 Task: Find the distance between Seattle and Mount Rainier.
Action: Mouse moved to (260, 231)
Screenshot: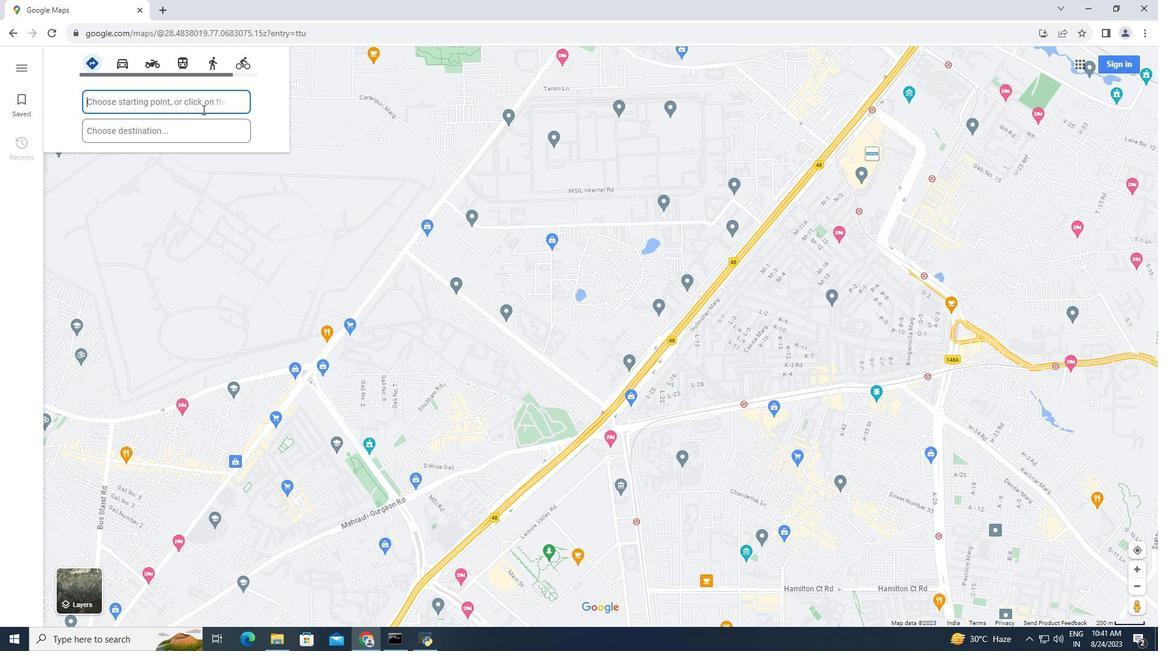 
Action: Mouse pressed left at (290, 219)
Screenshot: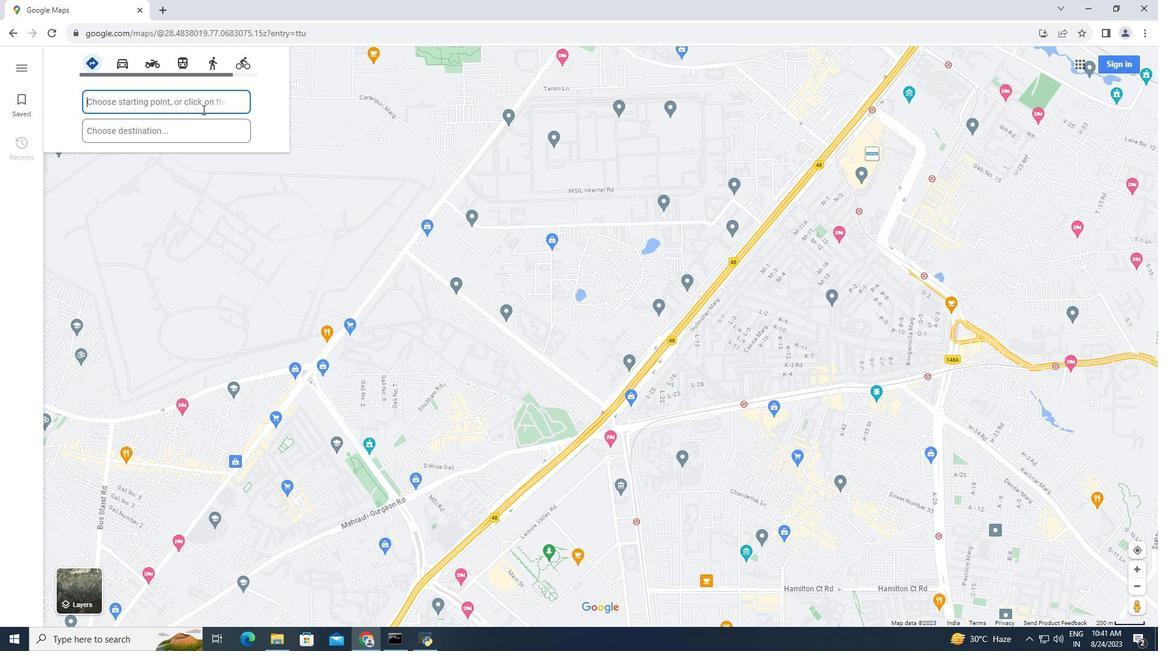 
Action: Mouse moved to (222, 241)
Screenshot: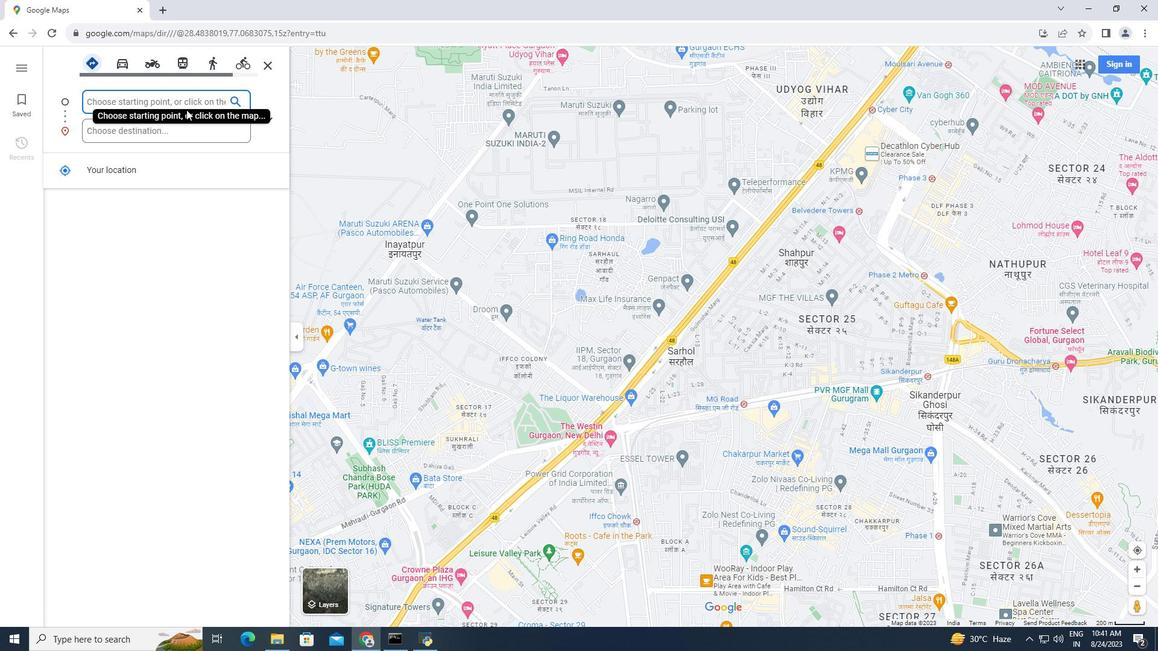 
Action: Key pressed <Key.caps_lock>S<Key.caps_lock>eattle
Screenshot: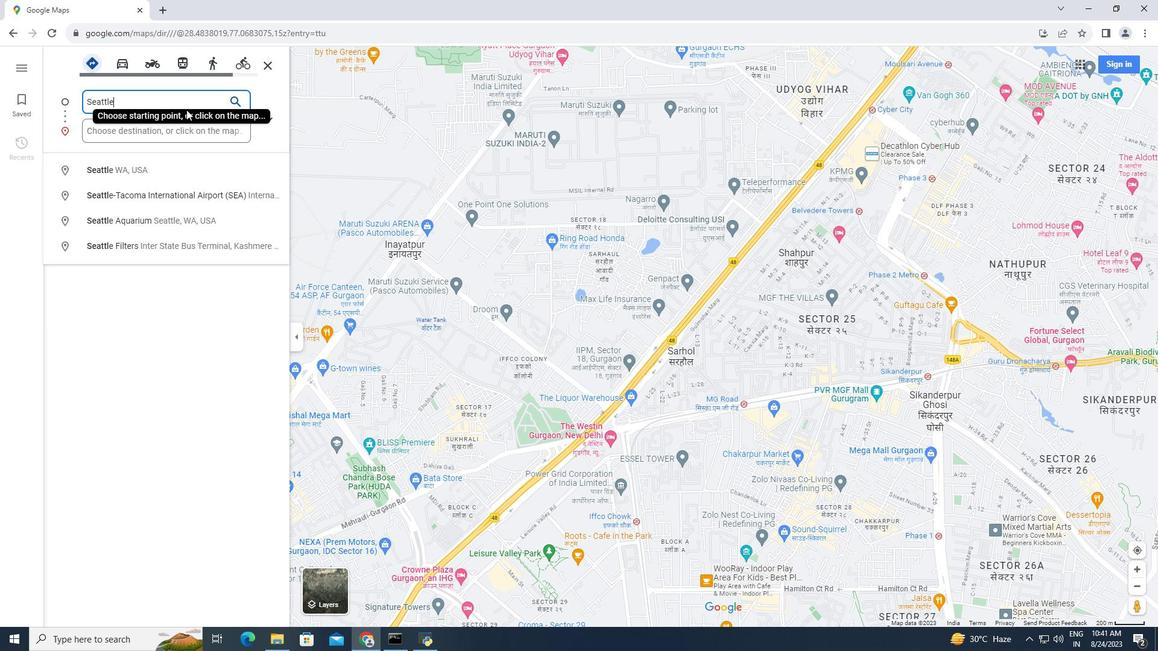 
Action: Mouse moved to (194, 252)
Screenshot: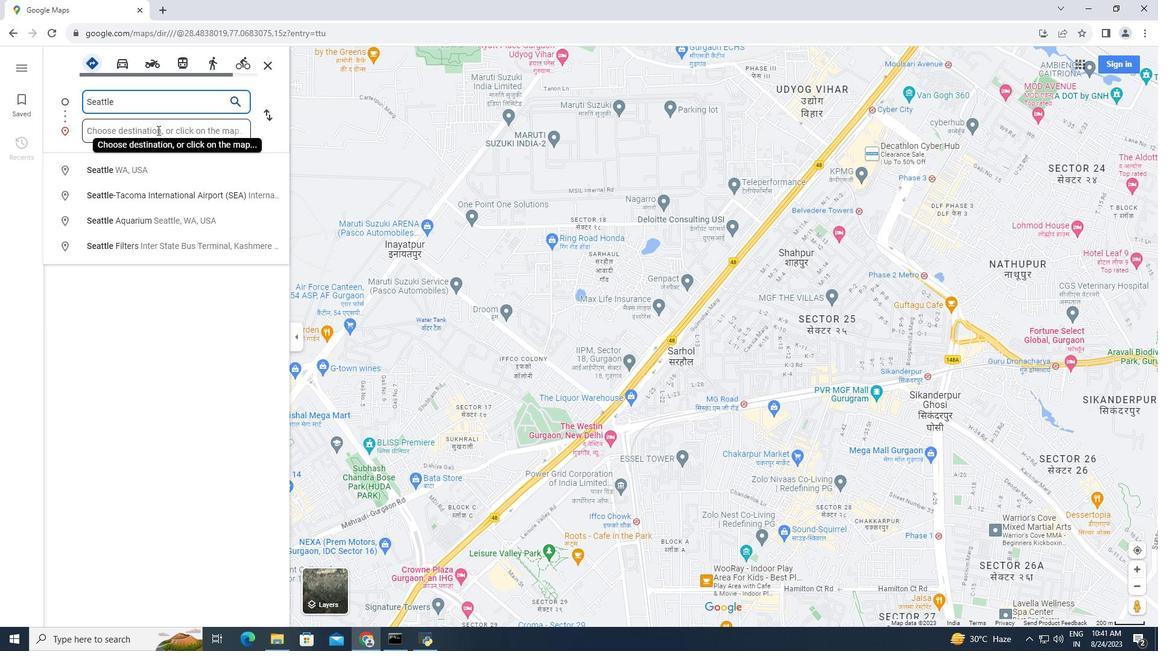 
Action: Mouse pressed left at (194, 252)
Screenshot: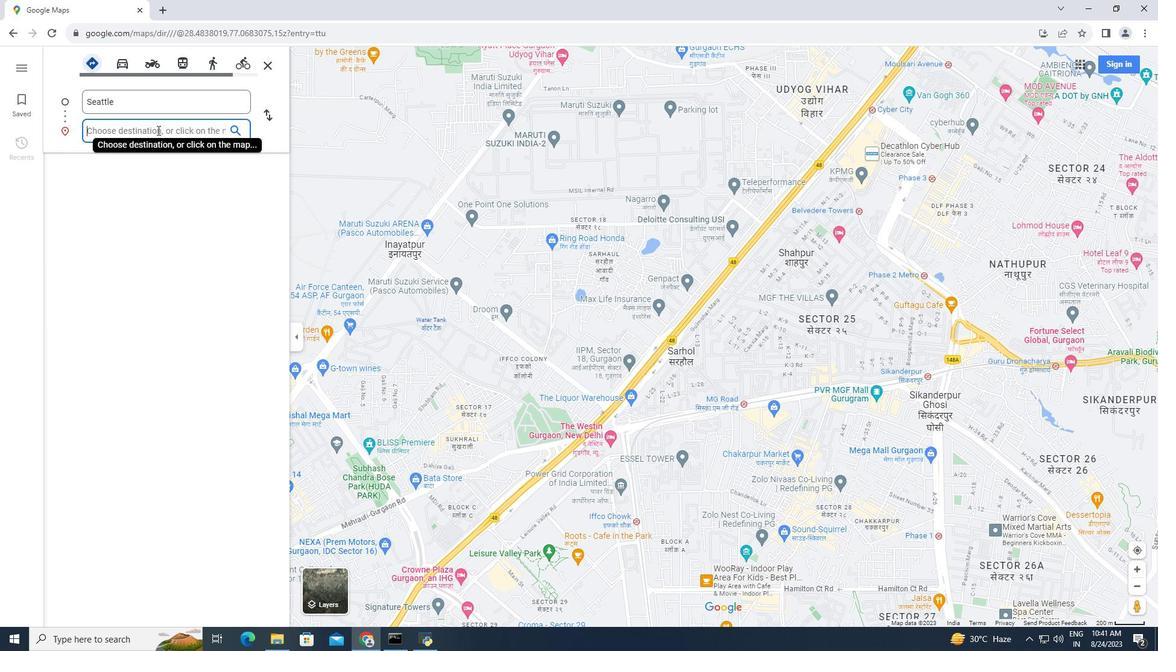 
Action: Key pressed <Key.caps_lock>M<Key.caps_lock>ount<Key.space><Key.caps_lock>R<Key.caps_lock>ainier
Screenshot: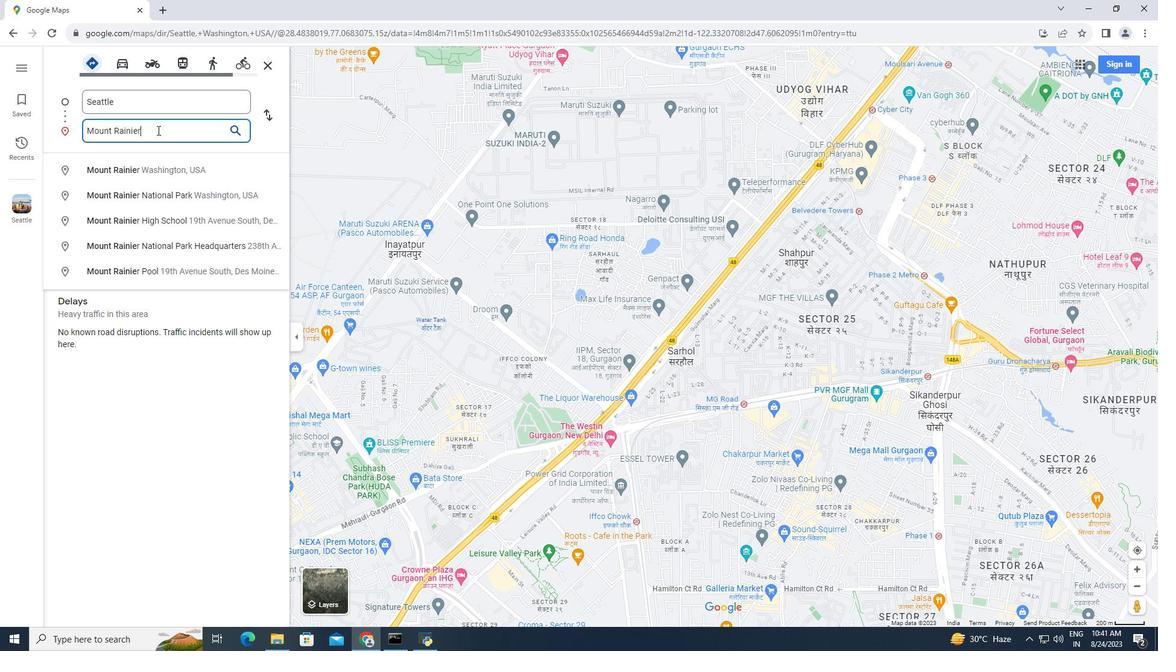
Action: Mouse moved to (170, 270)
Screenshot: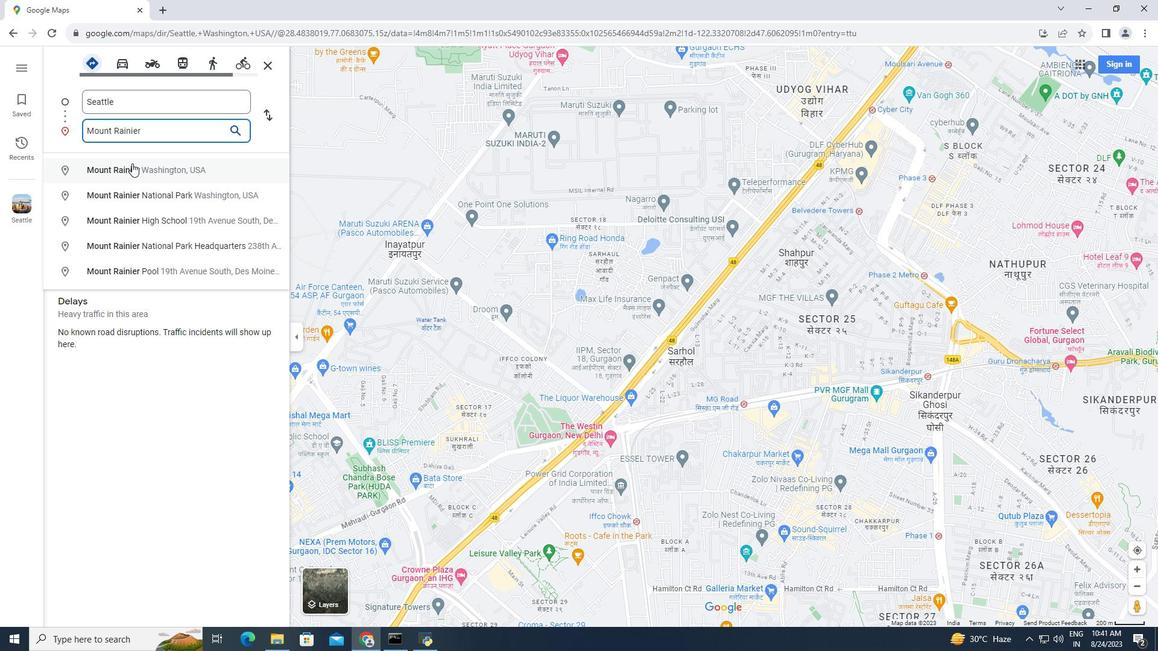
Action: Mouse pressed left at (170, 270)
Screenshot: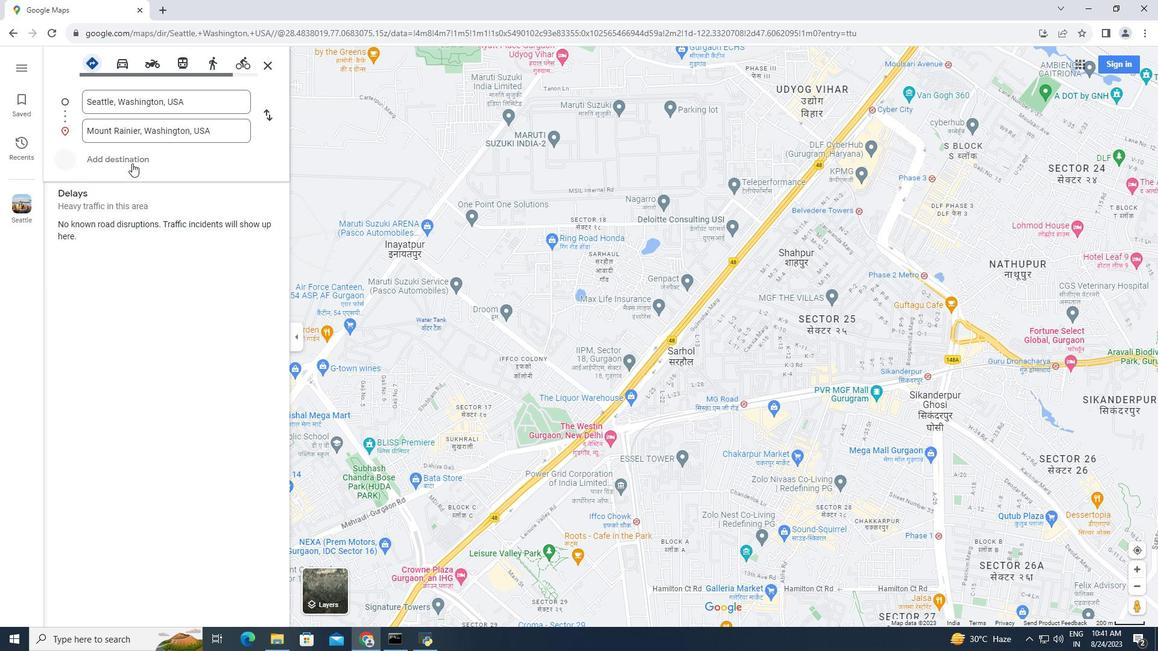 
Action: Mouse moved to (738, 372)
Screenshot: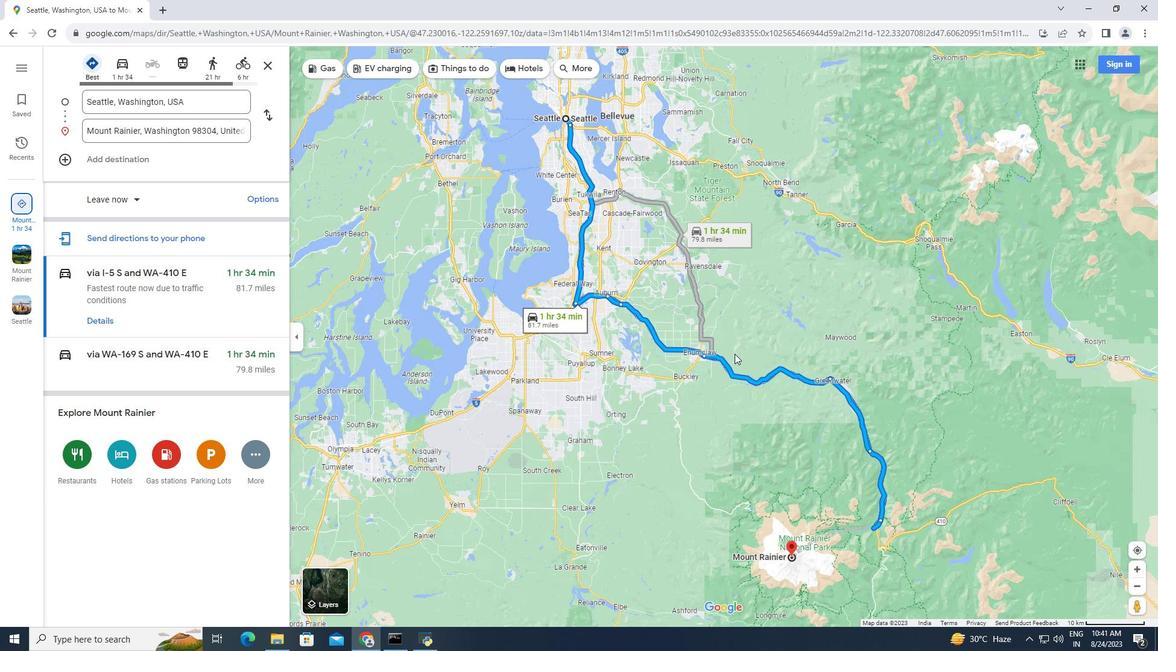 
Action: Mouse scrolled (738, 372) with delta (0, 0)
Screenshot: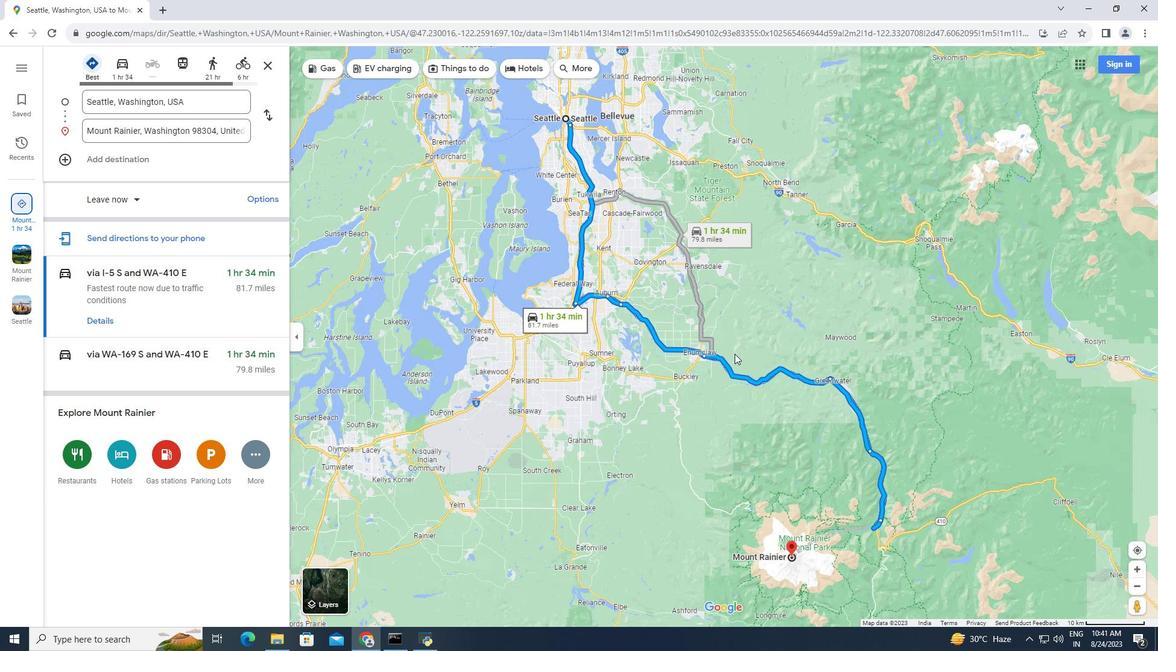 
Action: Mouse scrolled (738, 372) with delta (0, 0)
Screenshot: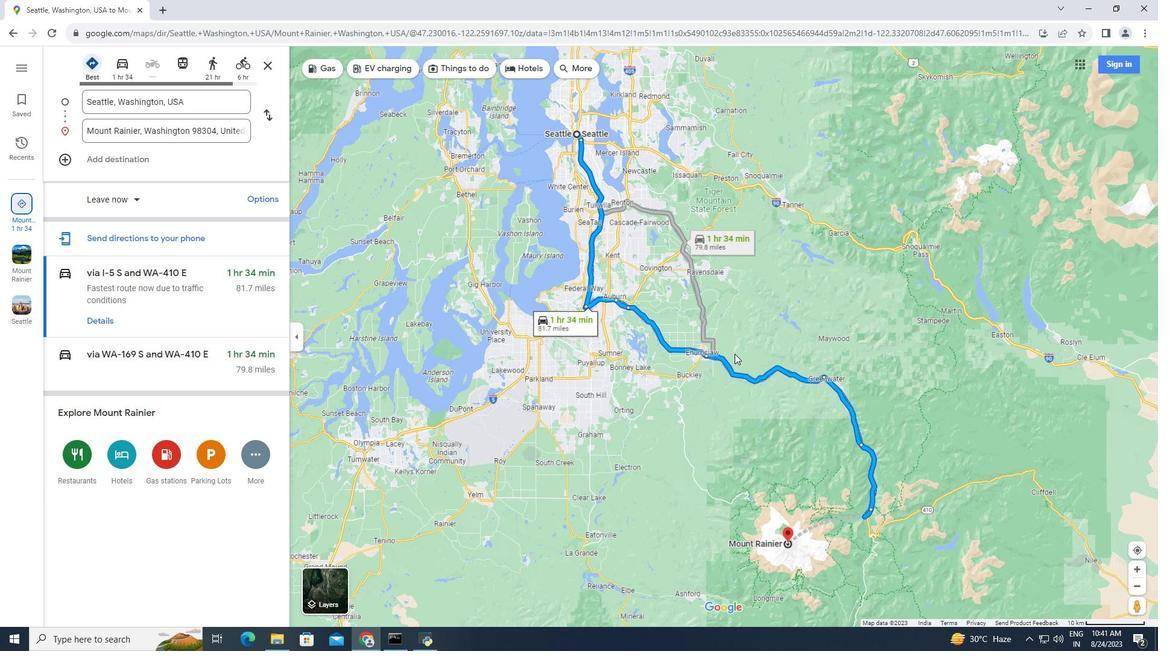
Action: Mouse scrolled (738, 372) with delta (0, 0)
Screenshot: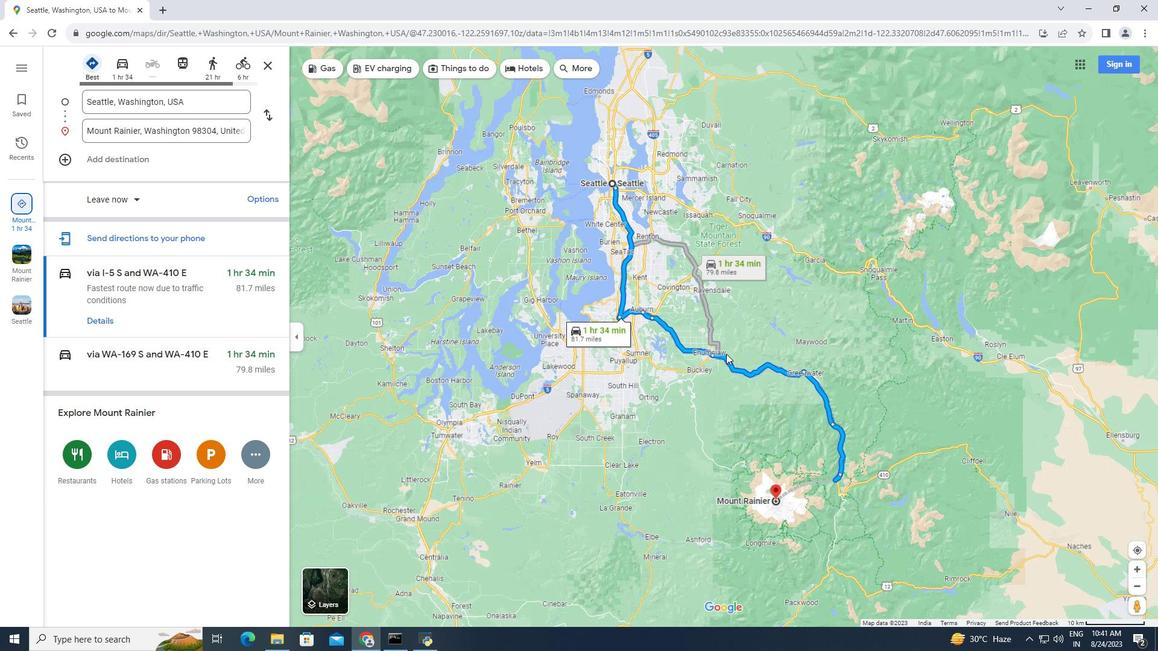 
Action: Mouse moved to (532, 498)
Screenshot: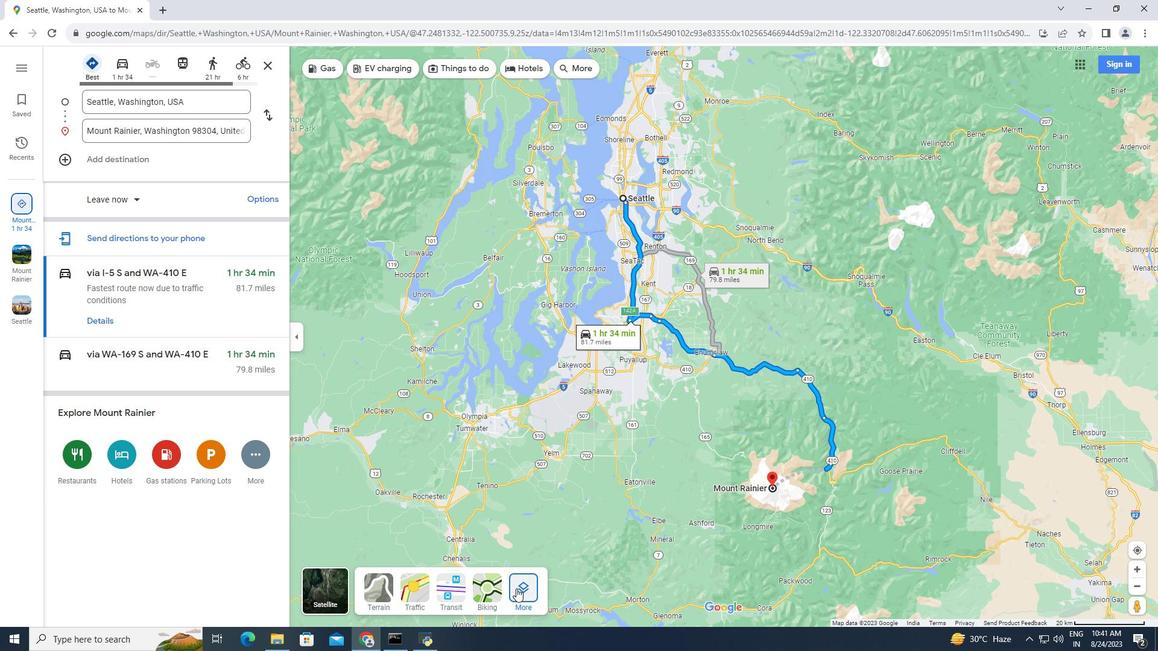
Action: Mouse pressed left at (532, 498)
Screenshot: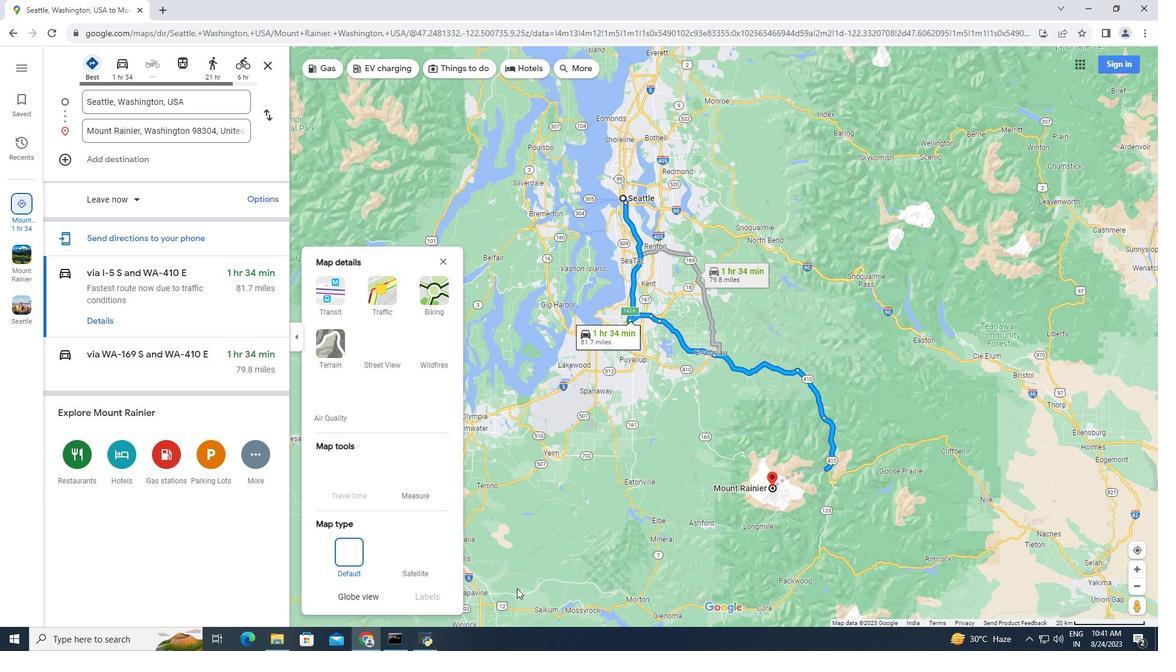 
Action: Mouse moved to (435, 435)
Screenshot: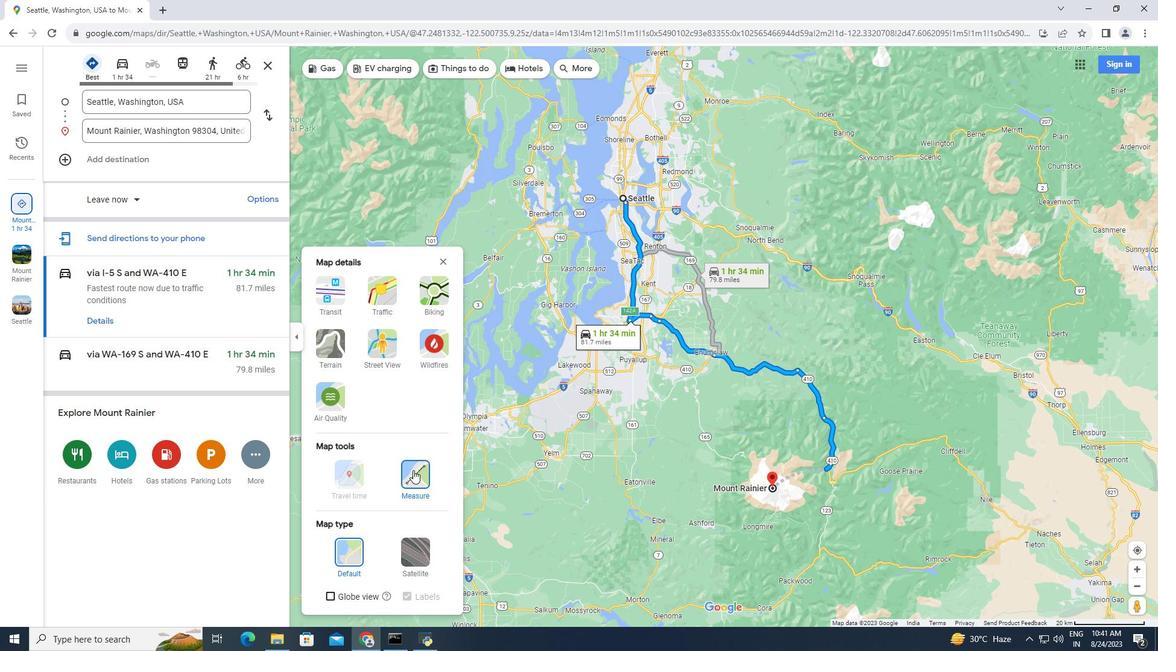 
Action: Mouse pressed left at (435, 435)
Screenshot: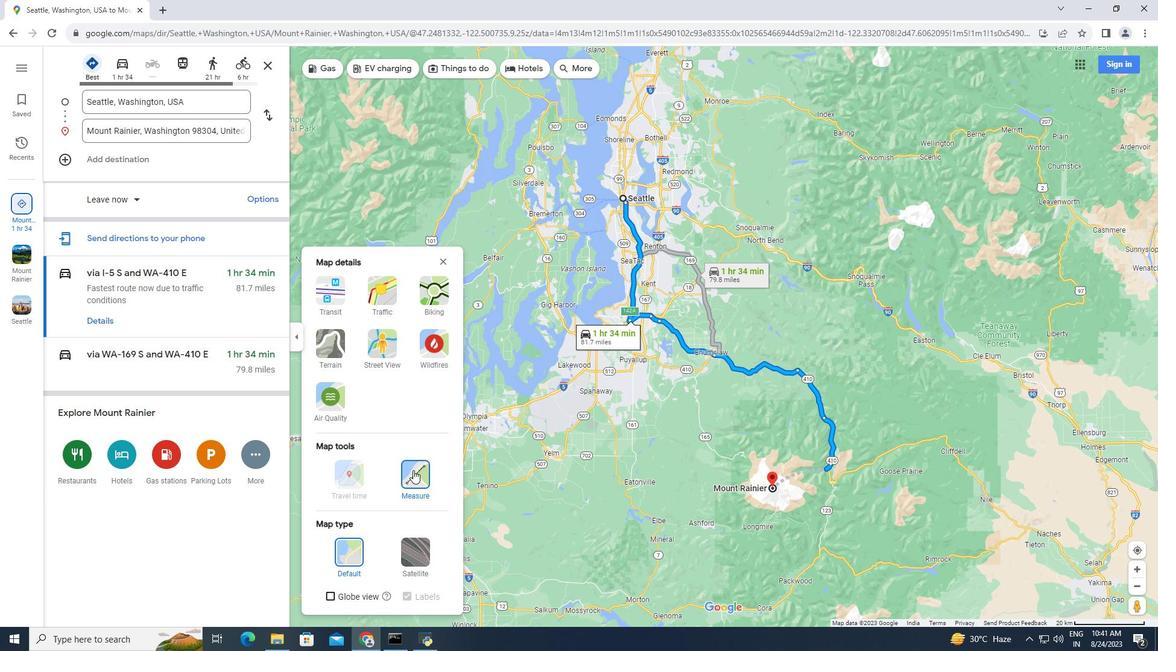 
Action: Mouse moved to (633, 288)
Screenshot: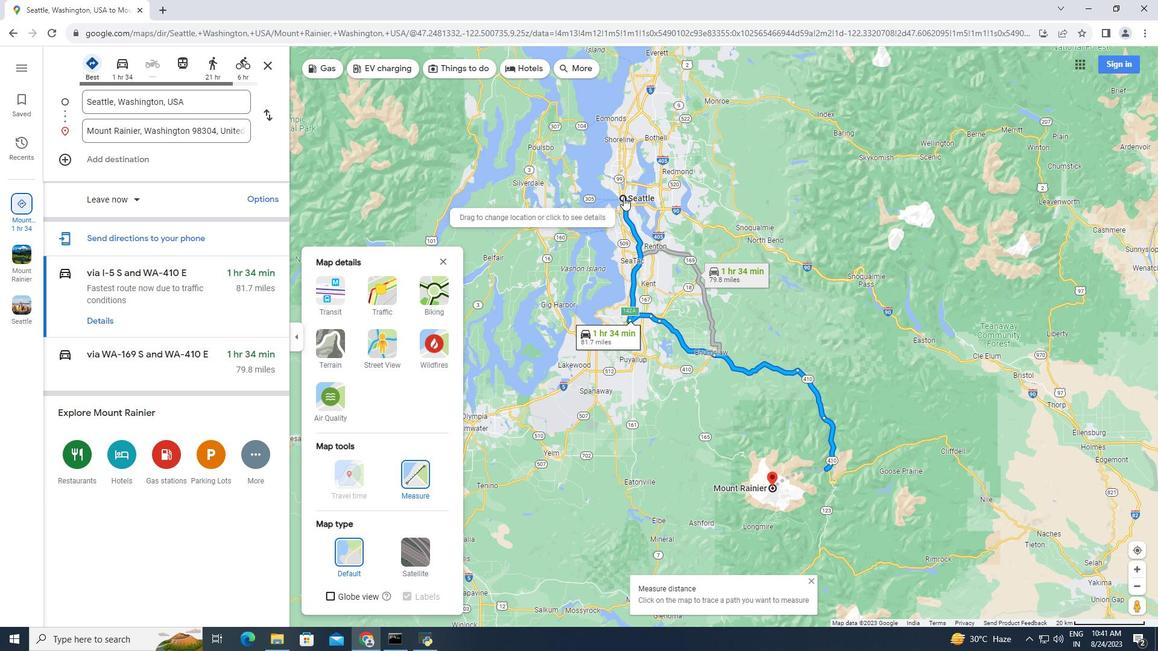 
Action: Mouse pressed left at (633, 288)
Screenshot: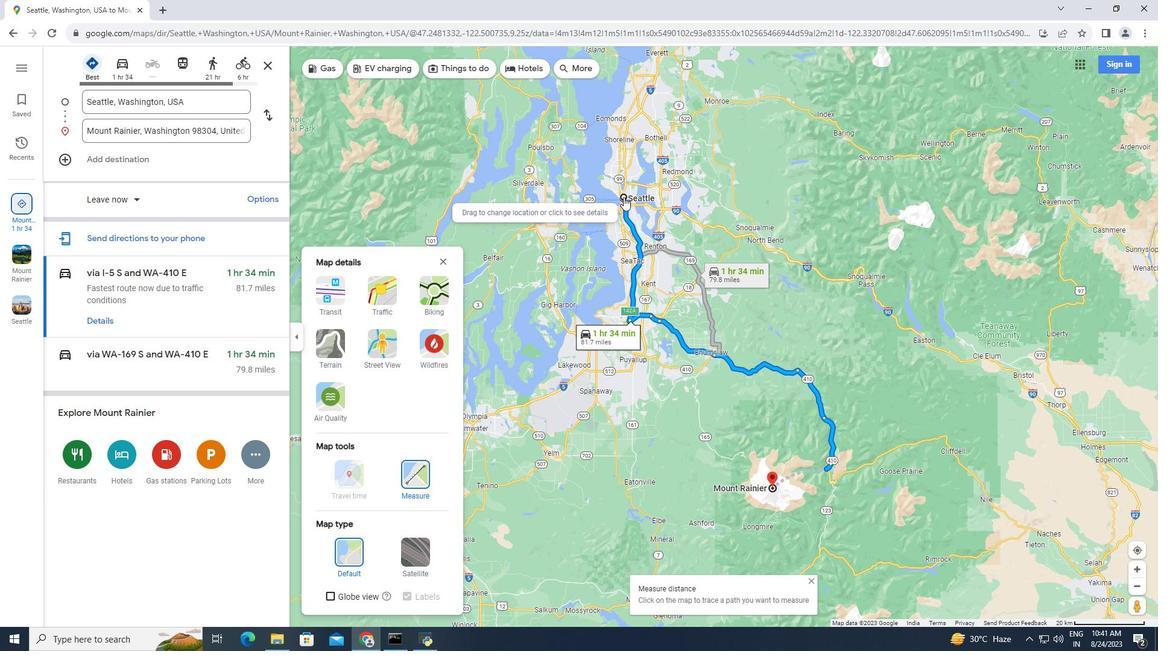 
Action: Mouse moved to (777, 447)
Screenshot: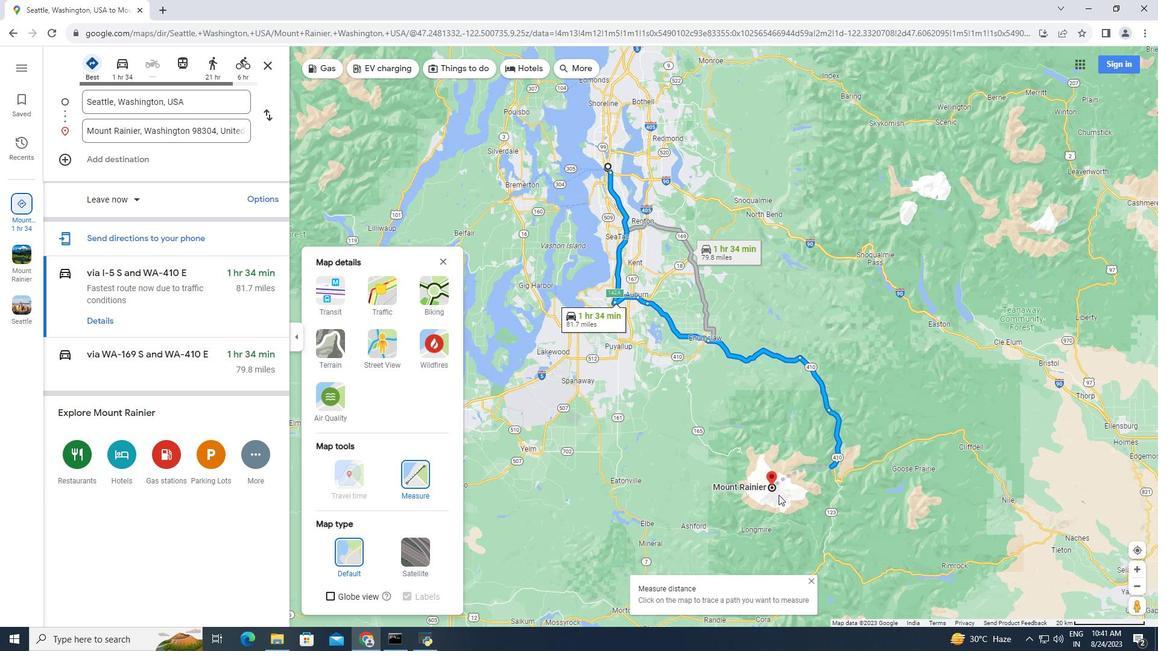 
Action: Mouse scrolled (777, 448) with delta (0, 0)
Screenshot: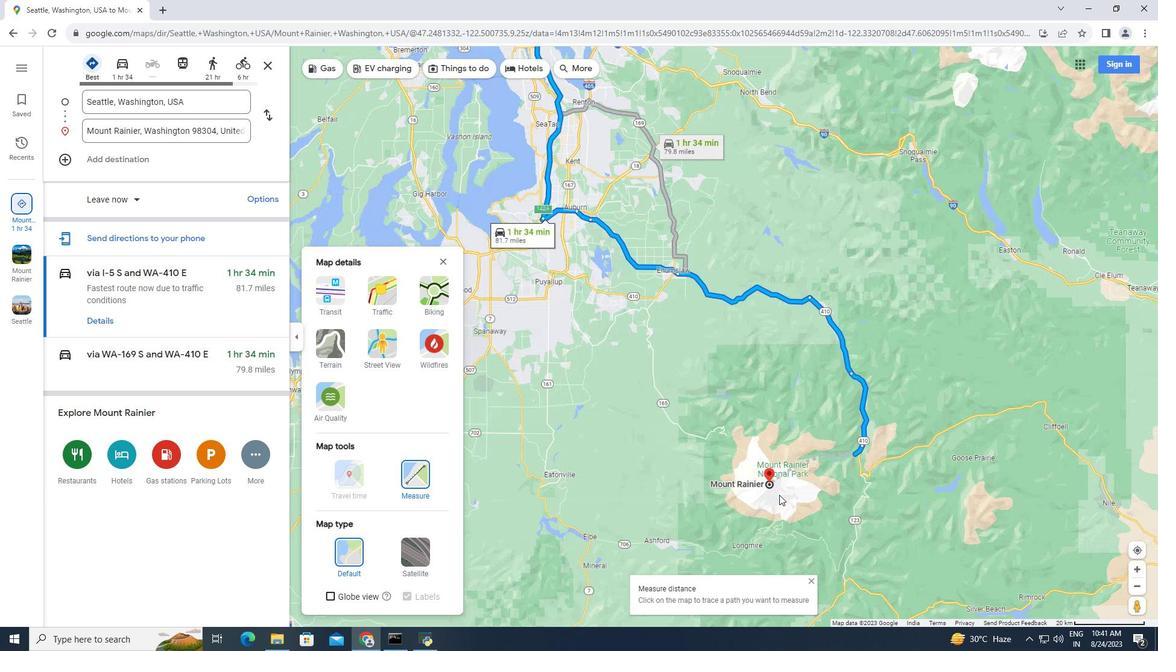 
Action: Mouse moved to (779, 448)
Screenshot: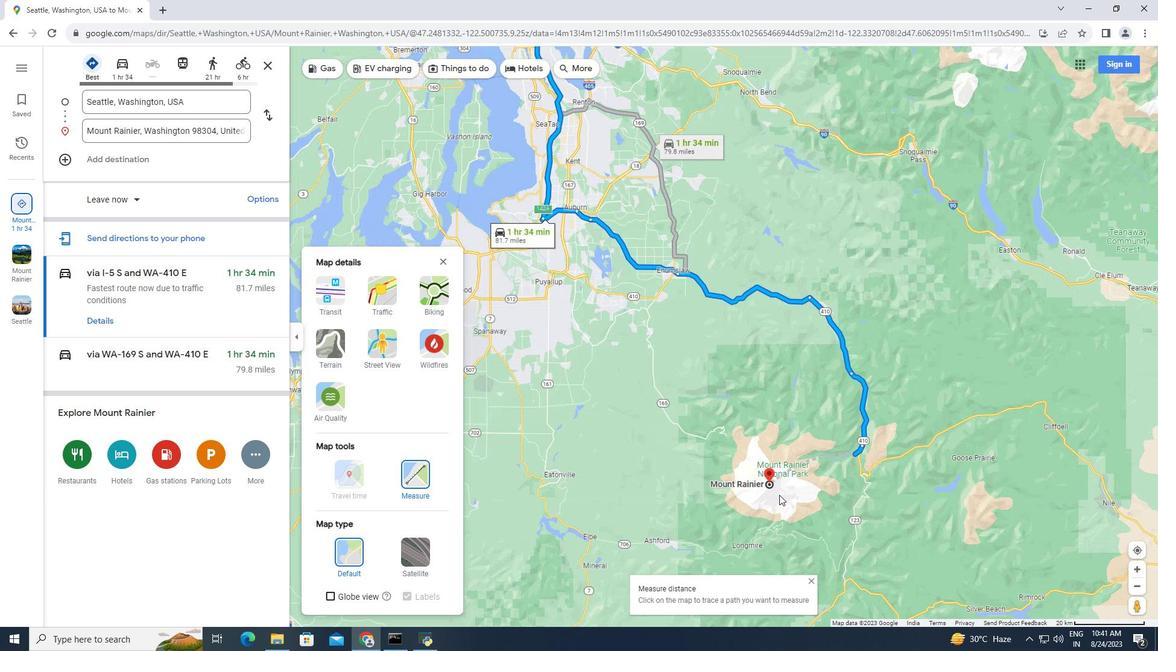 
Action: Mouse scrolled (778, 448) with delta (0, 0)
Screenshot: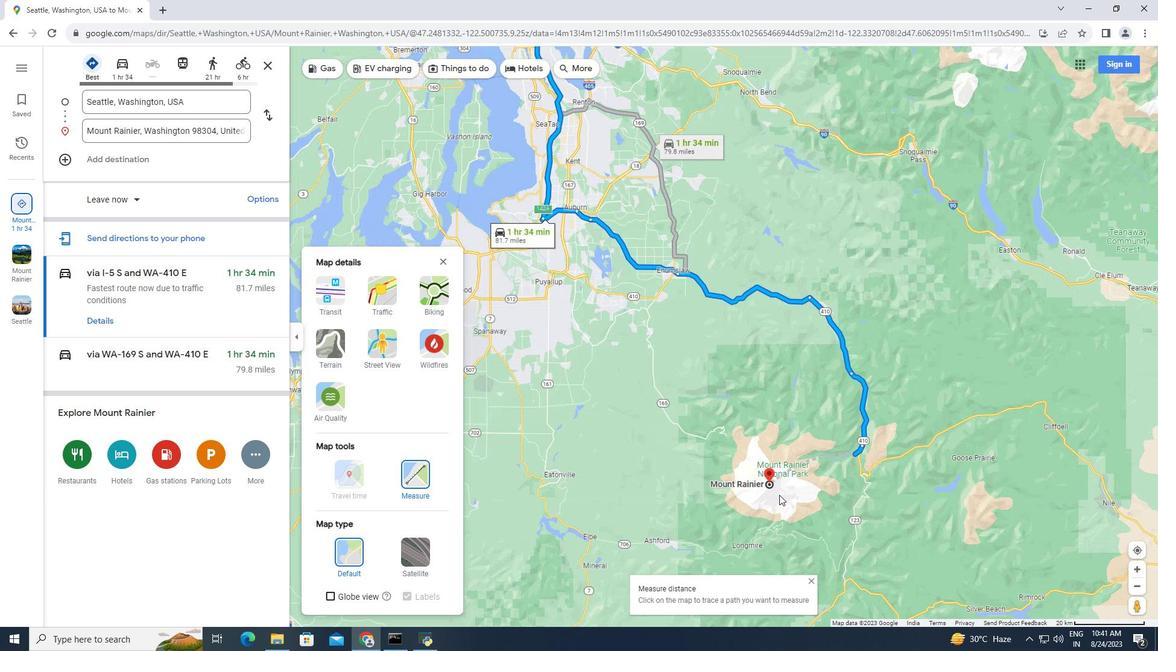 
Action: Mouse scrolled (779, 448) with delta (0, 0)
Screenshot: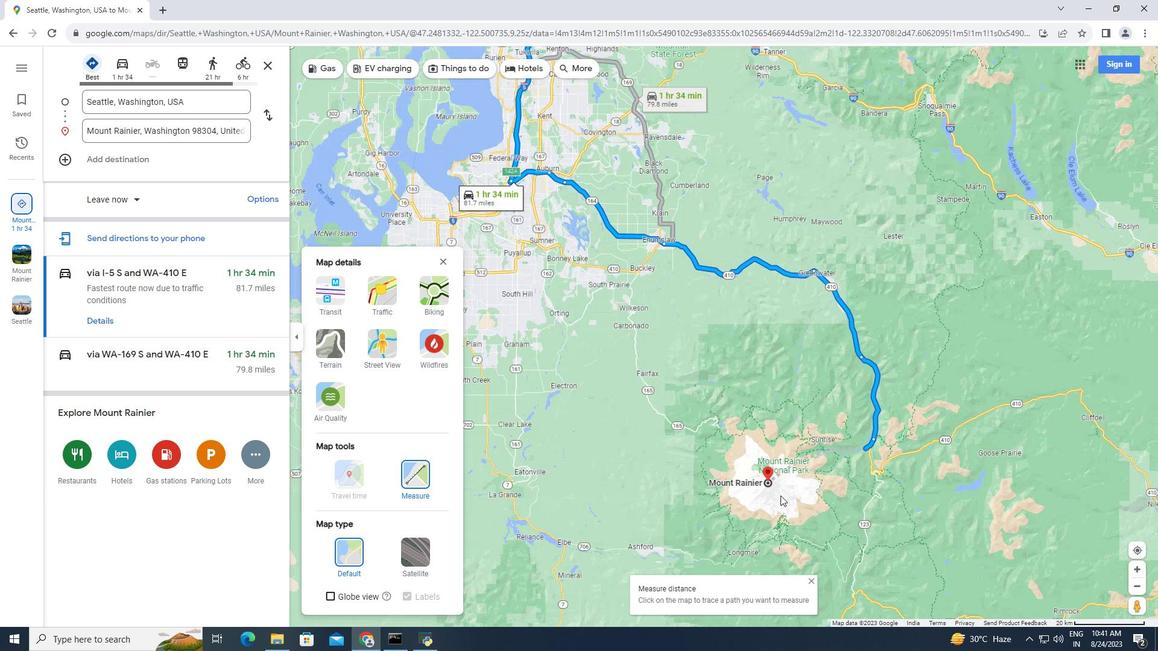 
Action: Mouse moved to (779, 448)
Screenshot: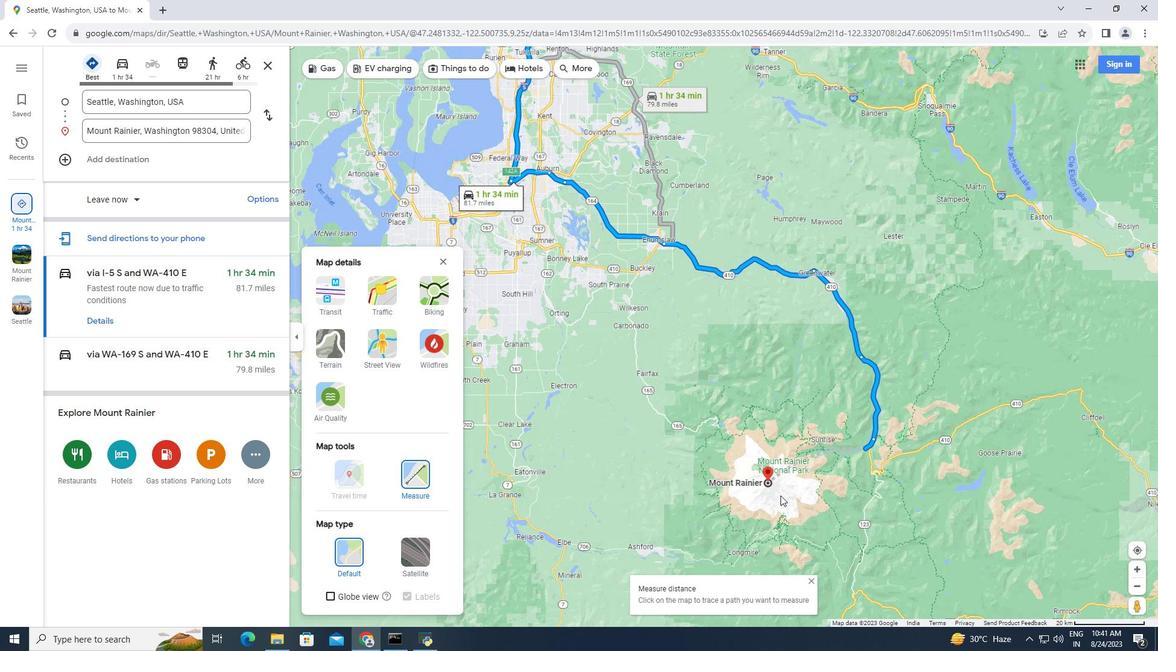 
Action: Mouse scrolled (779, 448) with delta (0, 0)
Screenshot: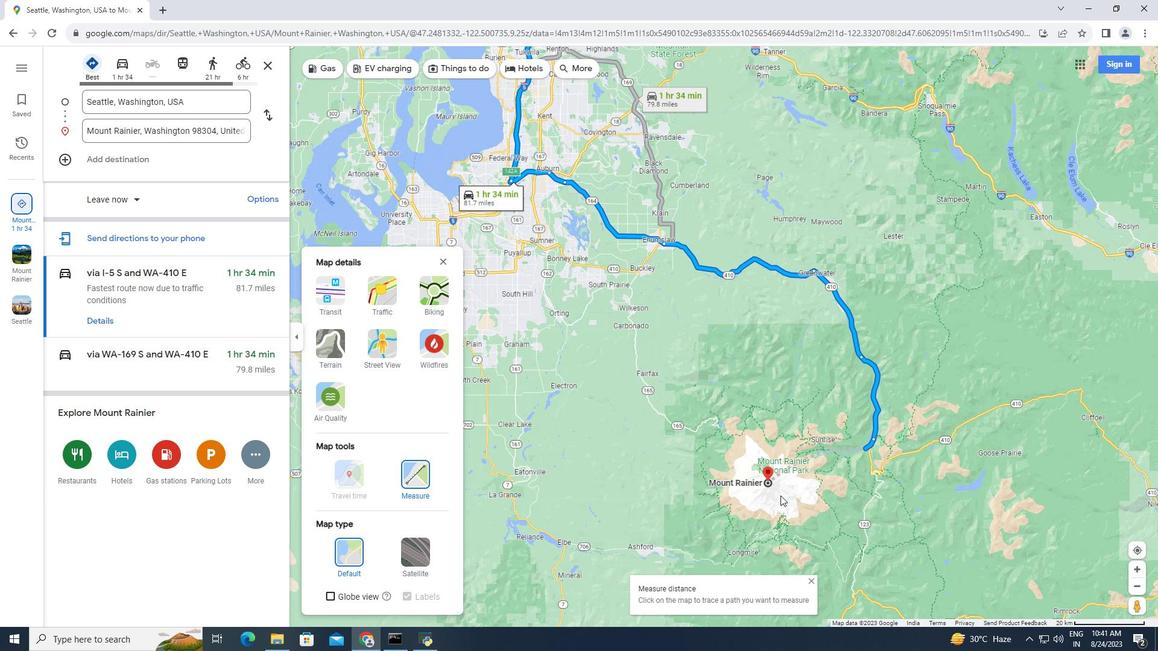 
Action: Mouse moved to (781, 448)
Screenshot: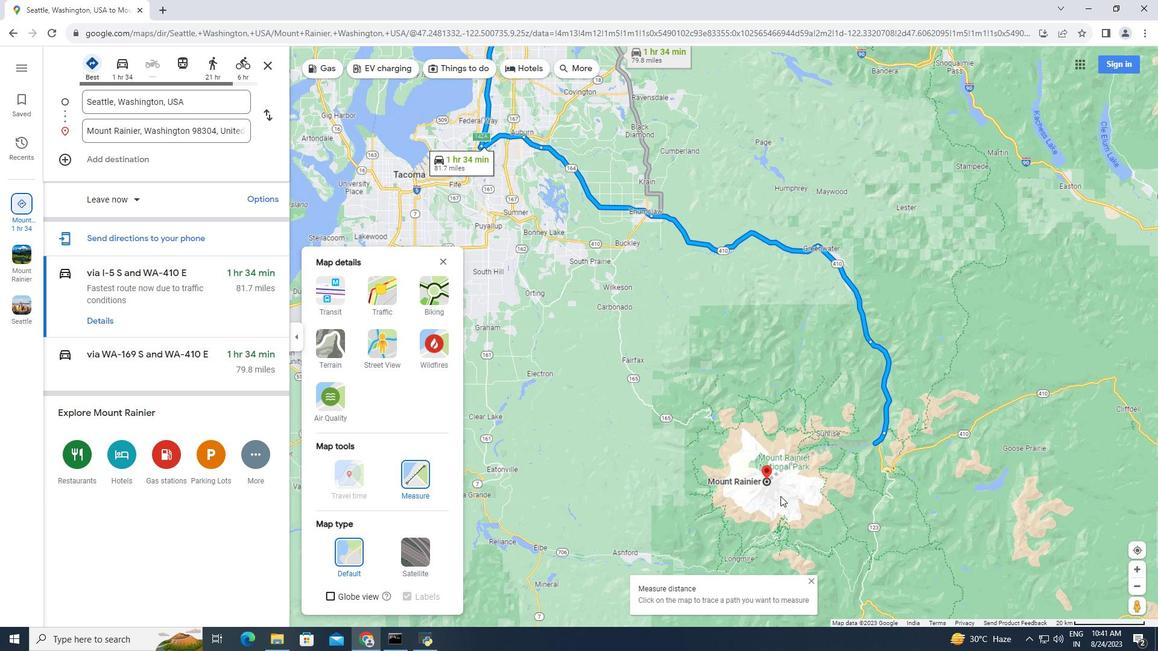 
Action: Mouse scrolled (781, 449) with delta (0, 0)
Screenshot: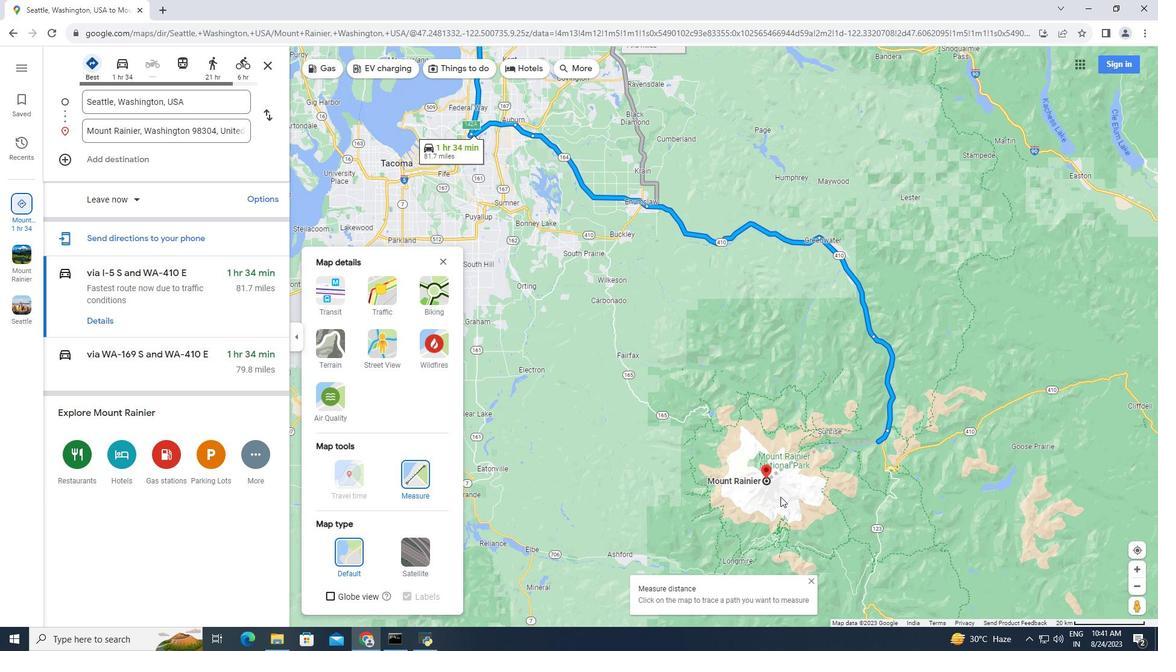 
Action: Mouse scrolled (781, 449) with delta (0, 0)
Screenshot: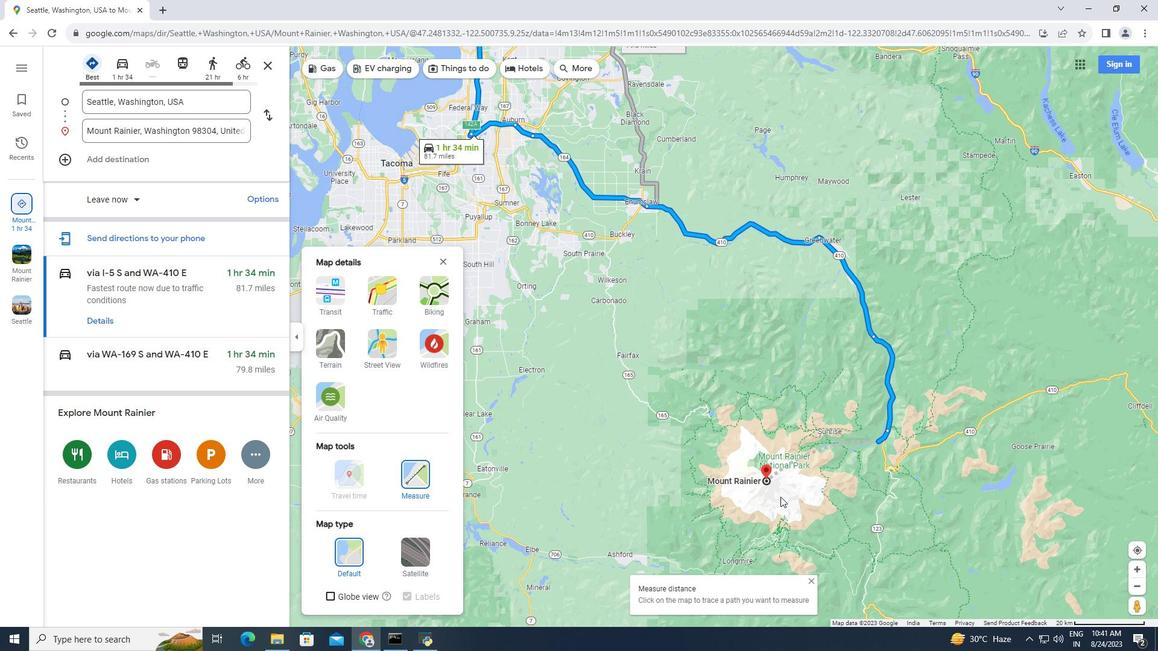 
Action: Mouse moved to (762, 437)
Screenshot: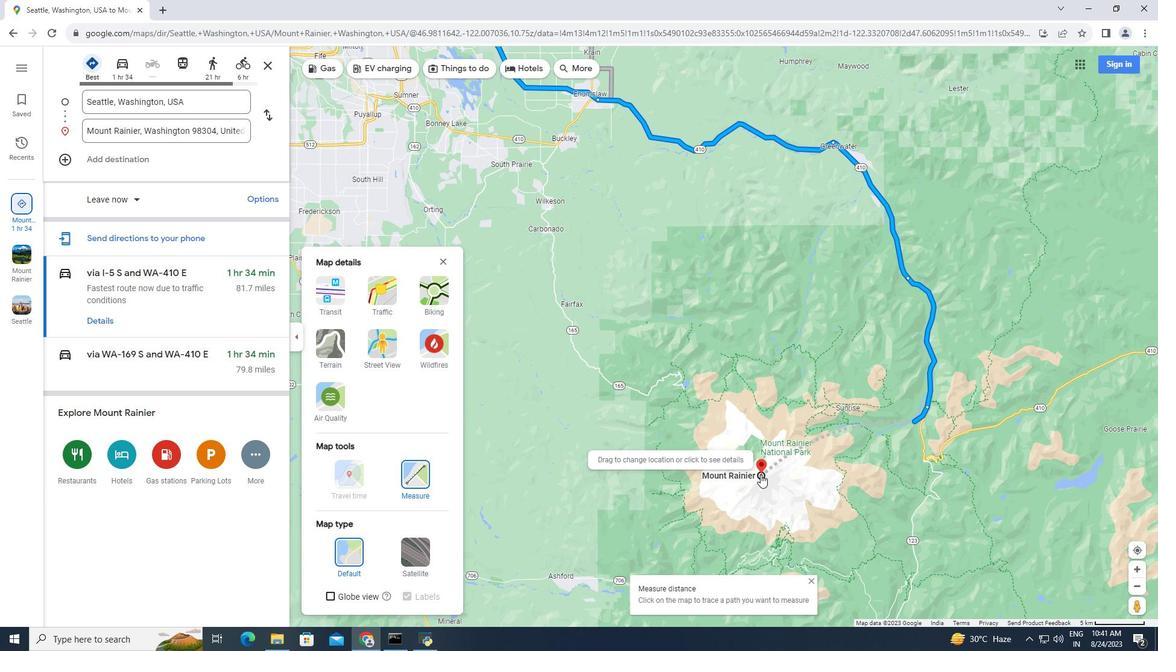 
Action: Mouse pressed left at (762, 437)
Screenshot: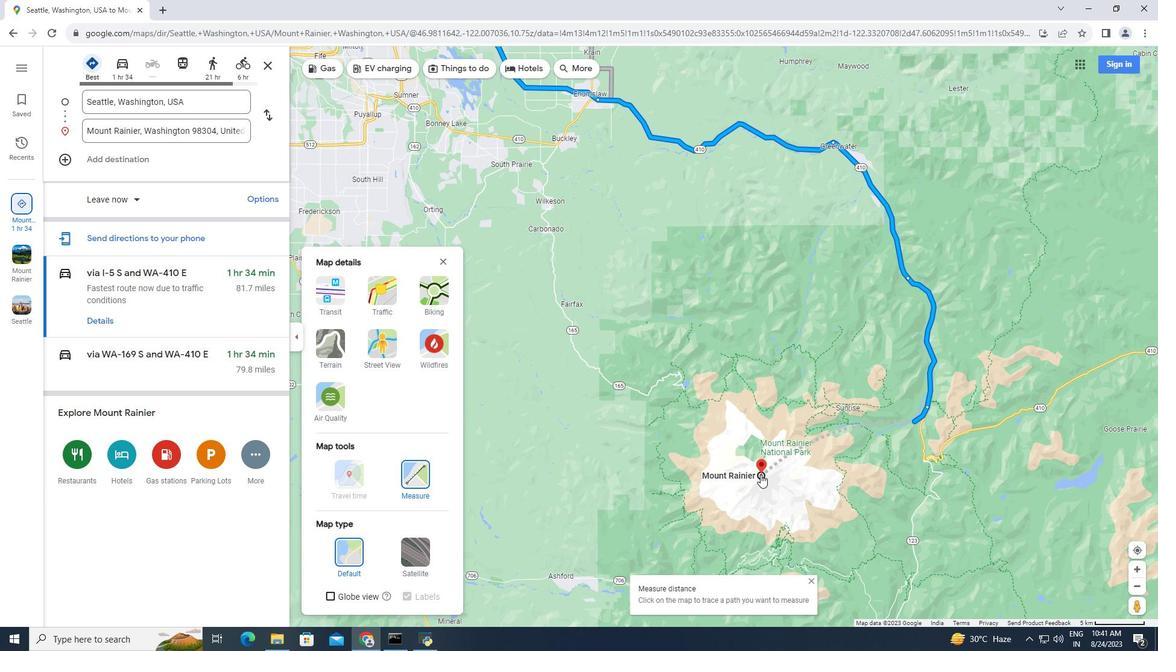
Action: Mouse moved to (763, 431)
Screenshot: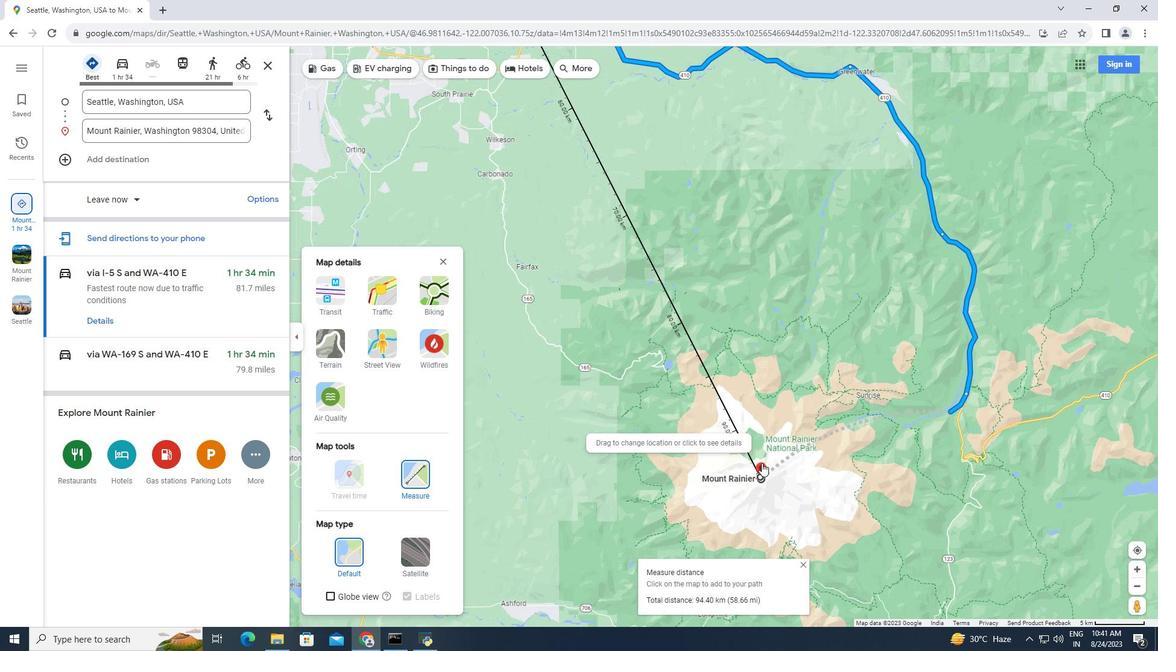
Action: Mouse scrolled (763, 431) with delta (0, 0)
Screenshot: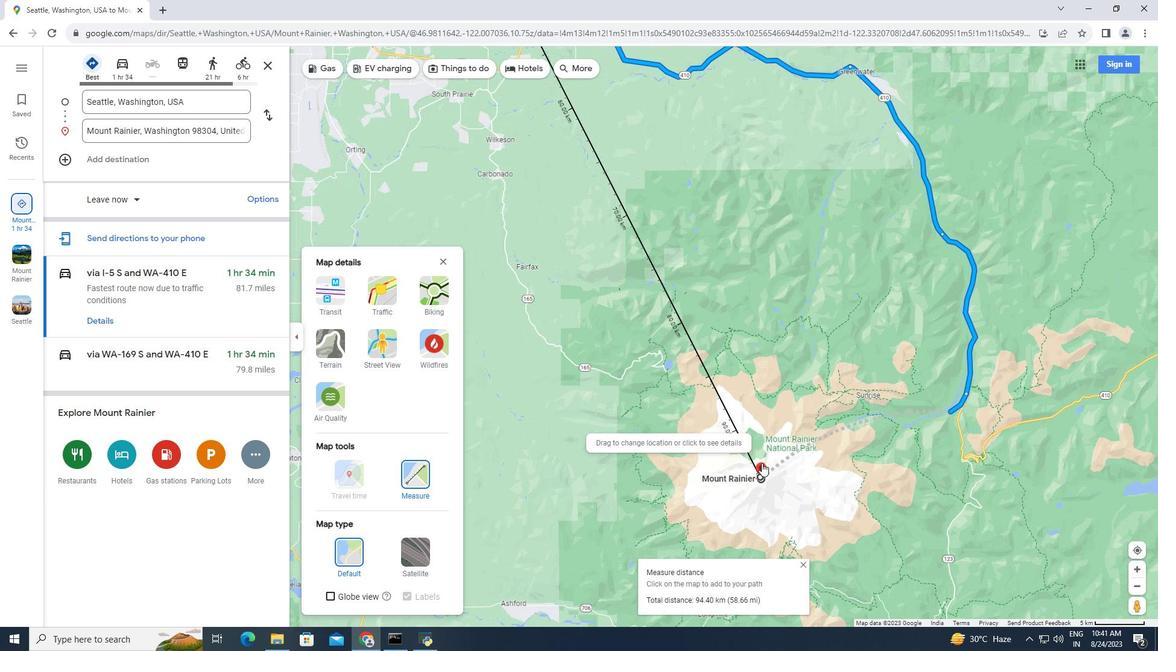 
Action: Mouse scrolled (763, 431) with delta (0, 0)
Screenshot: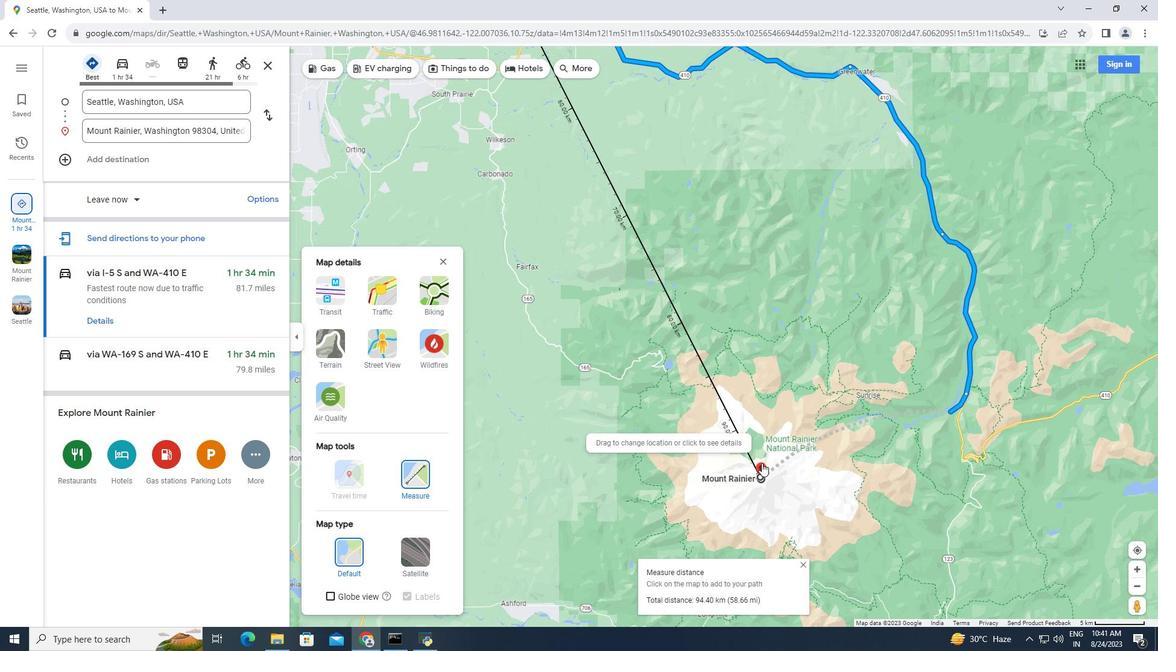 
Action: Mouse scrolled (763, 431) with delta (0, 0)
Screenshot: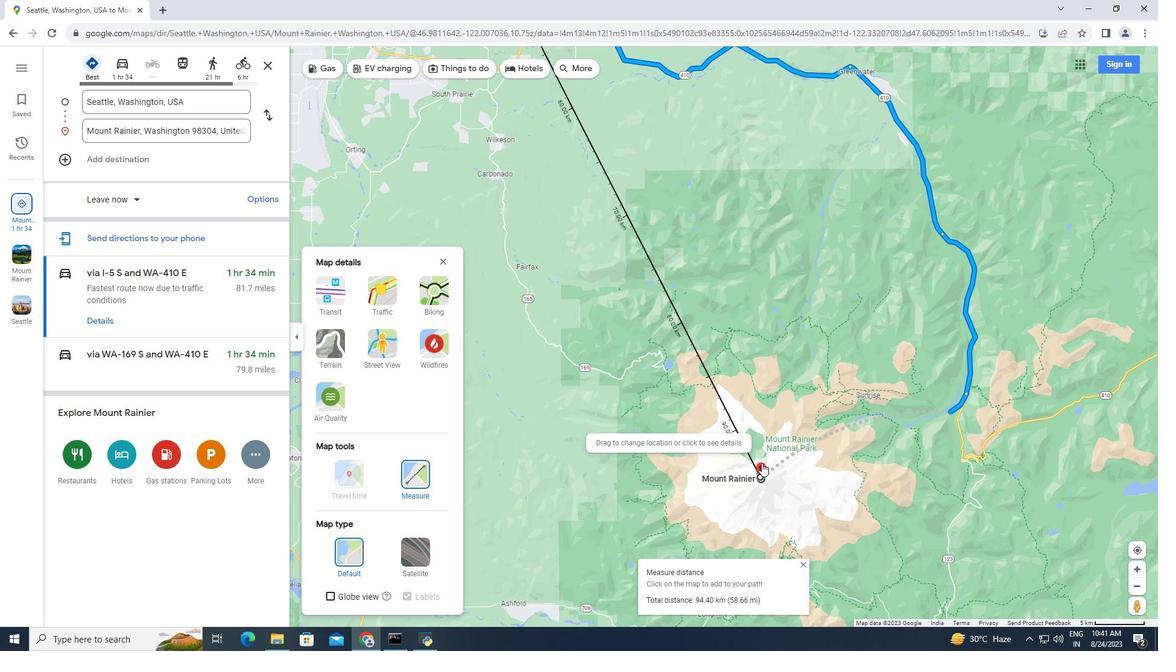 
Action: Mouse scrolled (763, 431) with delta (0, 0)
Screenshot: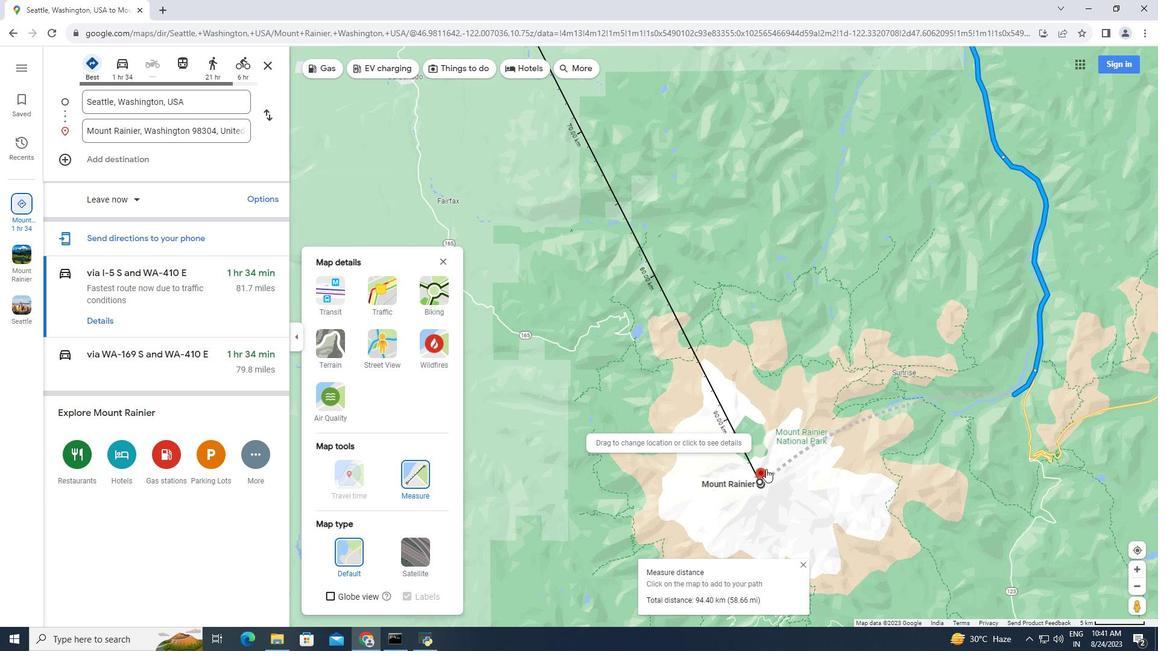 
Action: Mouse moved to (777, 441)
Screenshot: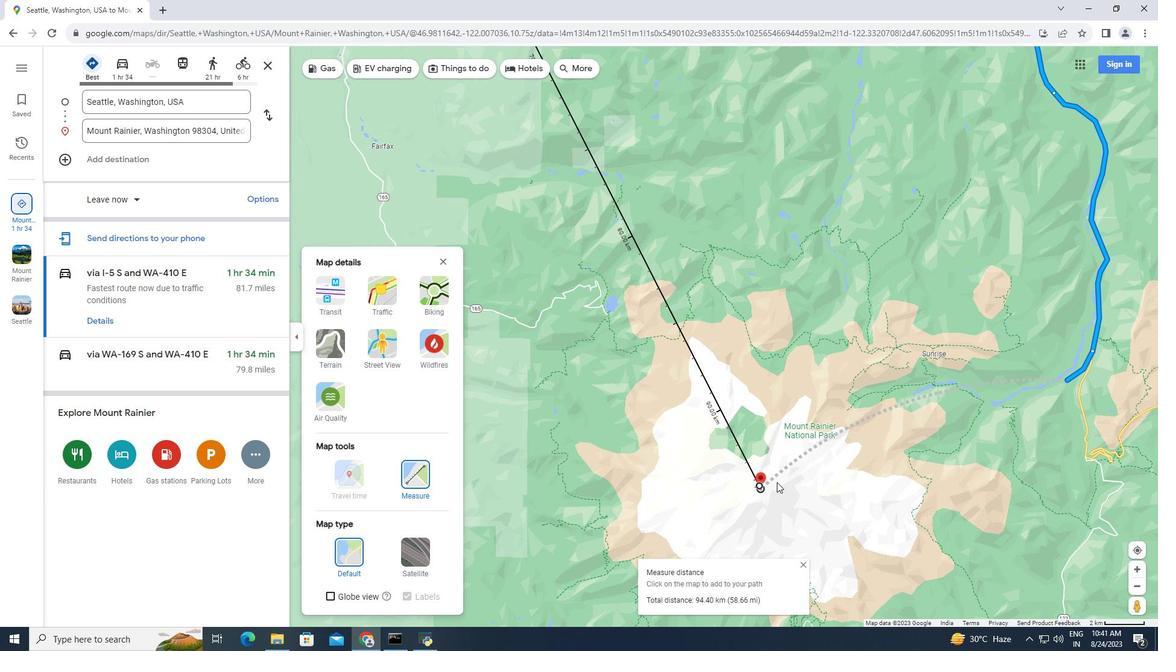 
Action: Mouse scrolled (777, 441) with delta (0, 0)
Screenshot: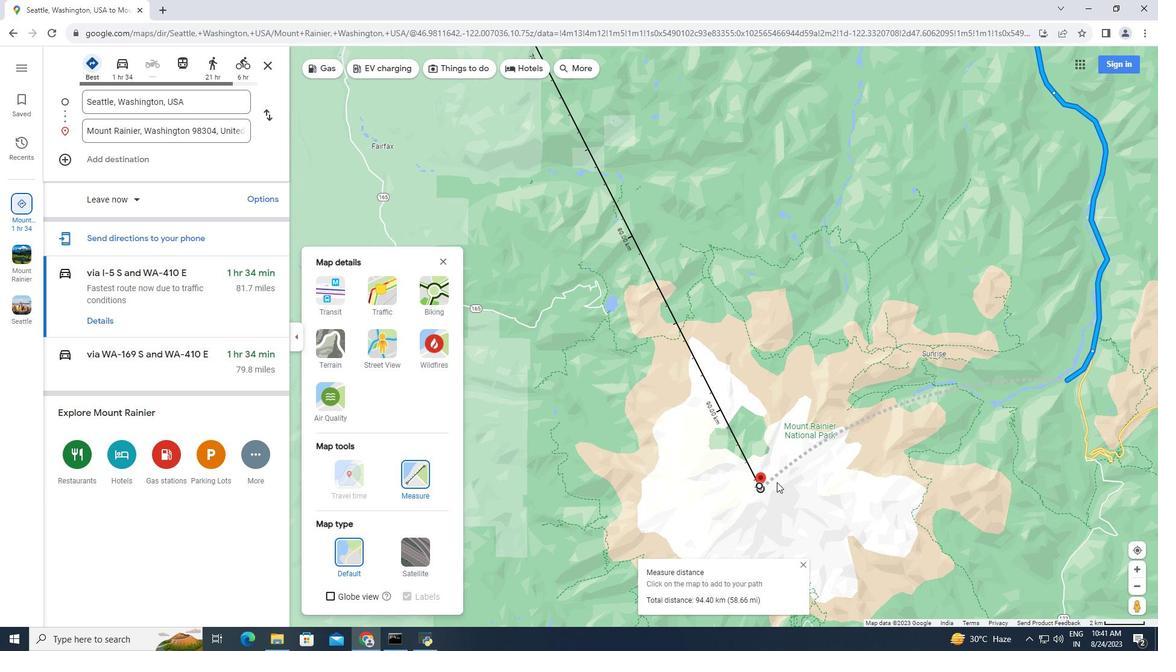 
Action: Mouse scrolled (777, 441) with delta (0, 0)
Screenshot: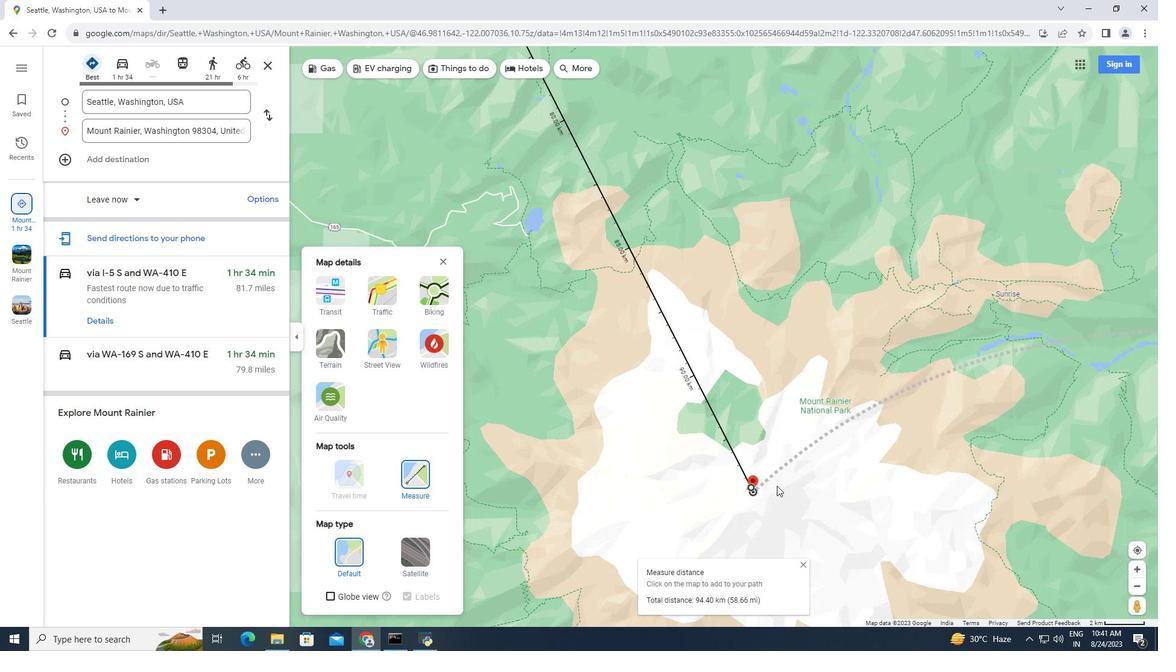 
Action: Mouse scrolled (777, 441) with delta (0, 0)
Screenshot: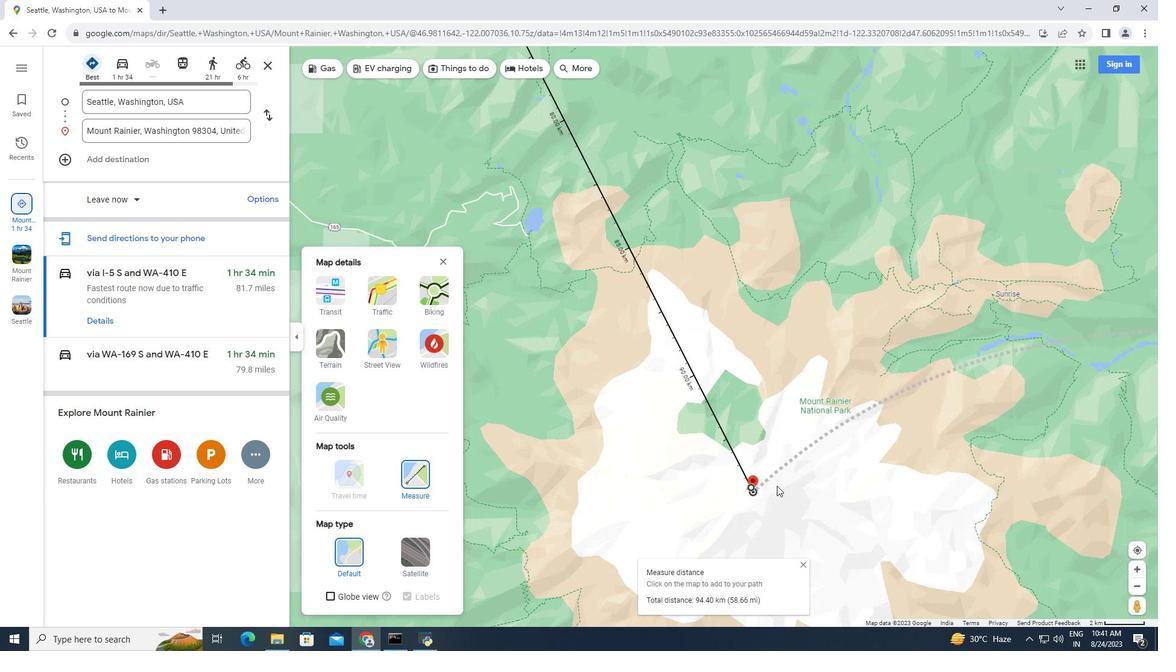 
Action: Mouse moved to (748, 444)
Screenshot: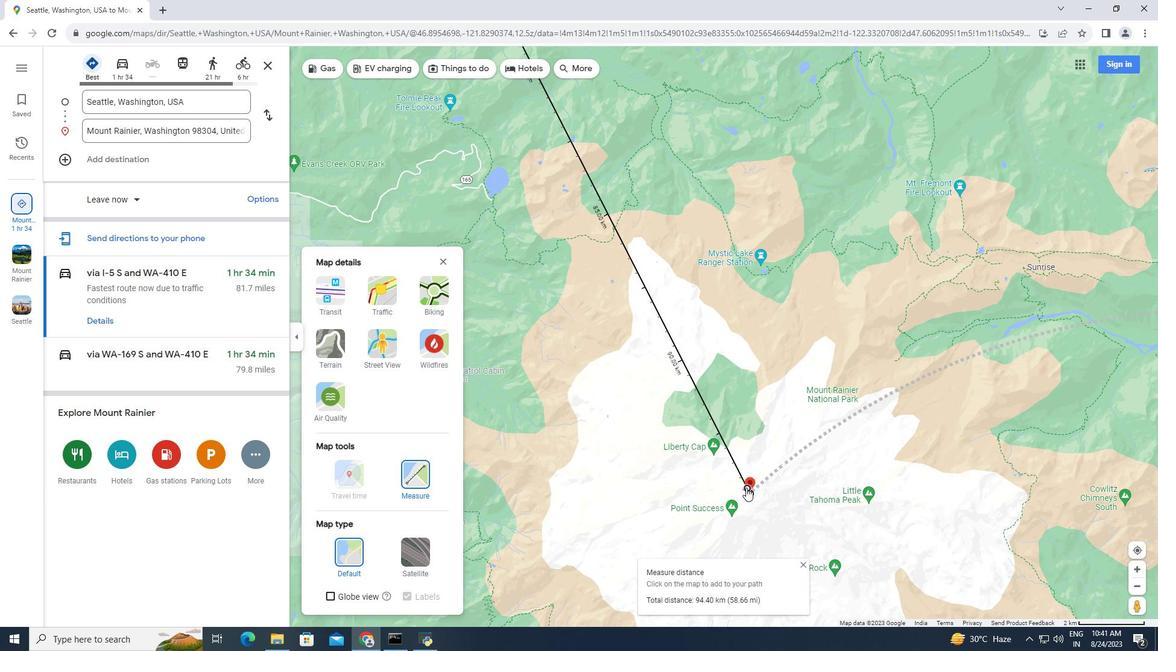 
Action: Mouse pressed left at (748, 444)
Screenshot: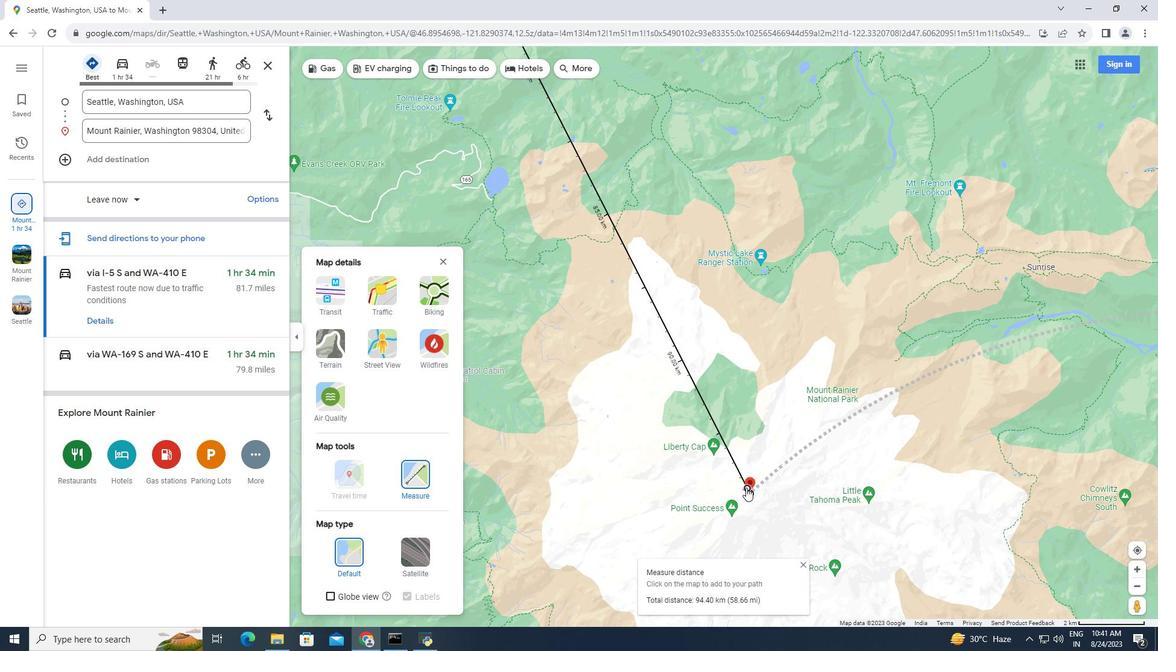 
Action: Mouse moved to (602, 342)
Screenshot: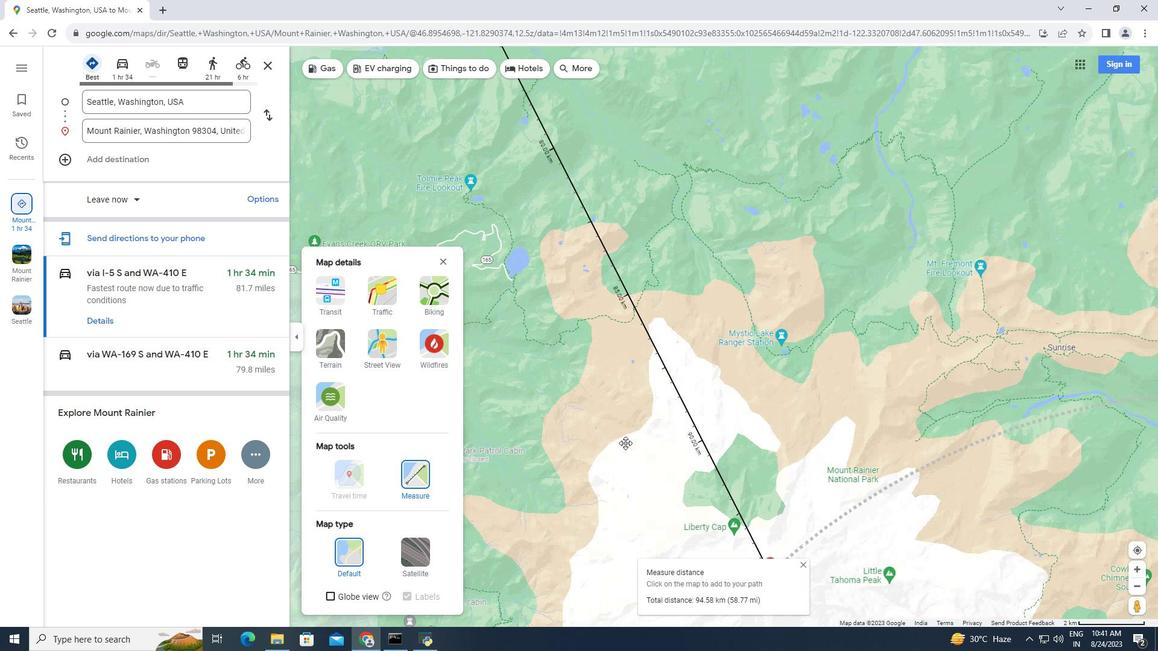 
Action: Mouse pressed left at (602, 342)
Screenshot: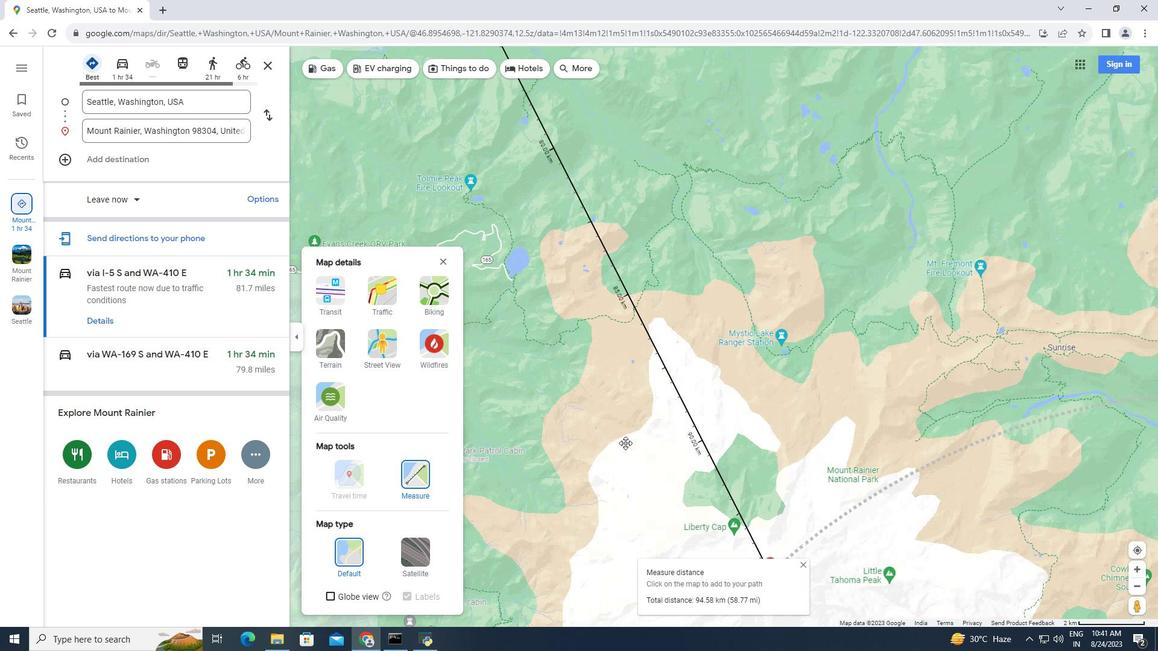 
Action: Mouse moved to (593, 371)
Screenshot: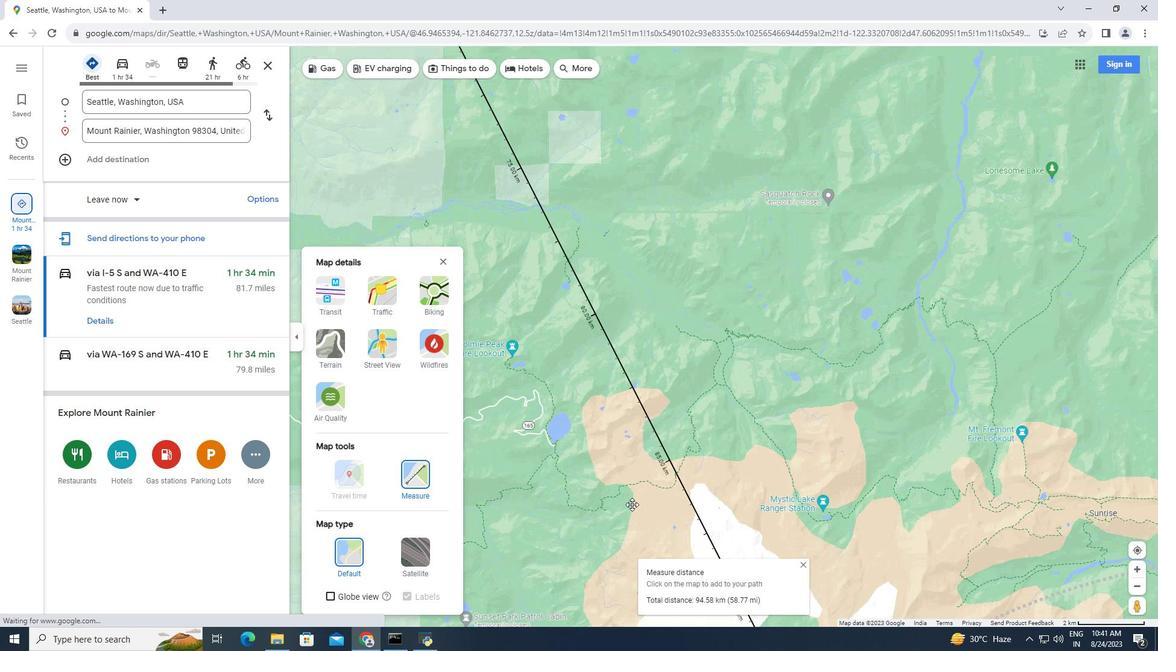 
Action: Mouse pressed left at (593, 371)
Screenshot: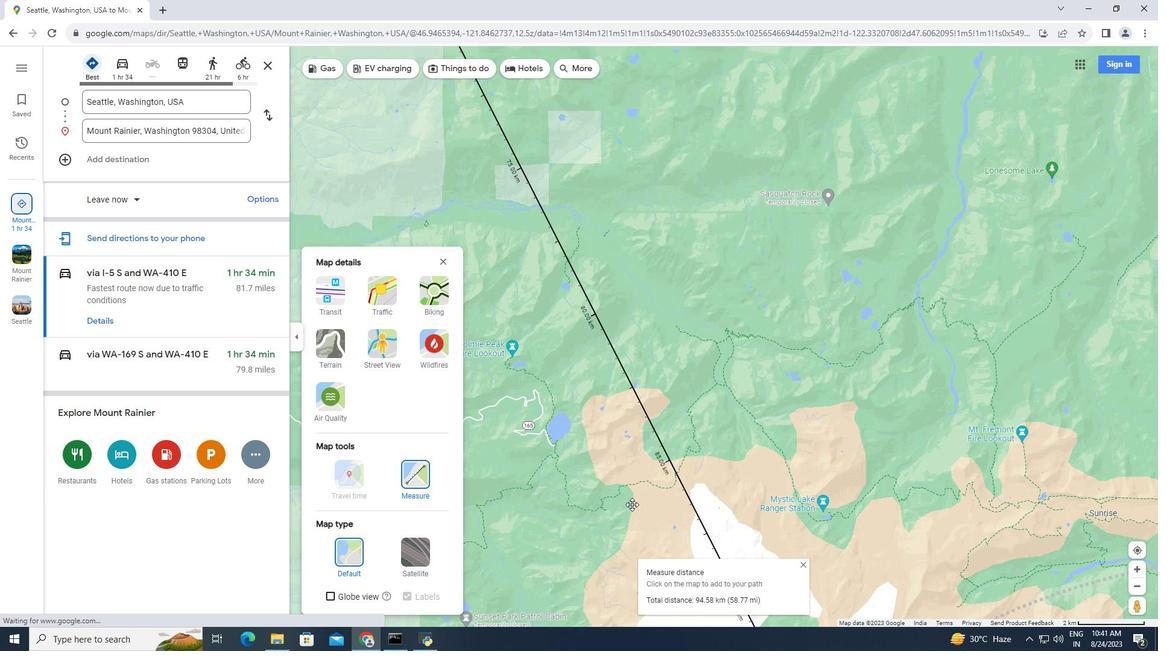 
Action: Mouse moved to (565, 368)
Screenshot: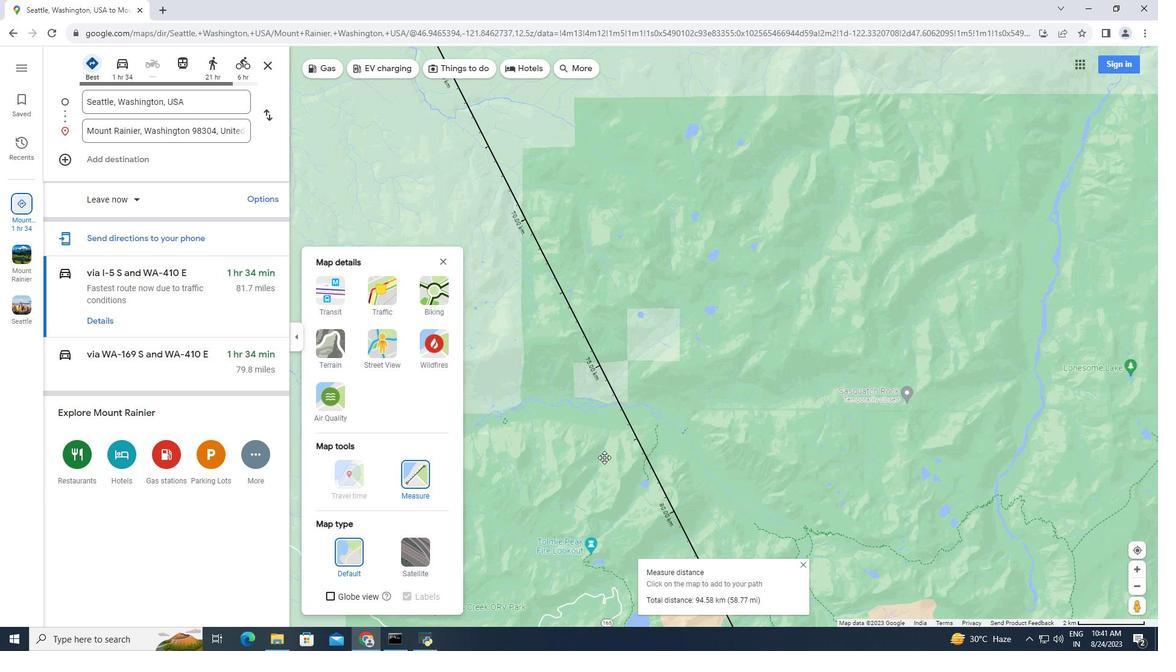 
Action: Mouse pressed left at (564, 365)
Screenshot: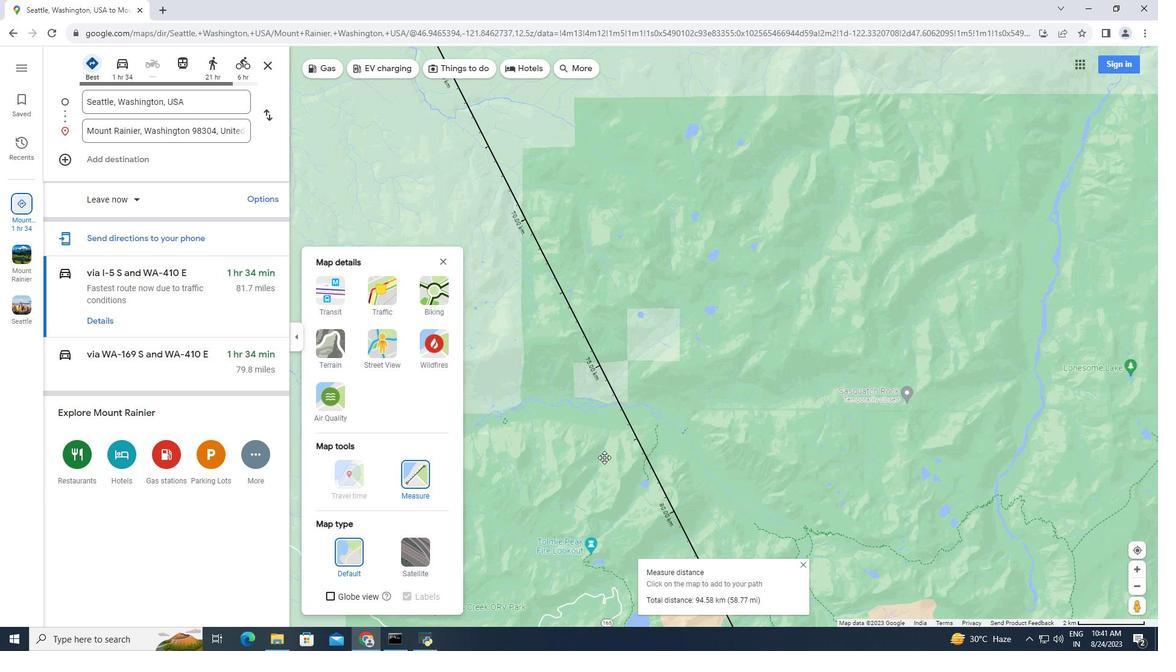 
Action: Mouse moved to (523, 357)
Screenshot: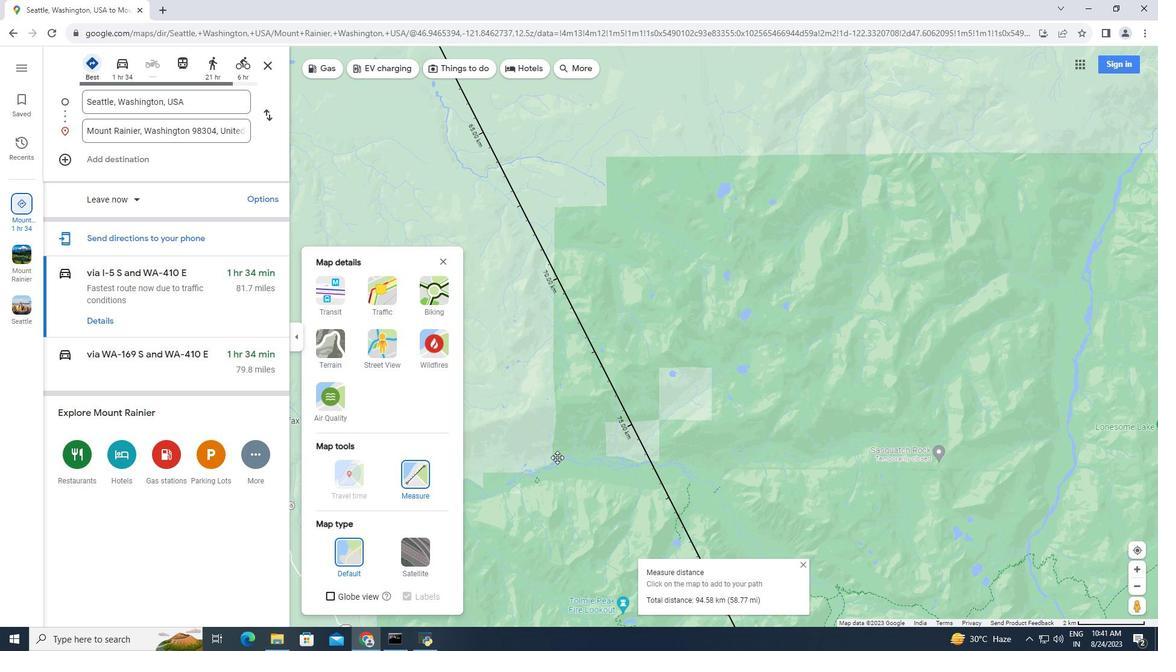 
Action: Mouse pressed left at (523, 357)
Screenshot: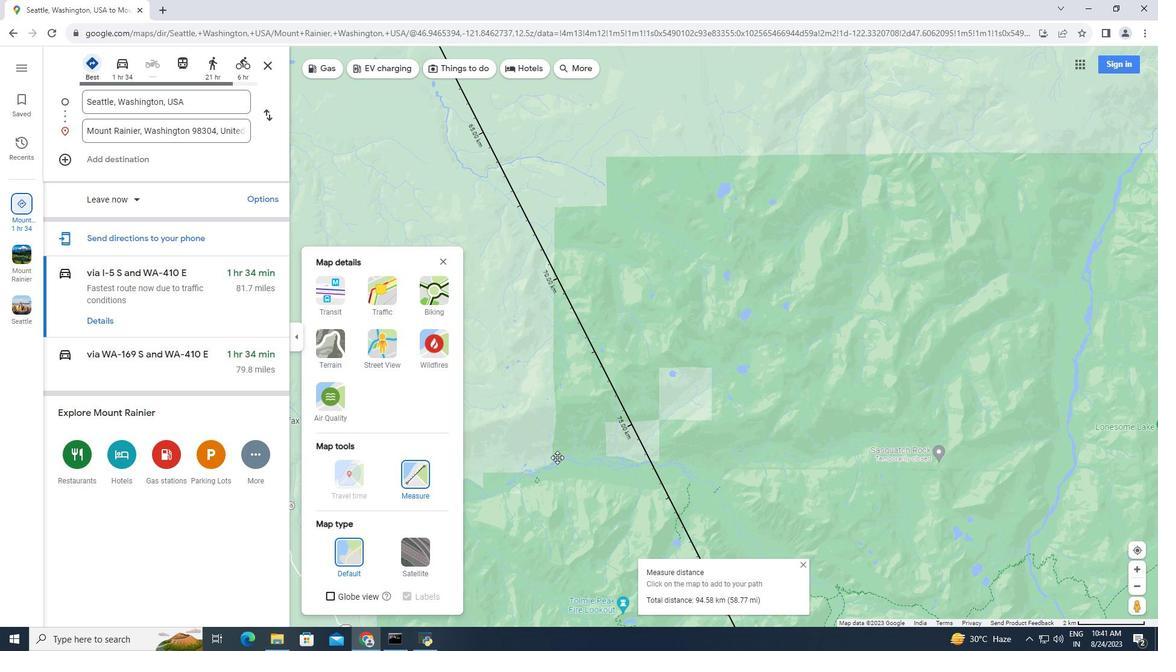 
Action: Mouse moved to (546, 382)
Screenshot: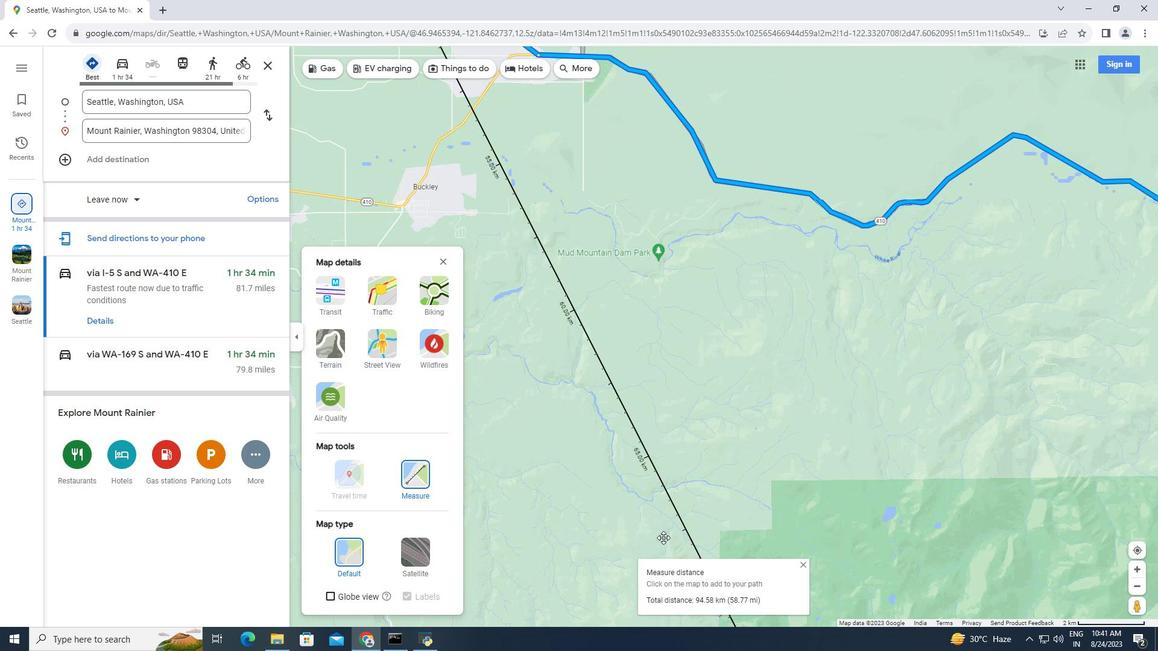 
Action: Mouse pressed left at (540, 374)
Screenshot: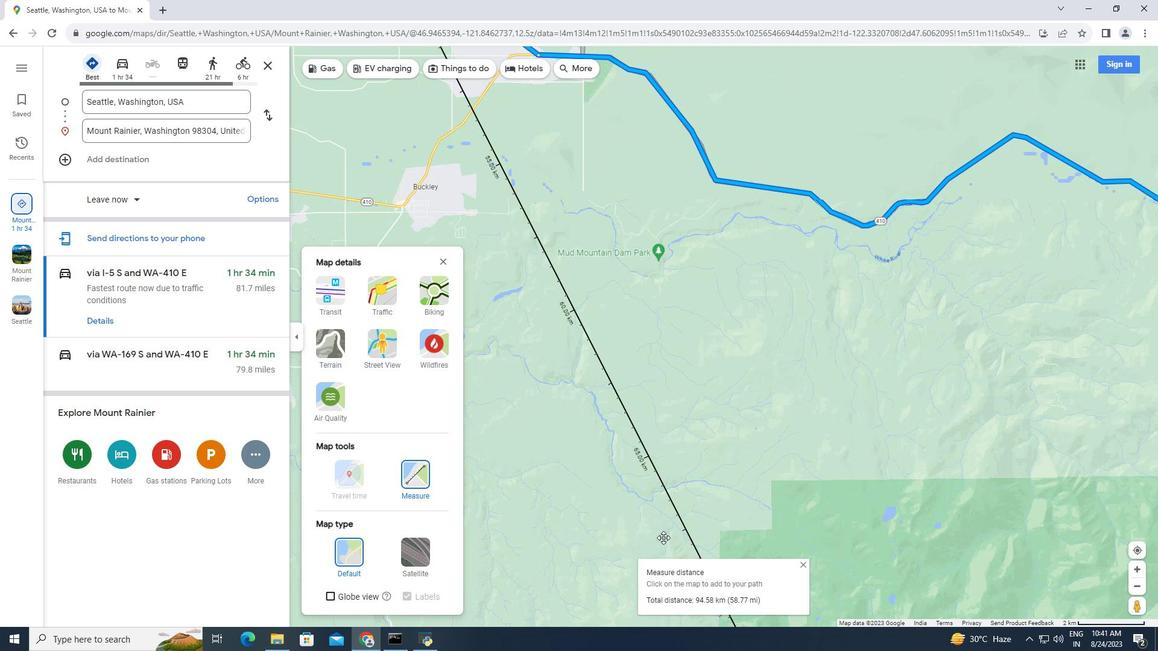 
Action: Mouse moved to (590, 398)
Screenshot: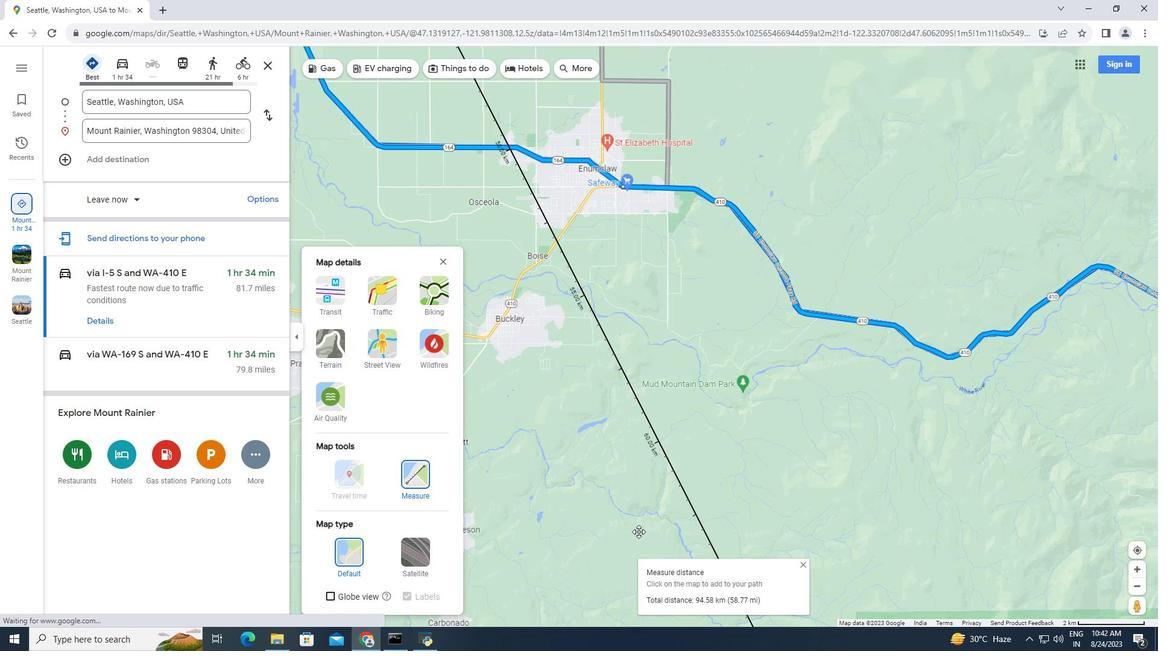 
Action: Mouse pressed left at (590, 398)
Screenshot: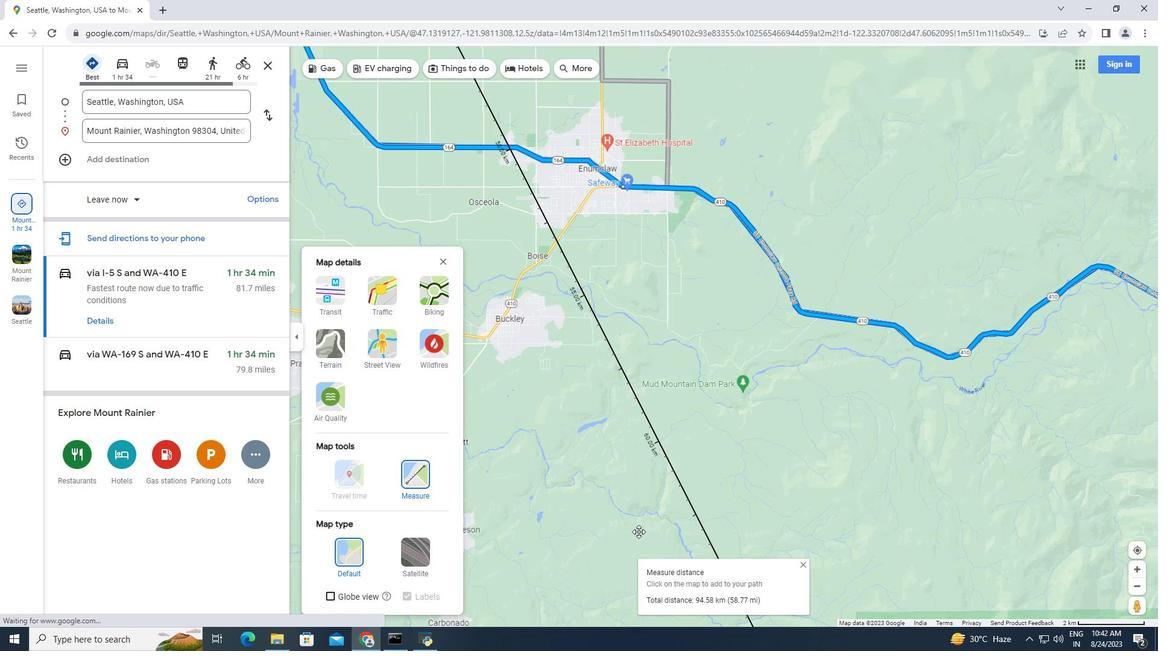 
Action: Mouse moved to (563, 390)
Screenshot: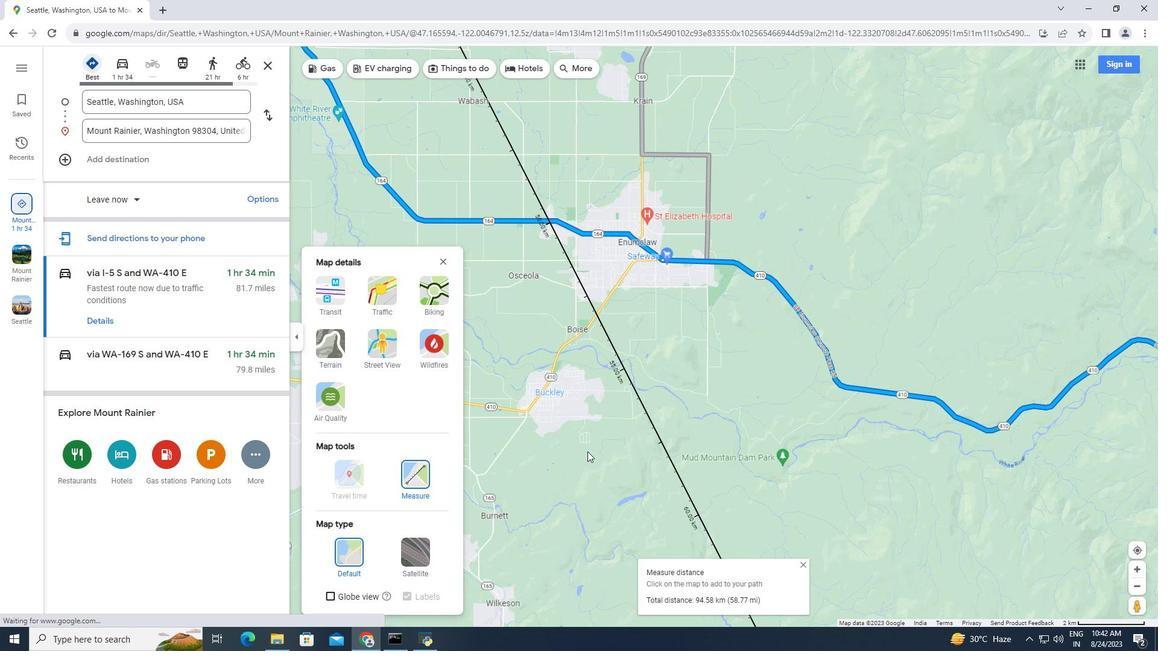 
Action: Mouse pressed left at (550, 368)
Screenshot: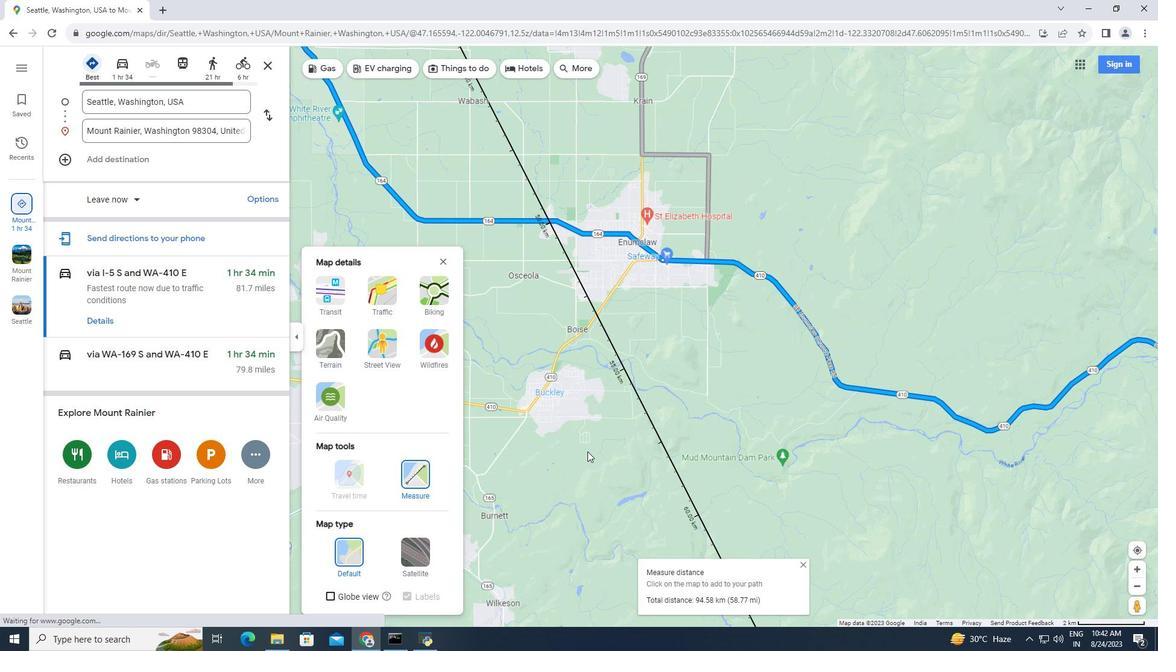 
Action: Mouse moved to (534, 362)
Screenshot: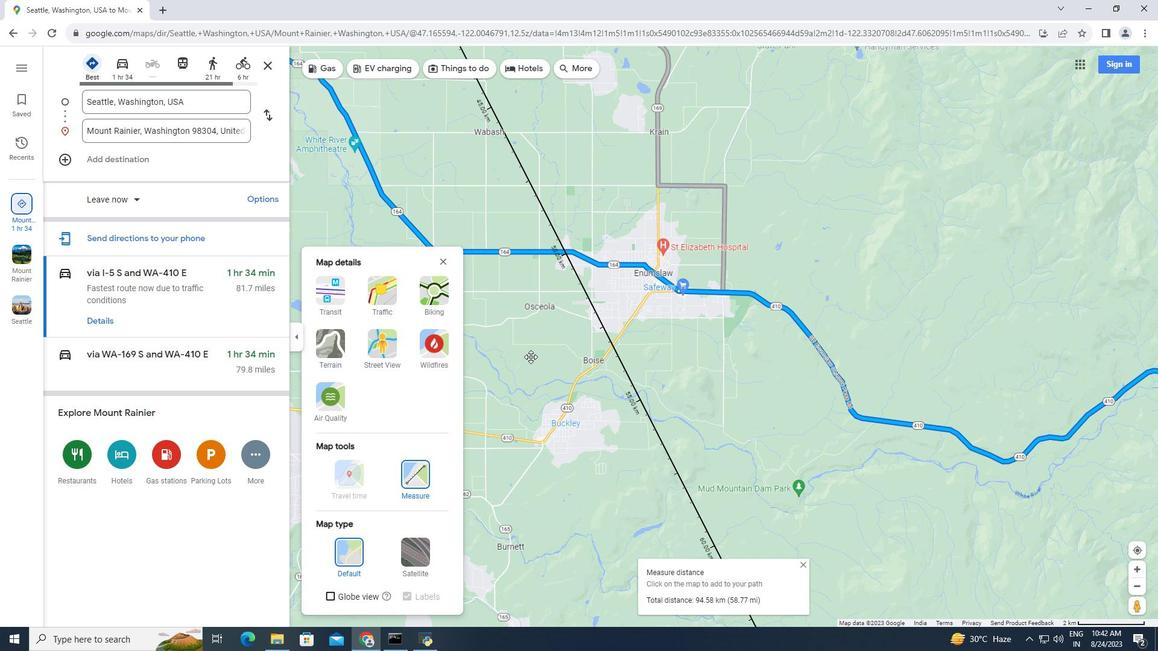 
Action: Mouse pressed left at (534, 362)
Screenshot: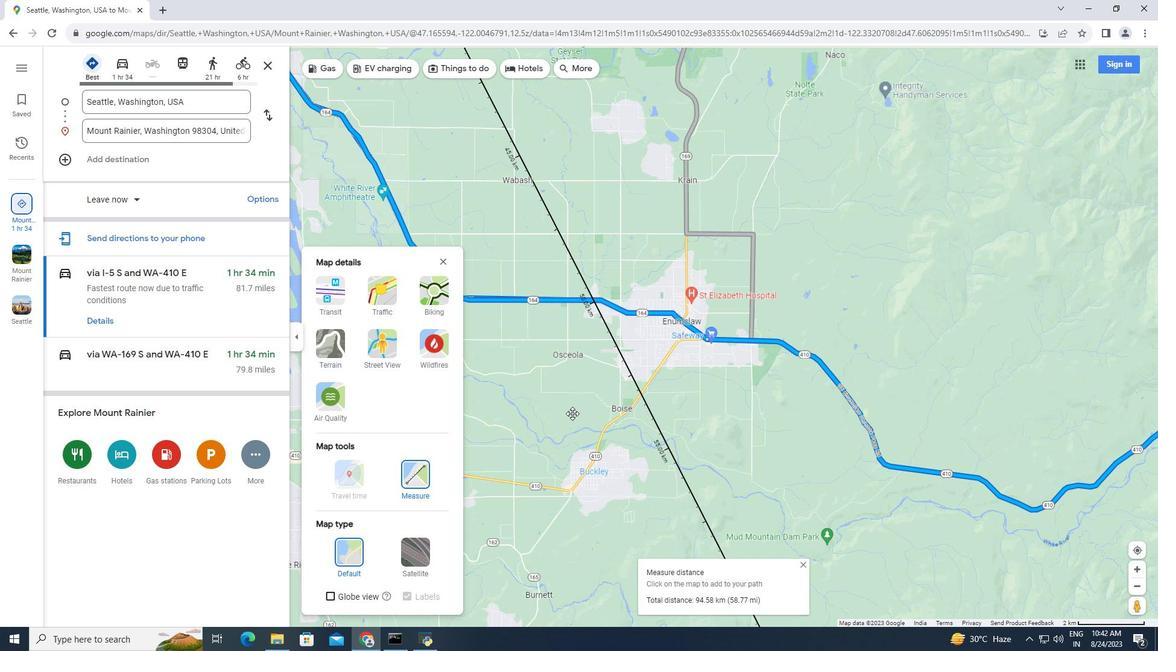 
Action: Mouse moved to (545, 324)
Screenshot: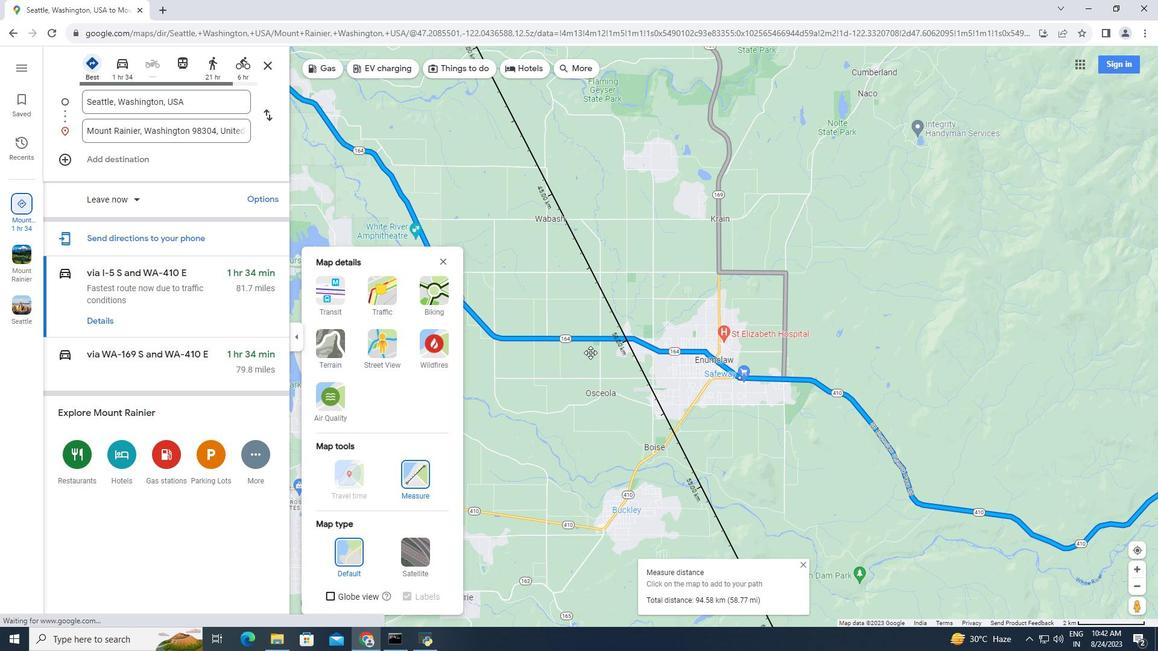 
Action: Mouse pressed left at (545, 324)
Screenshot: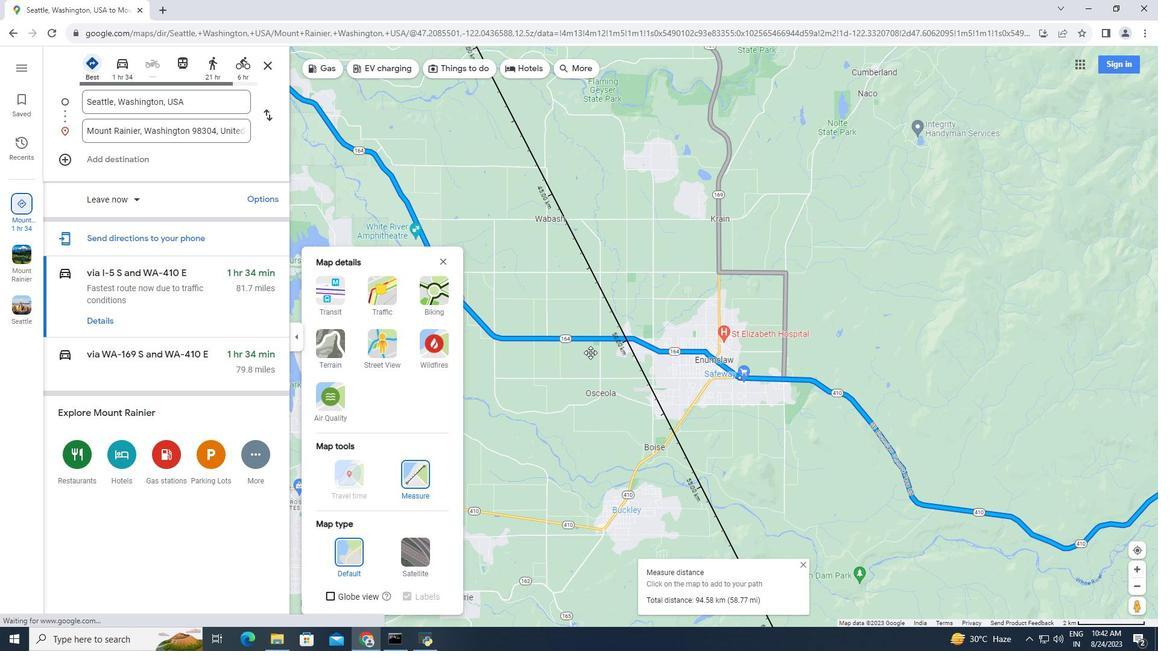 
Action: Mouse moved to (564, 337)
Screenshot: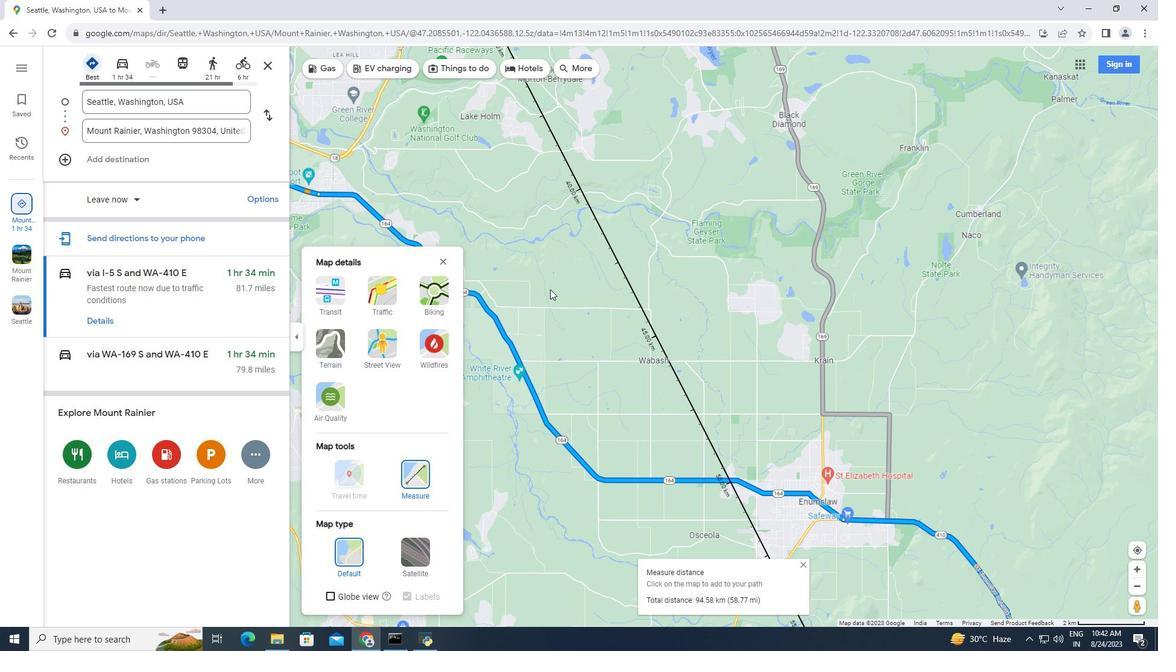 
Action: Mouse pressed left at (564, 337)
Screenshot: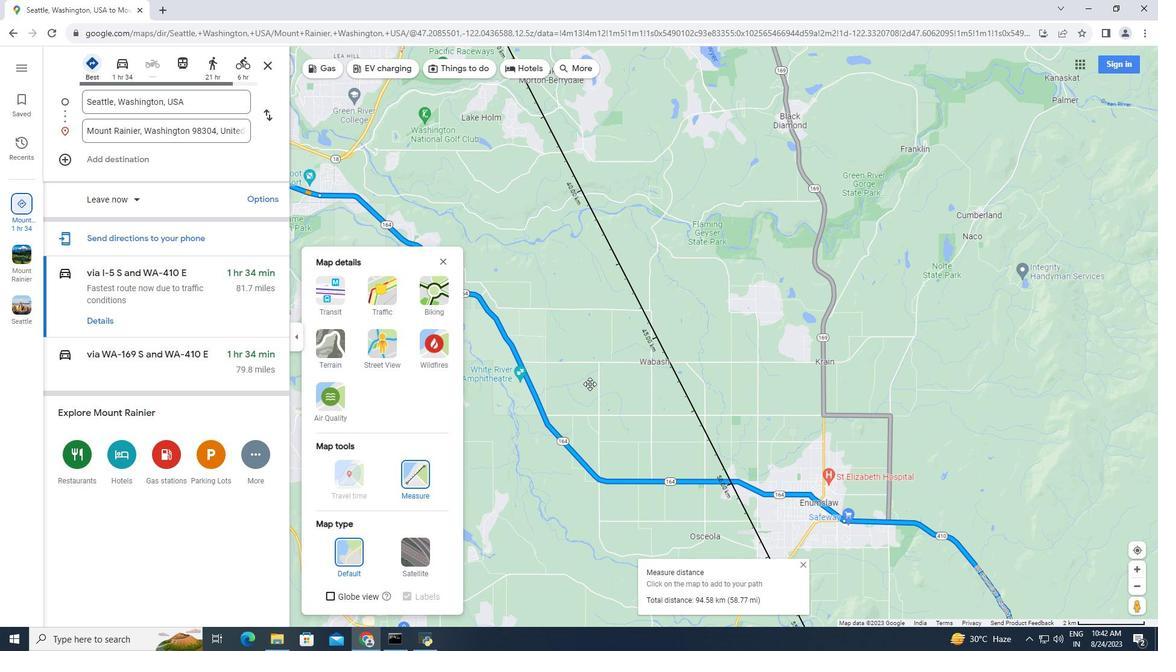 
Action: Mouse moved to (538, 333)
Screenshot: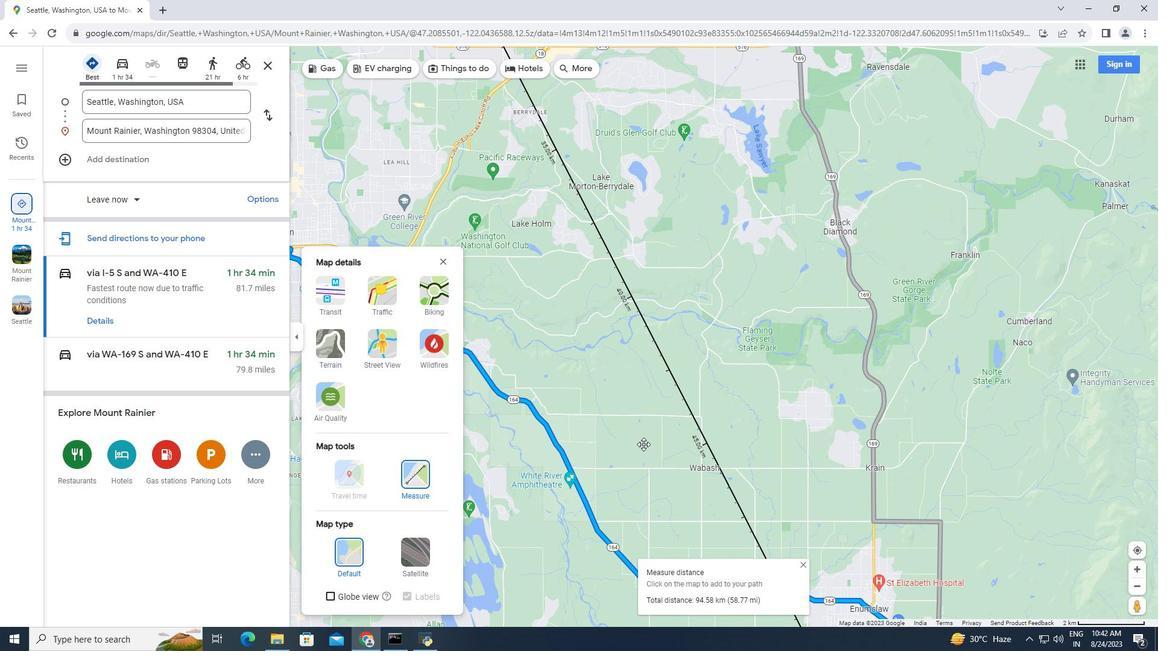 
Action: Mouse pressed left at (538, 333)
Screenshot: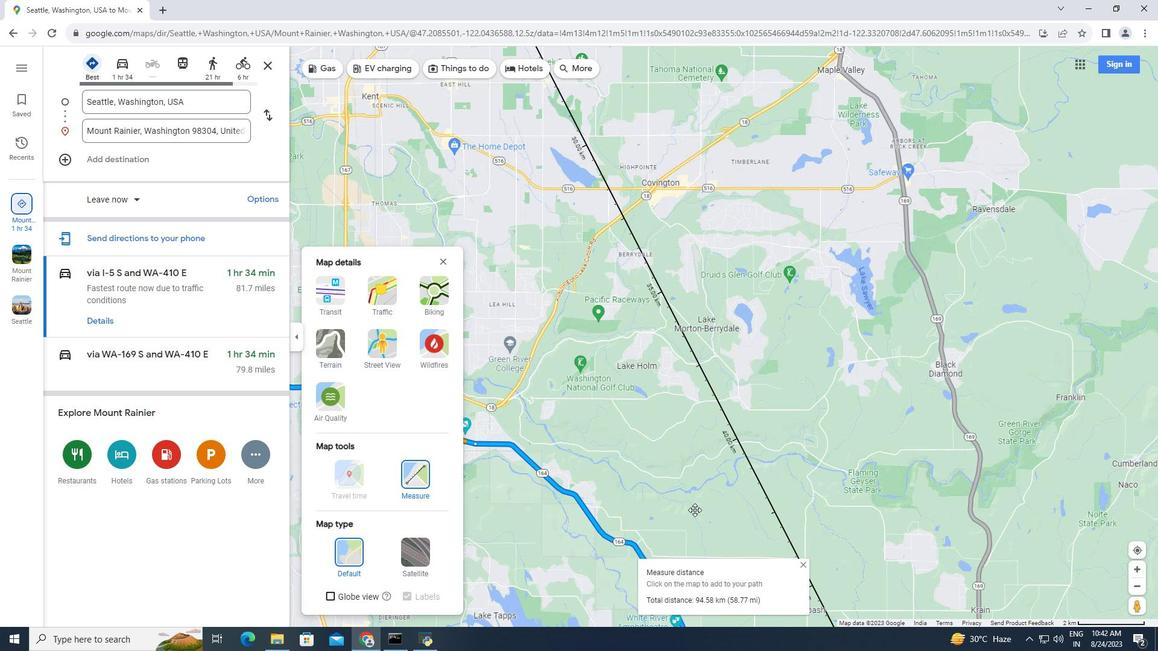 
Action: Mouse moved to (587, 367)
Screenshot: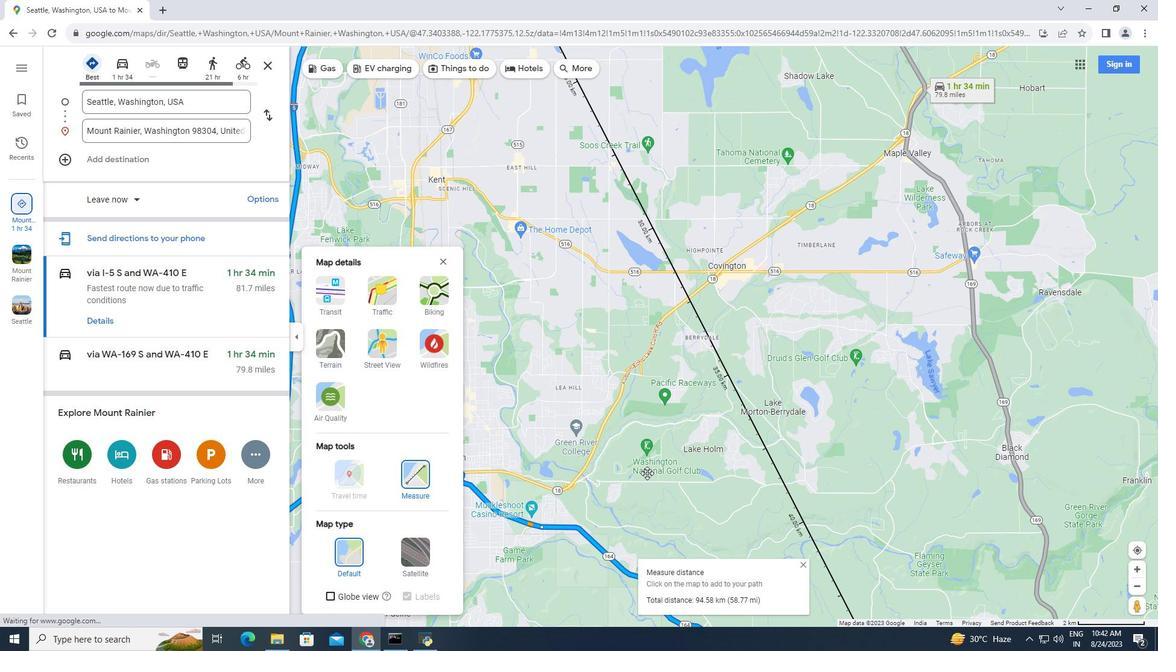 
Action: Mouse pressed left at (587, 367)
Screenshot: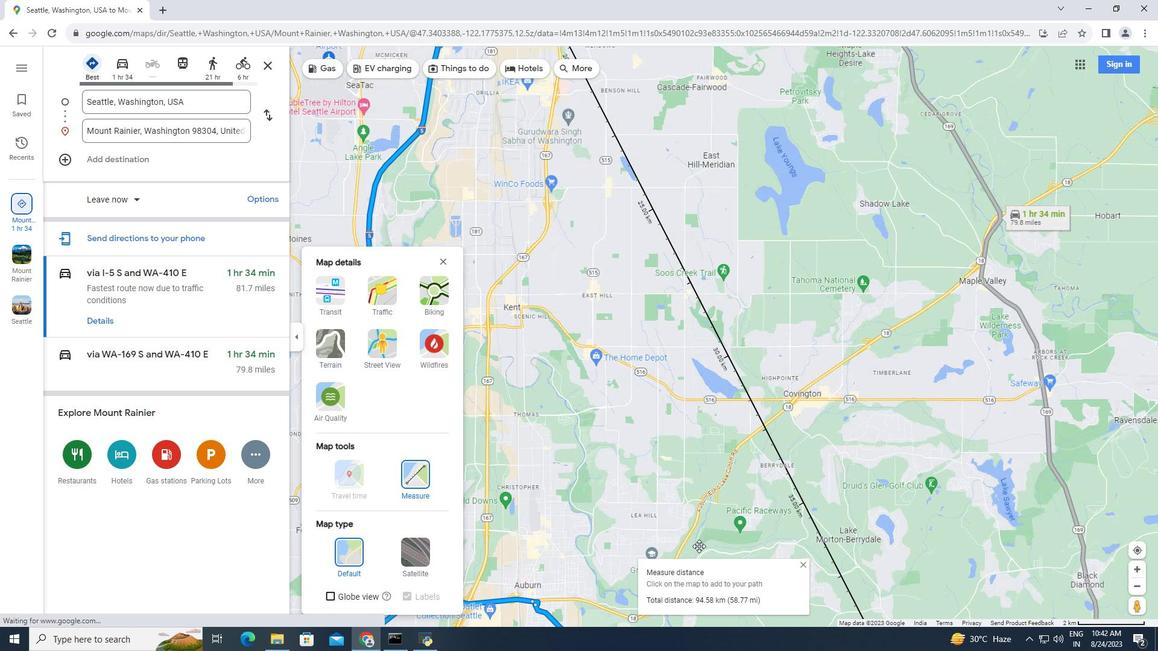 
Action: Mouse moved to (608, 387)
Screenshot: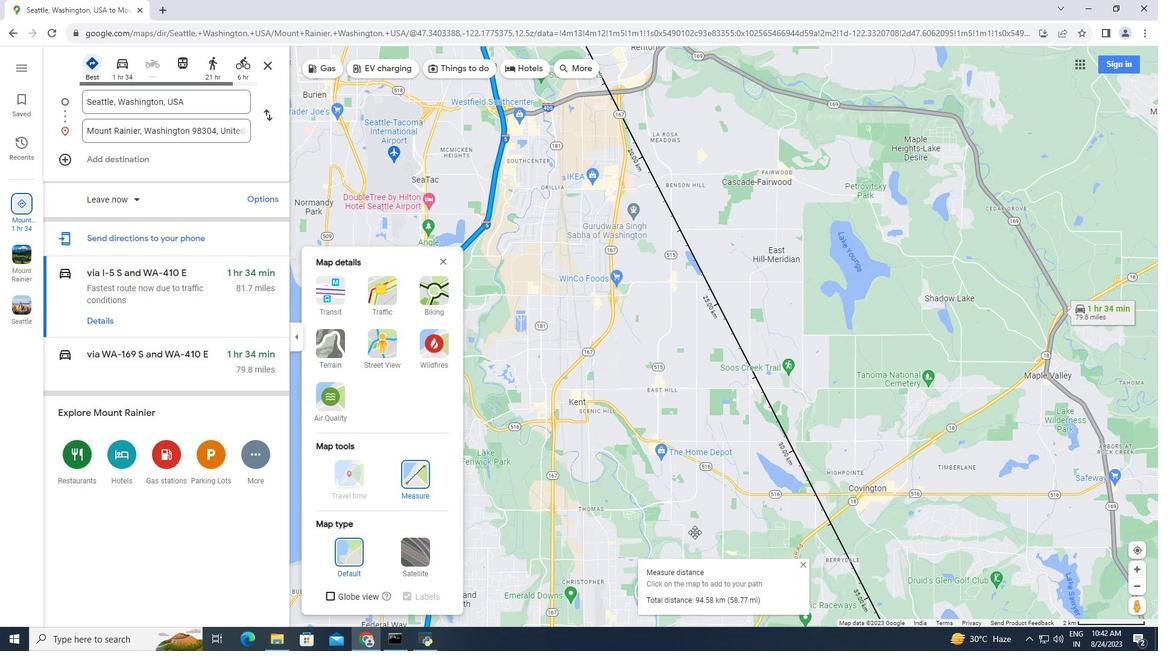
Action: Mouse pressed left at (608, 387)
Screenshot: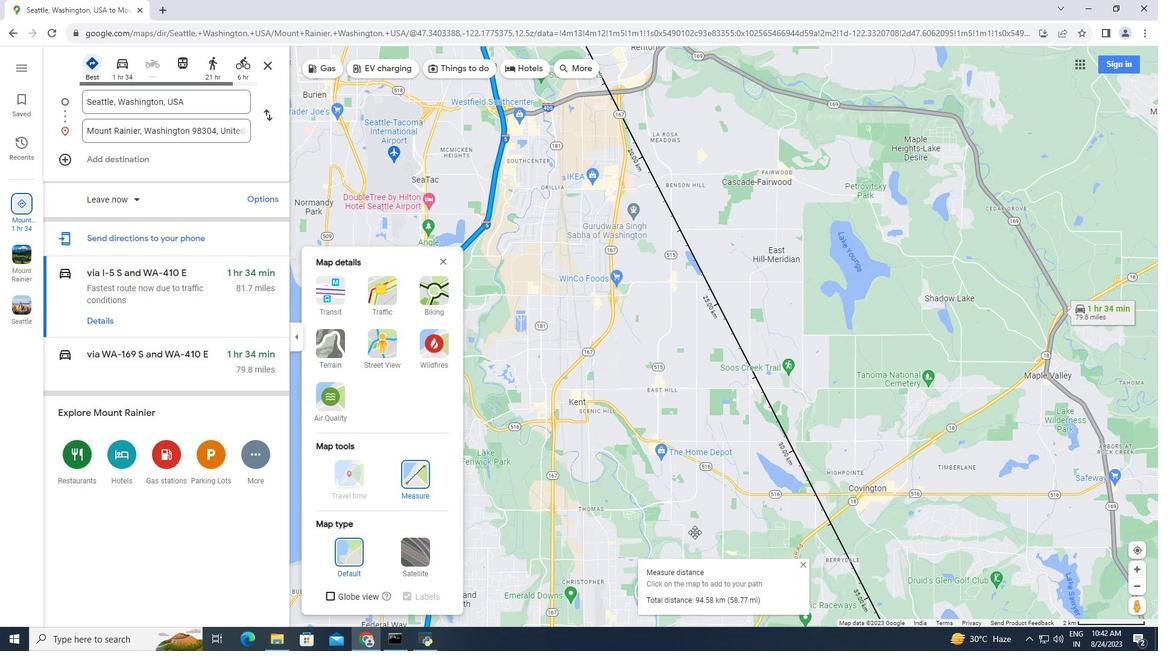 
Action: Mouse moved to (633, 388)
Screenshot: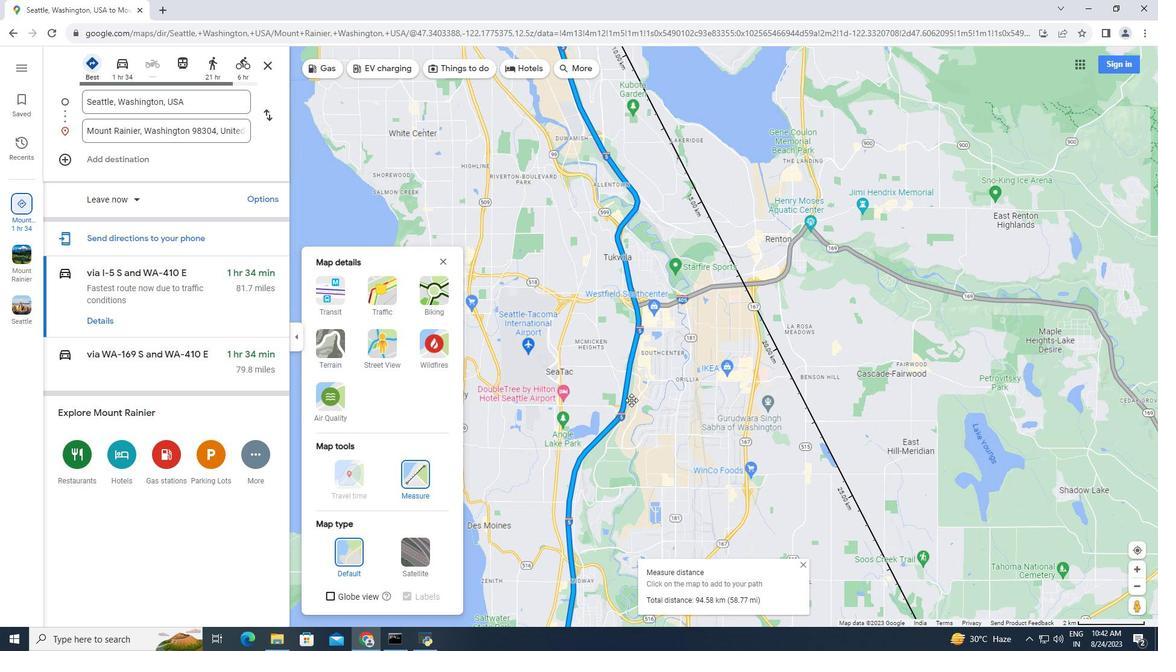 
Action: Mouse pressed left at (633, 388)
Screenshot: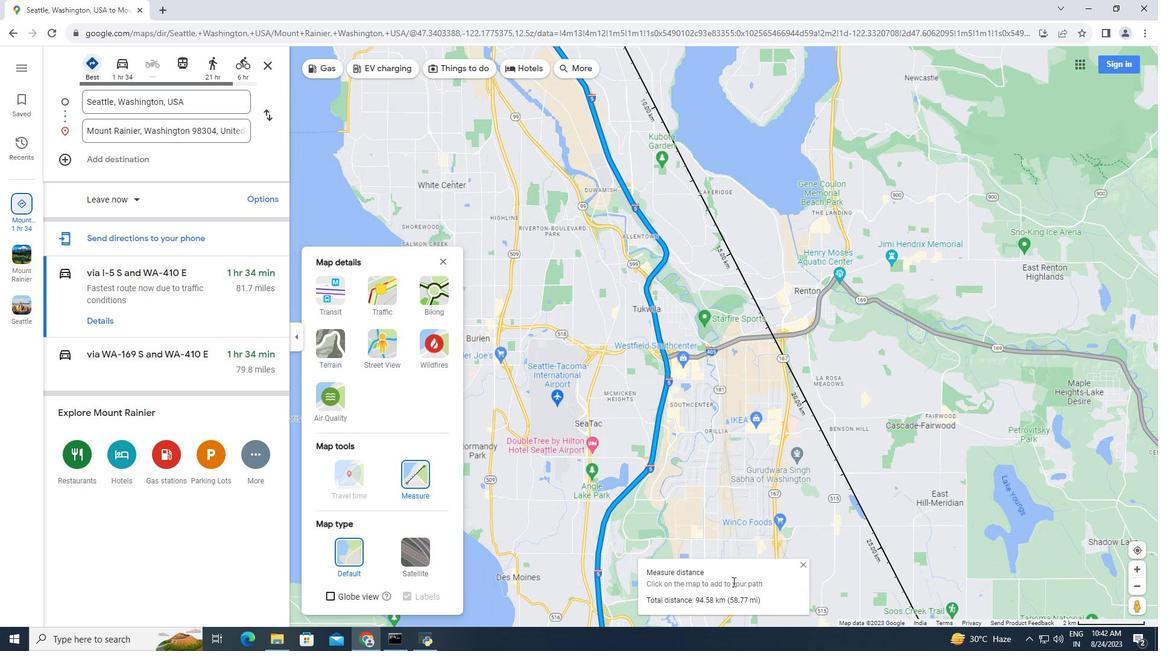 
Action: Mouse moved to (660, 393)
Screenshot: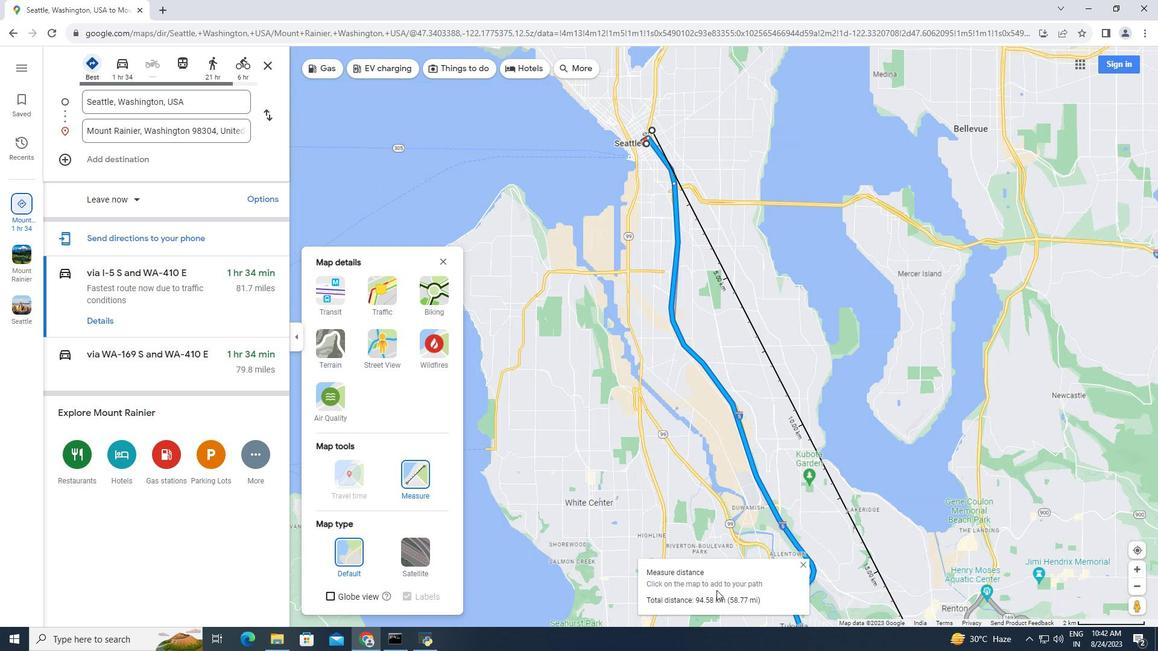 
Action: Mouse pressed left at (660, 393)
Screenshot: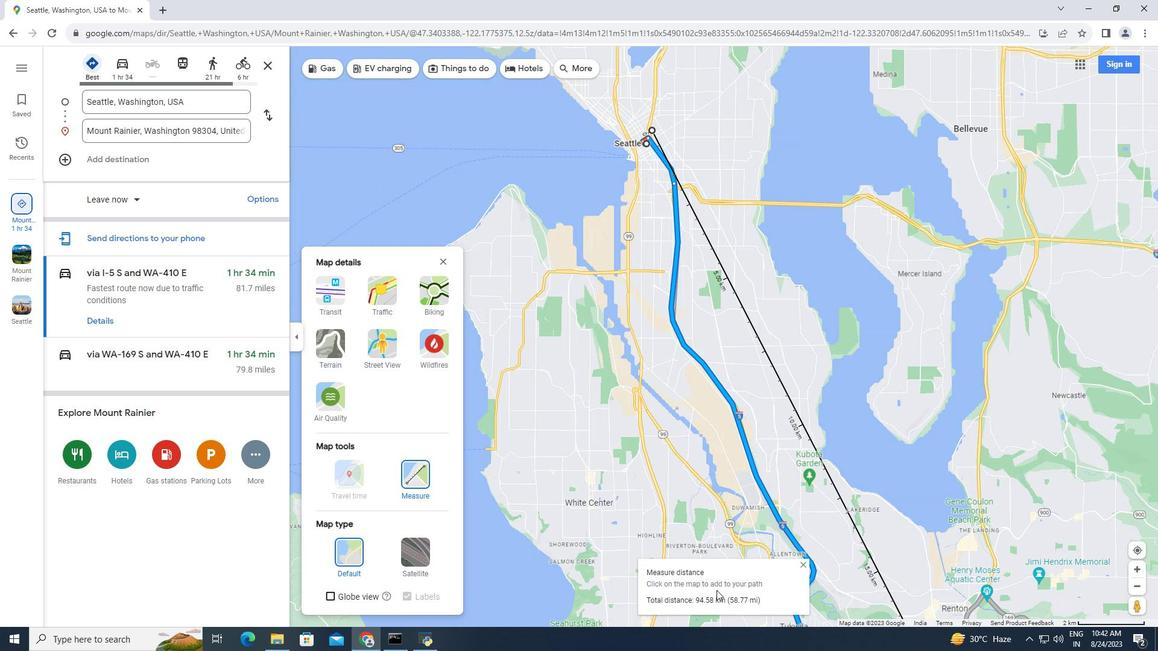 
Action: Mouse moved to (740, 372)
Screenshot: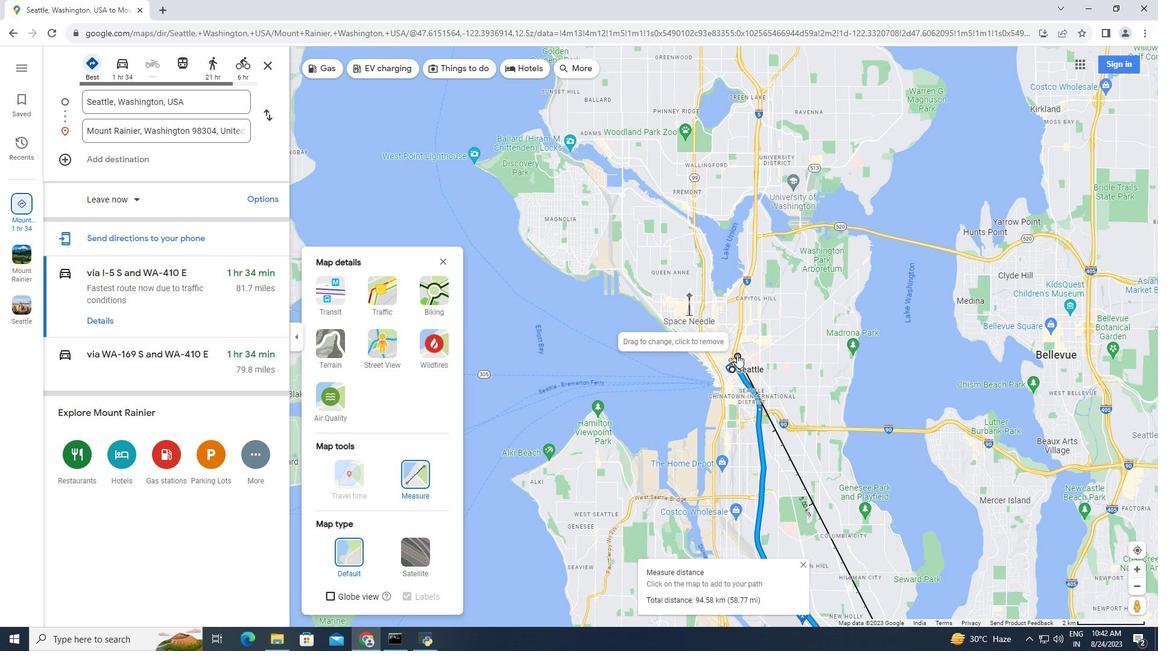 
Action: Mouse pressed left at (740, 372)
Screenshot: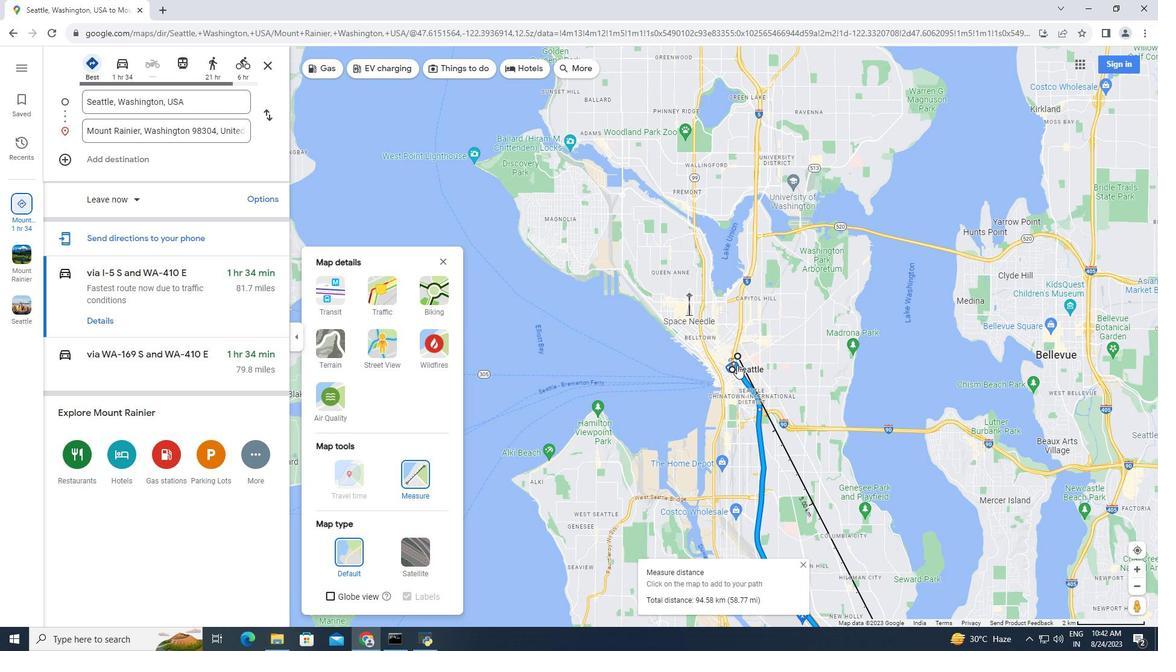 
Action: Mouse moved to (786, 404)
Screenshot: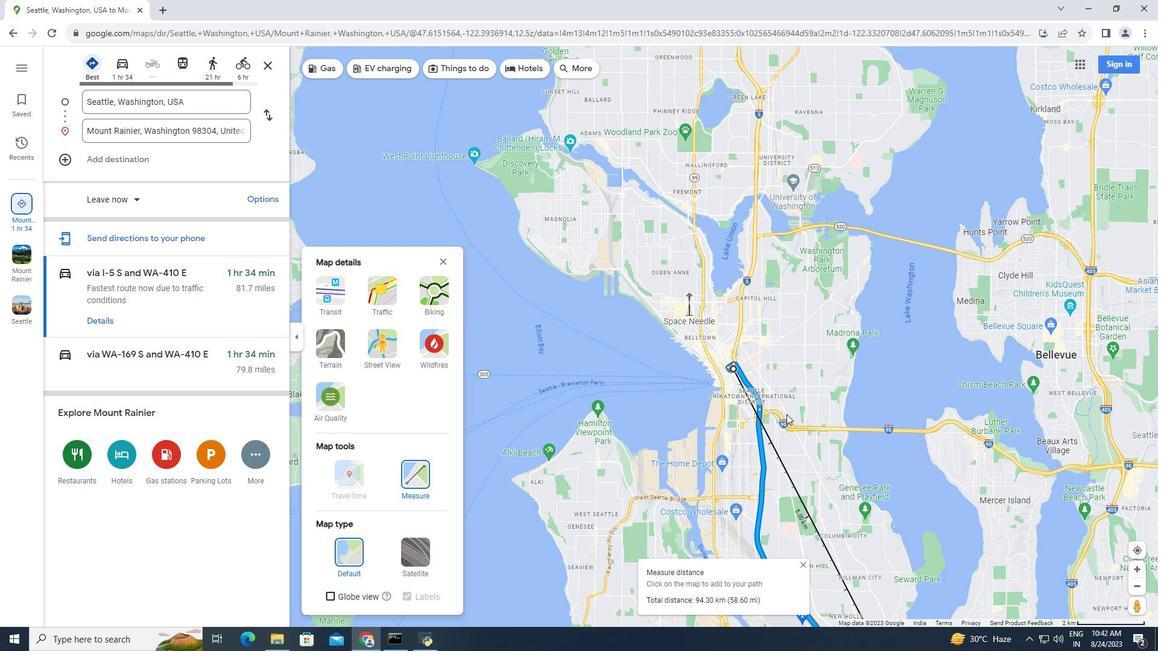 
Action: Mouse scrolled (786, 404) with delta (0, 0)
Screenshot: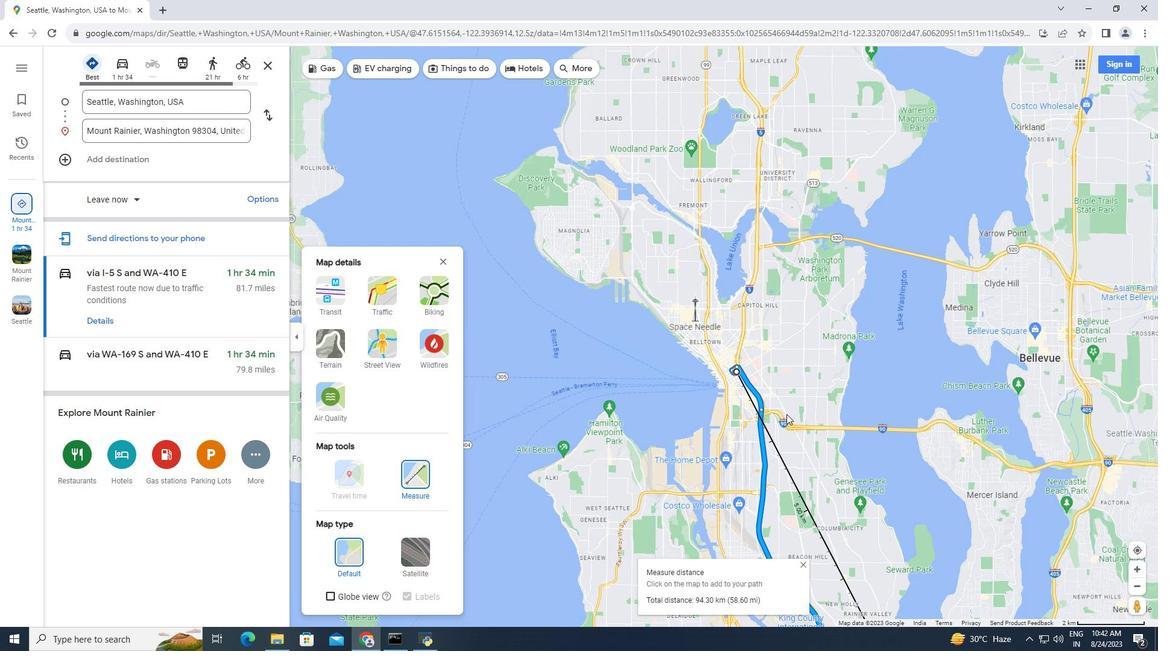 
Action: Mouse scrolled (786, 404) with delta (0, 0)
Screenshot: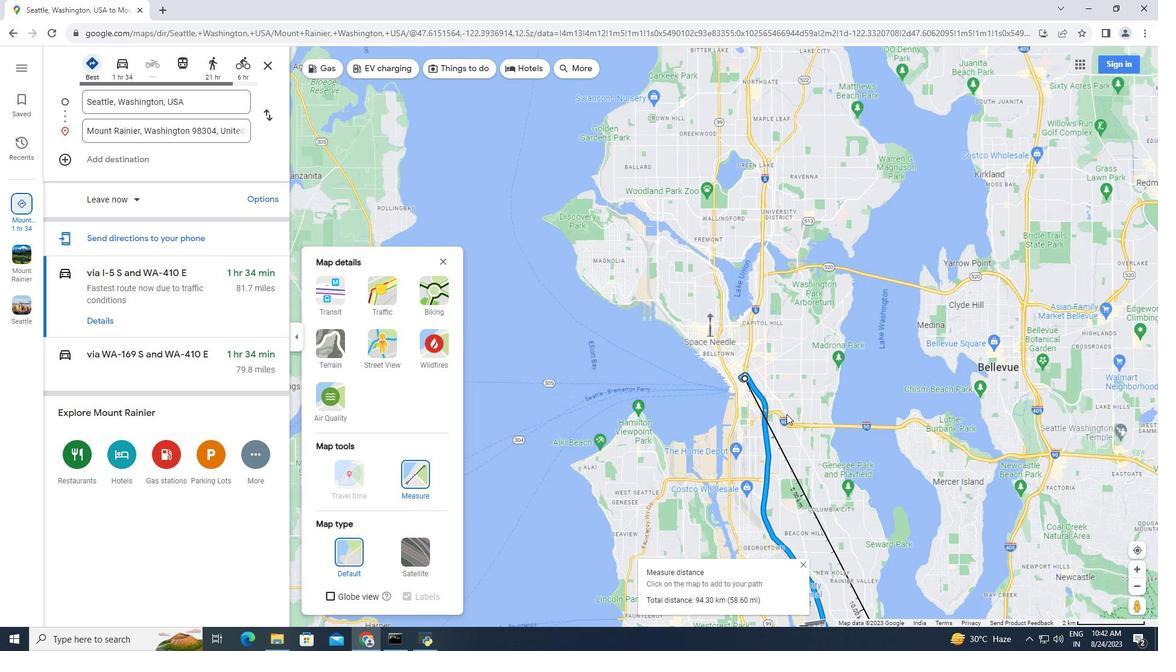 
Action: Mouse scrolled (786, 404) with delta (0, 0)
Screenshot: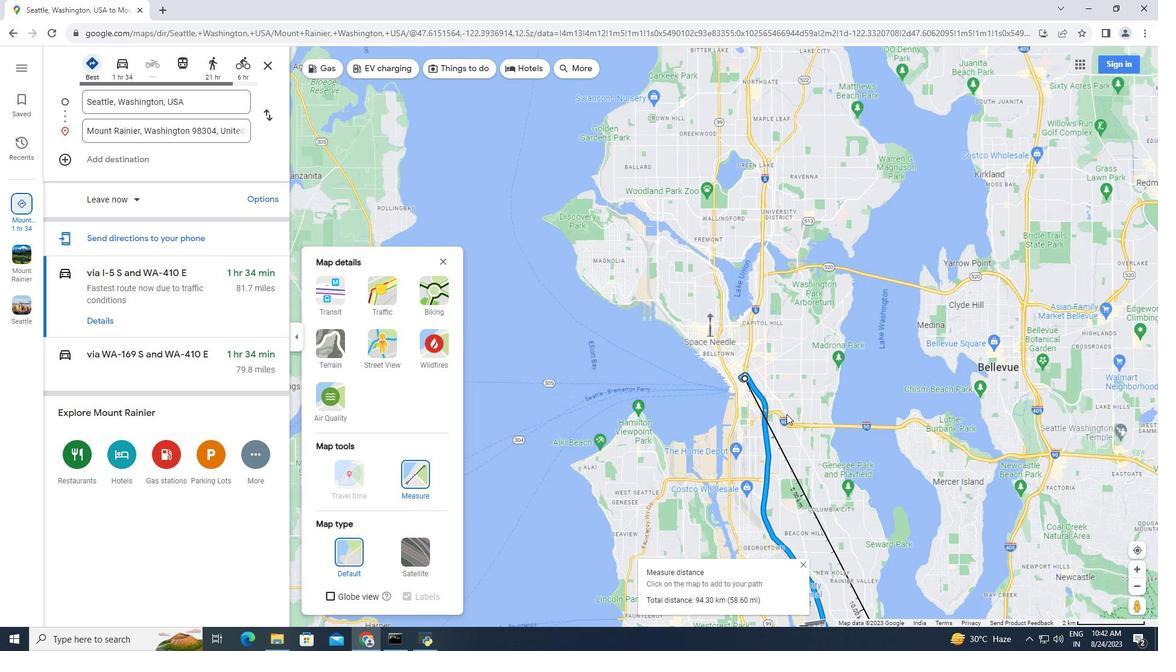 
Action: Mouse scrolled (786, 404) with delta (0, 0)
Screenshot: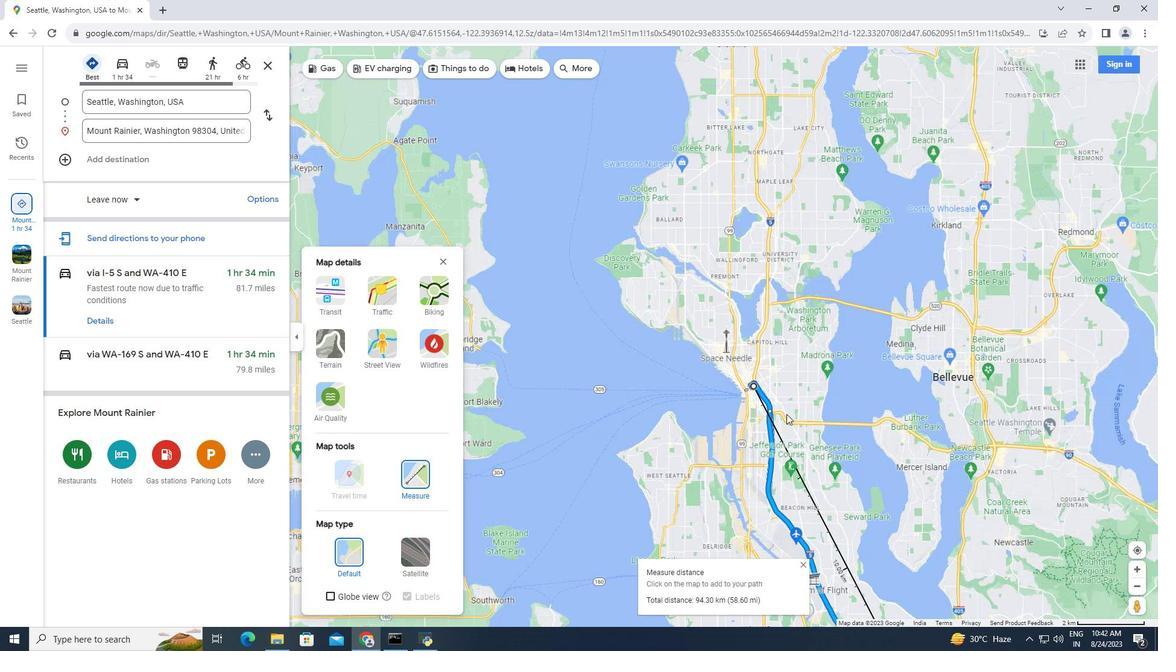 
Action: Mouse scrolled (786, 404) with delta (0, 0)
Screenshot: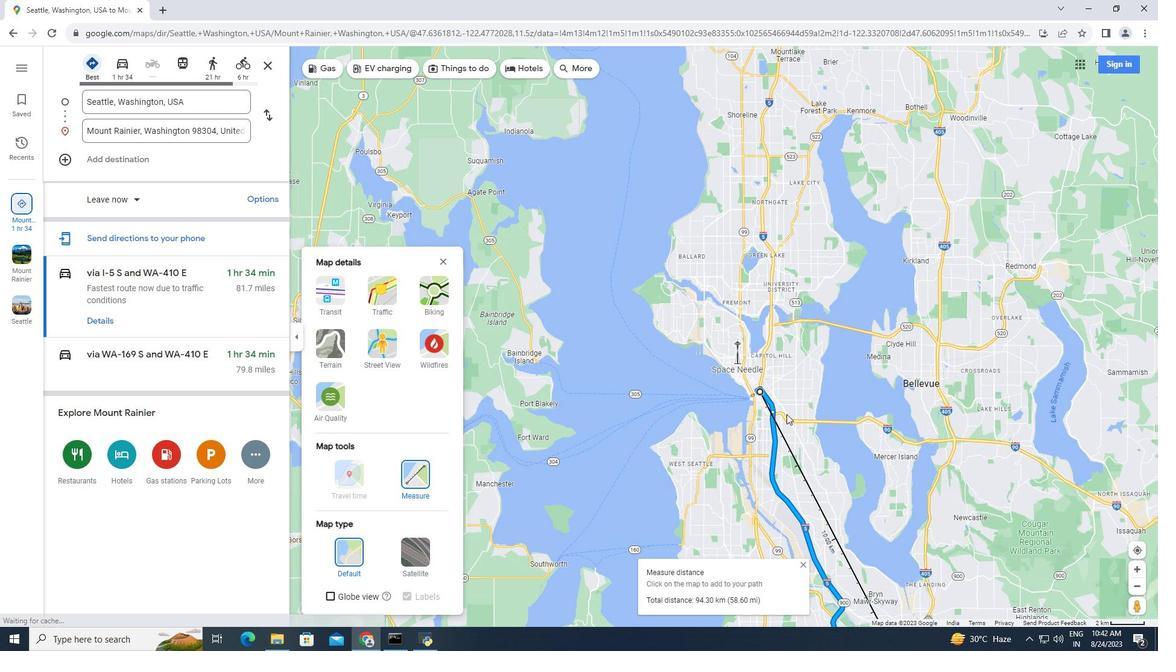 
Action: Mouse scrolled (786, 404) with delta (0, 0)
Screenshot: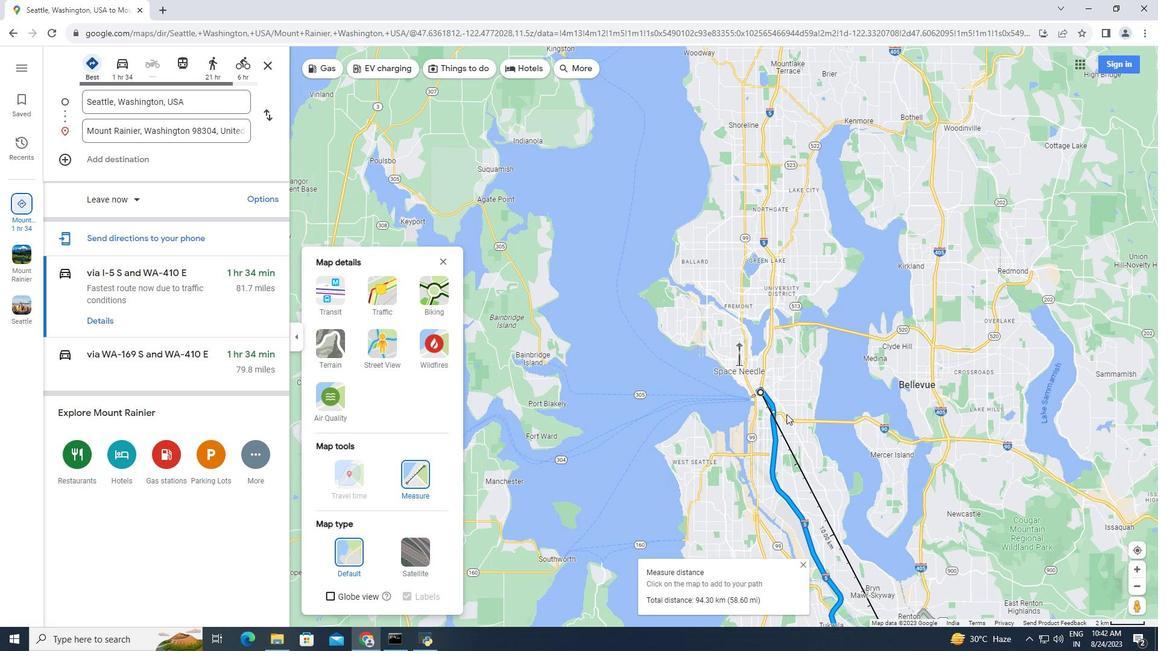 
Action: Mouse scrolled (786, 404) with delta (0, 0)
Screenshot: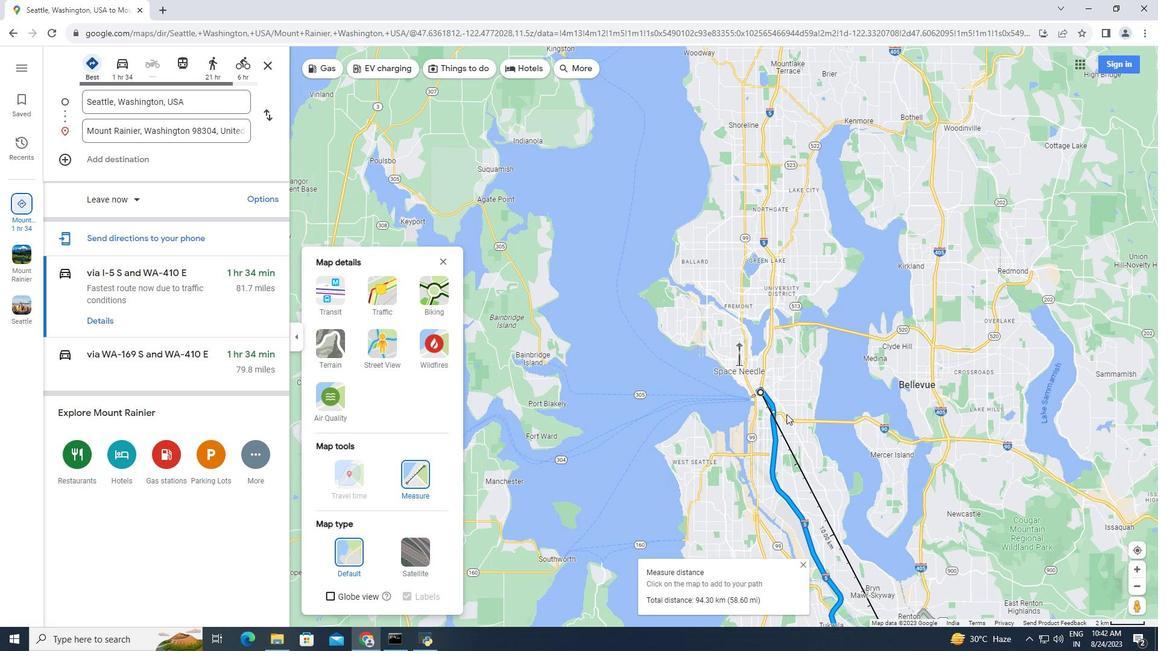 
Action: Mouse scrolled (786, 404) with delta (0, 0)
Screenshot: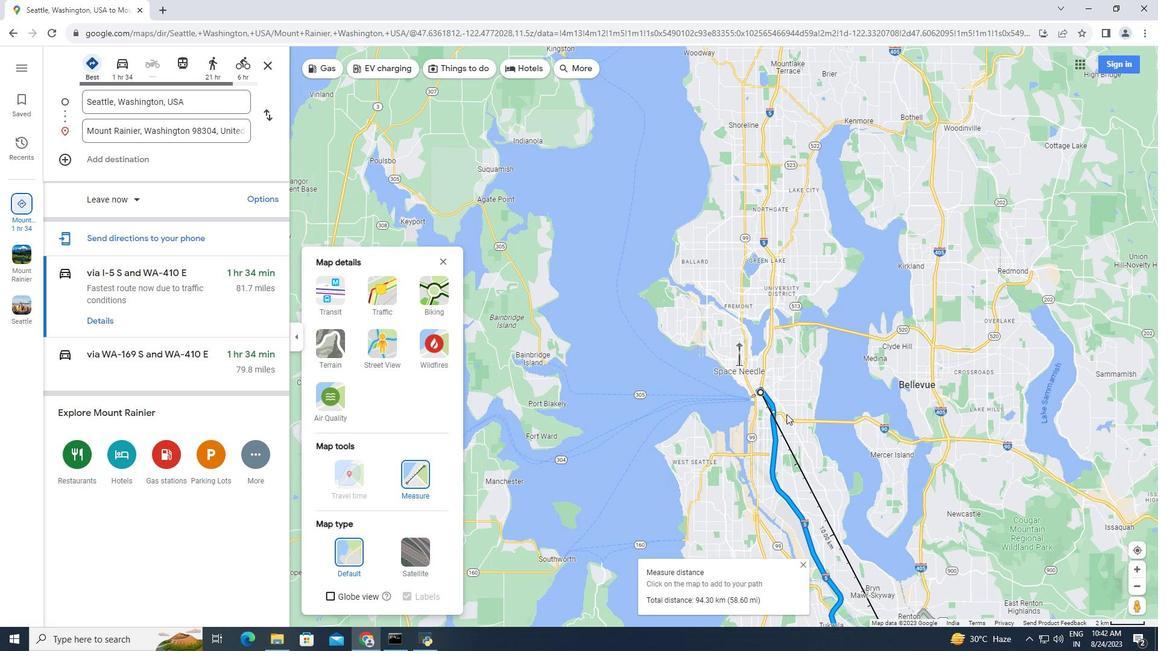 
Action: Mouse moved to (841, 404)
Screenshot: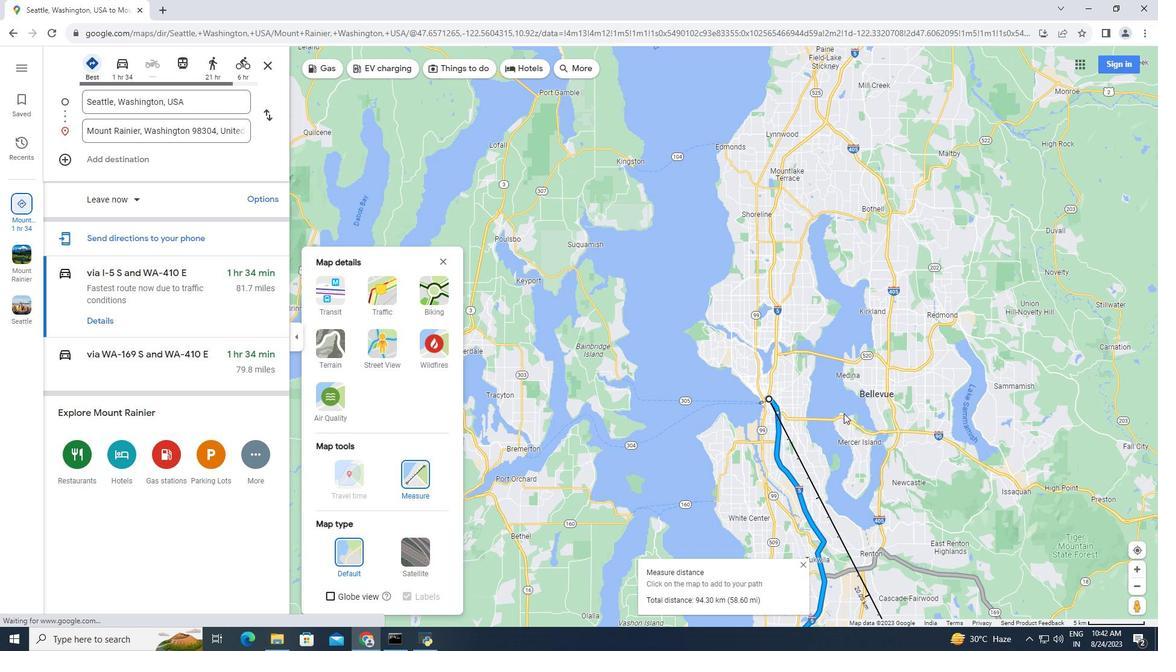 
Action: Mouse scrolled (841, 404) with delta (0, 0)
Screenshot: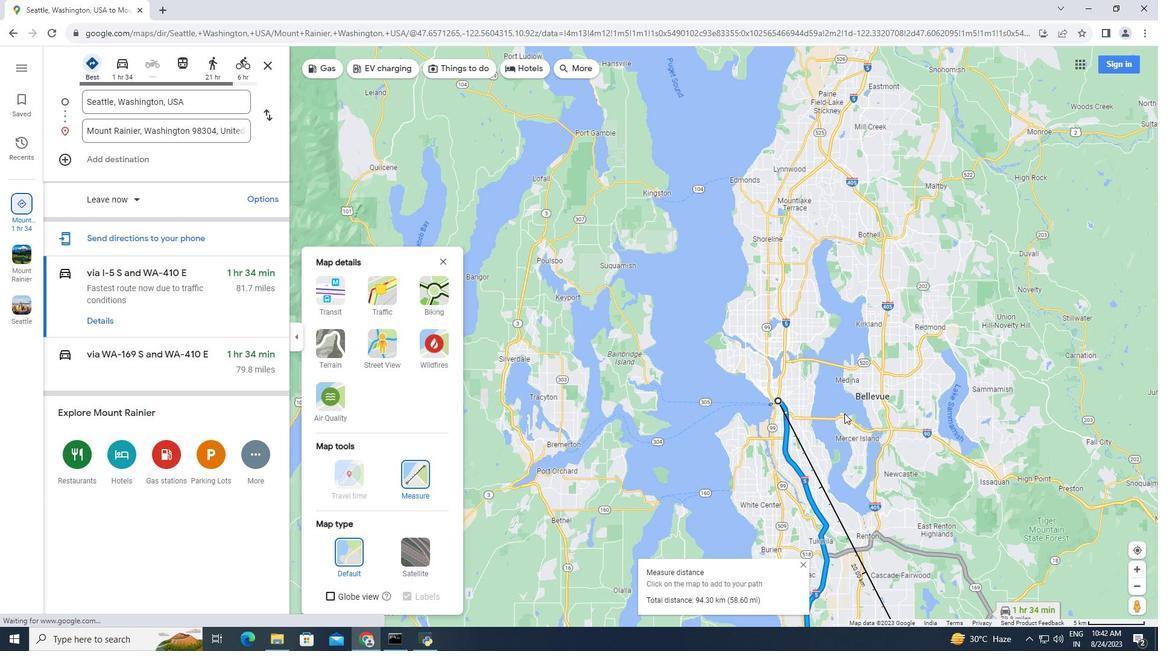 
Action: Mouse scrolled (841, 404) with delta (0, 0)
Screenshot: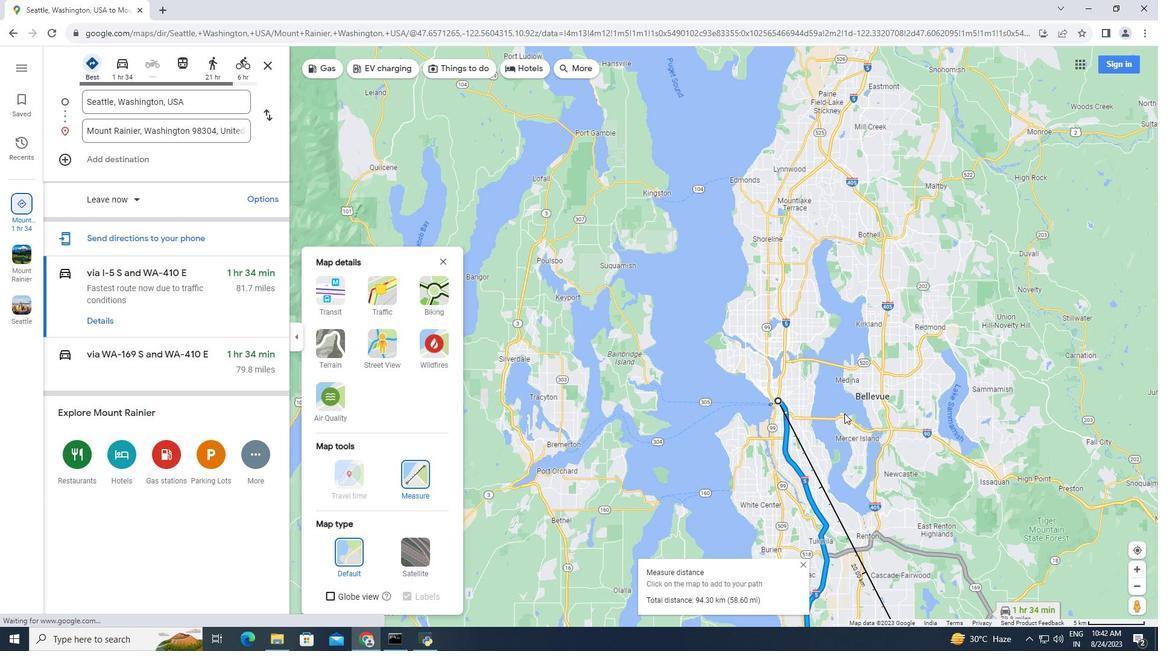 
Action: Mouse scrolled (841, 404) with delta (0, 0)
Screenshot: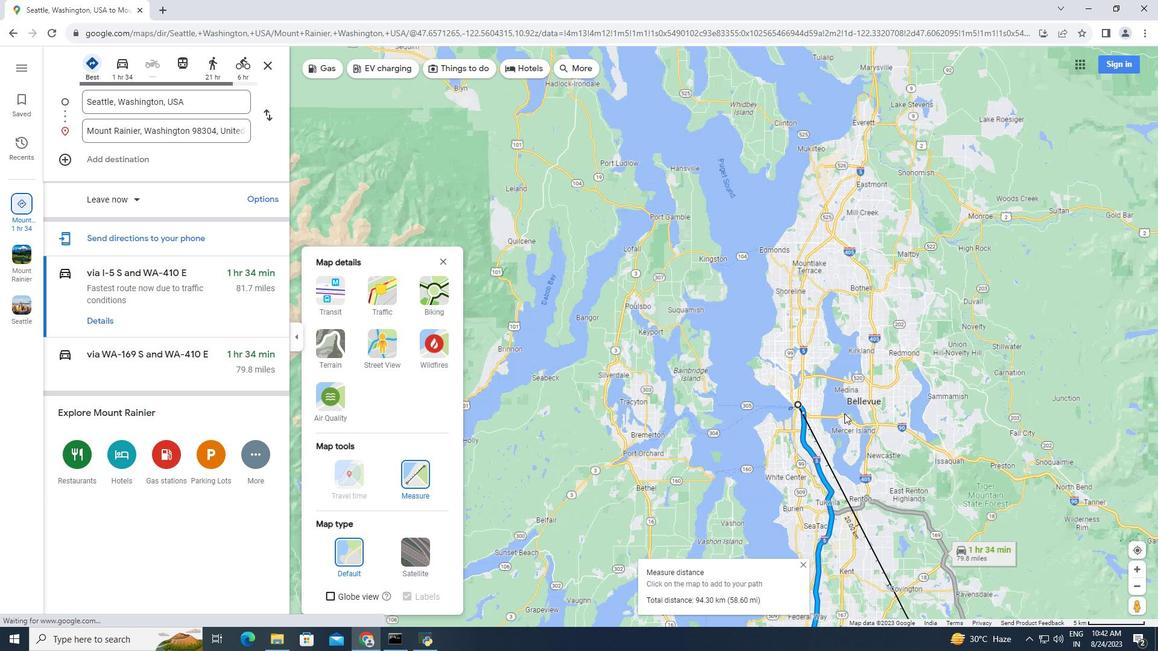 
Action: Mouse moved to (841, 404)
Screenshot: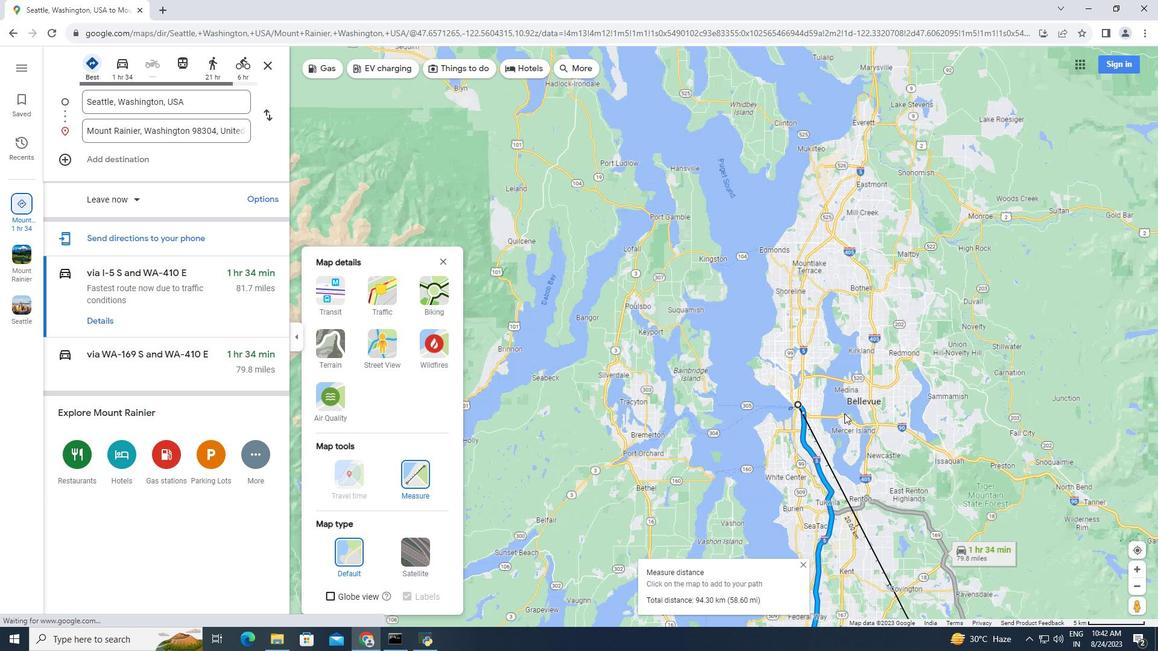 
Action: Mouse scrolled (841, 404) with delta (0, 0)
Screenshot: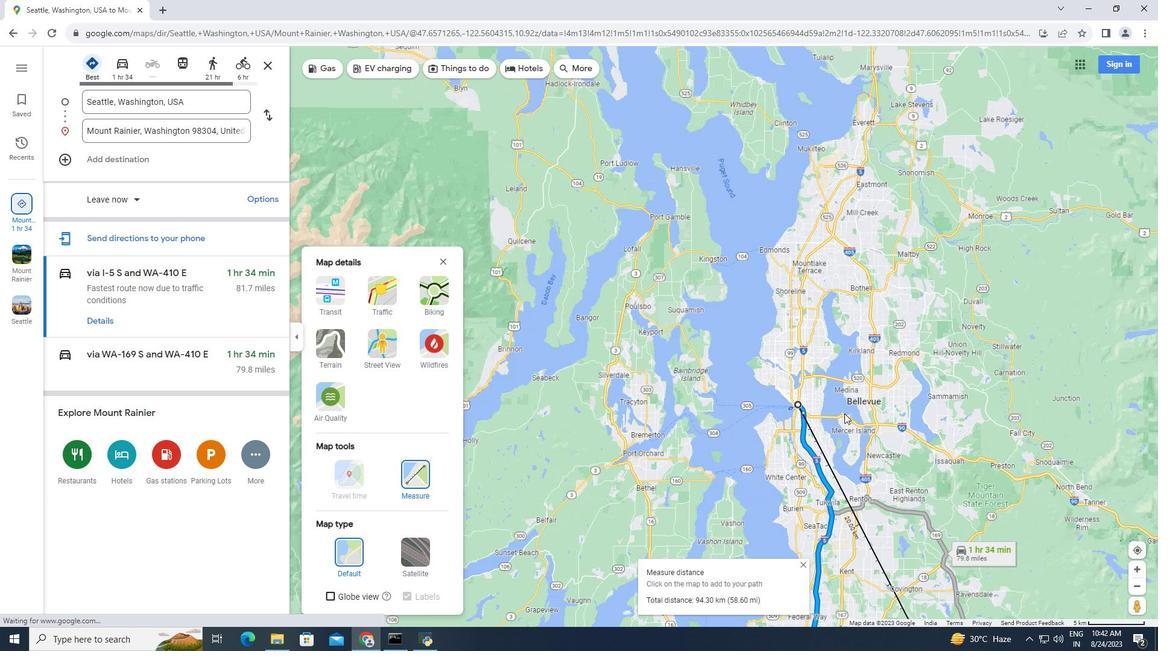 
Action: Mouse moved to (841, 404)
Screenshot: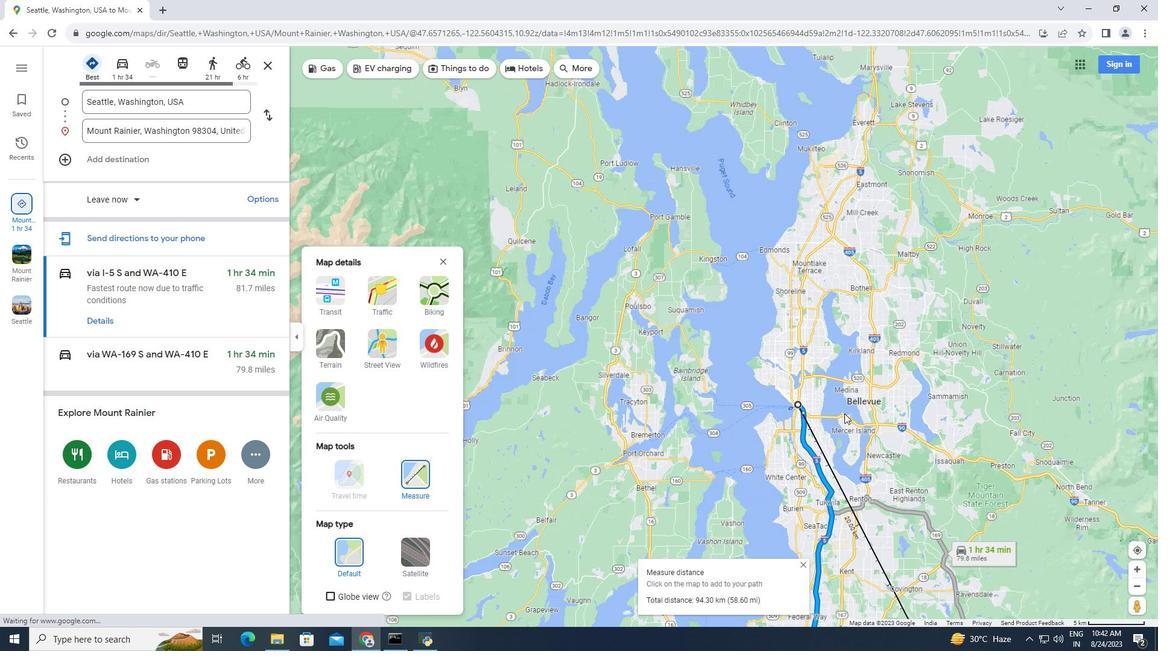 
Action: Mouse scrolled (841, 404) with delta (0, 0)
Screenshot: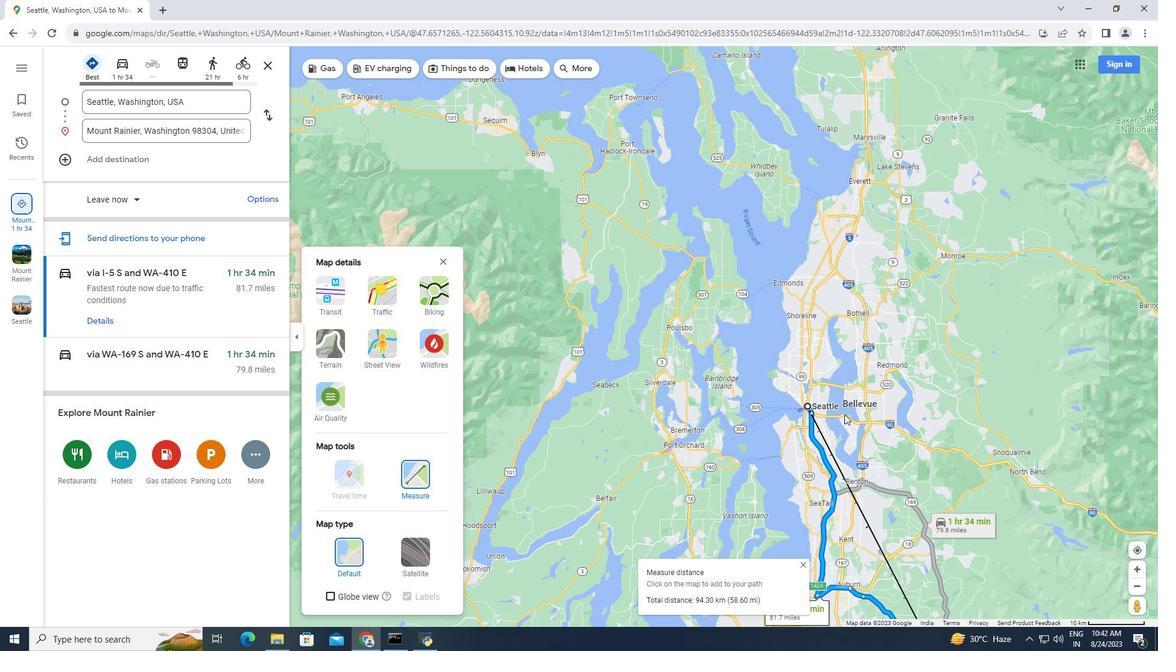 
Action: Mouse scrolled (841, 404) with delta (0, 0)
Screenshot: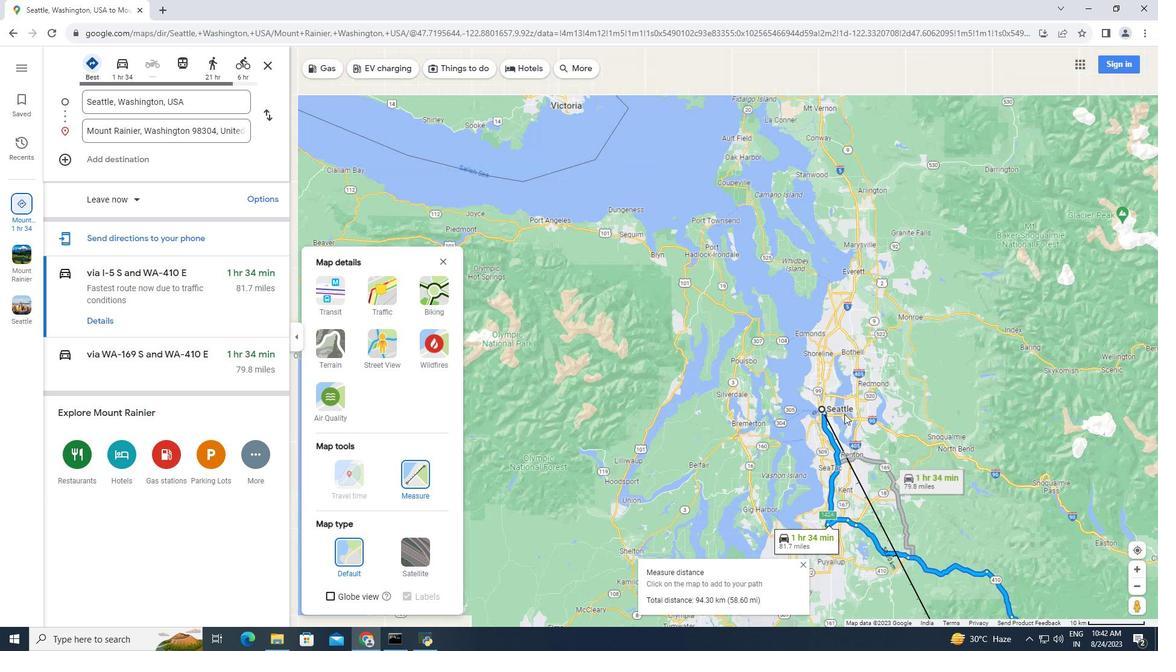 
Action: Mouse scrolled (841, 404) with delta (0, 0)
Screenshot: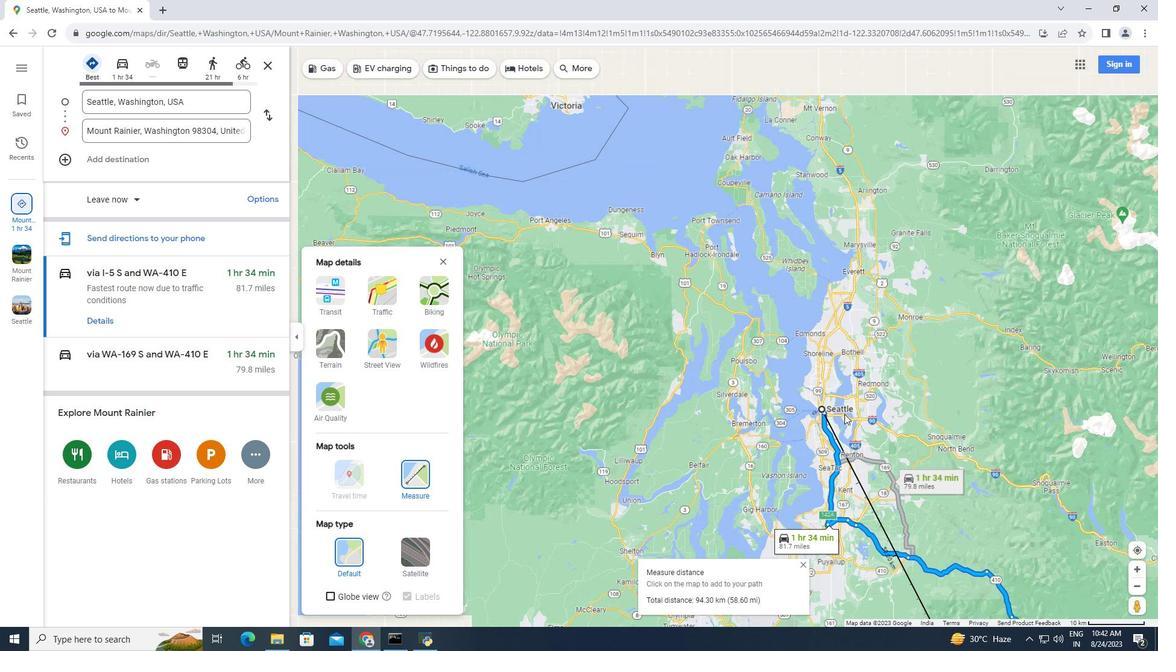 
Action: Mouse moved to (841, 404)
Screenshot: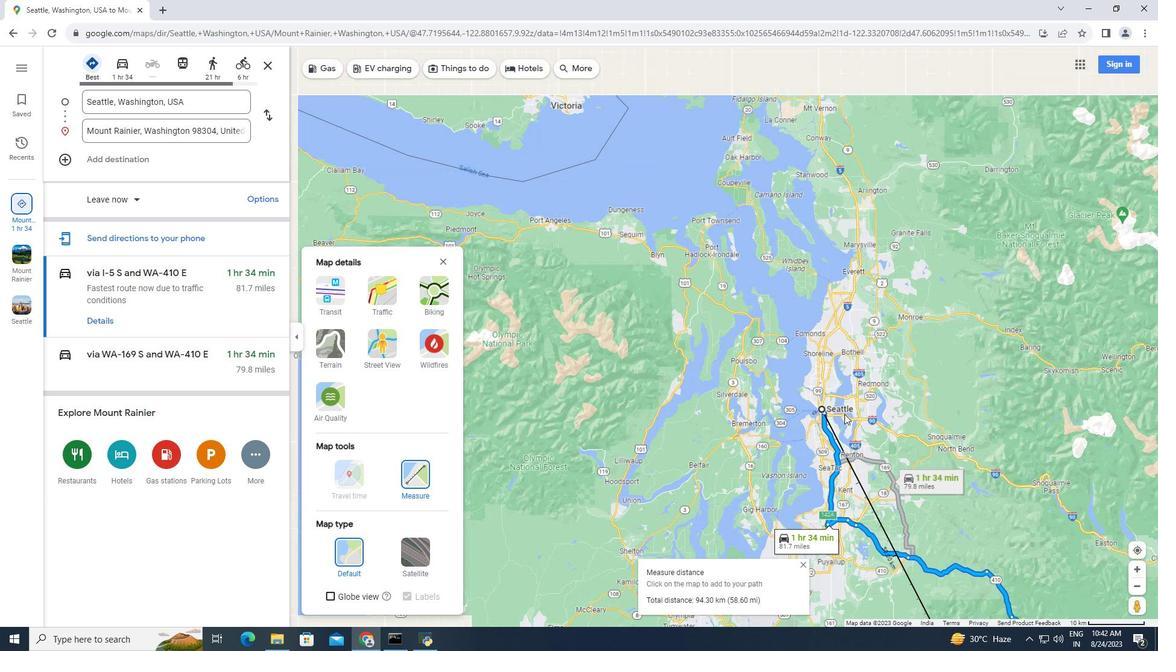 
Action: Mouse scrolled (841, 404) with delta (0, 0)
Screenshot: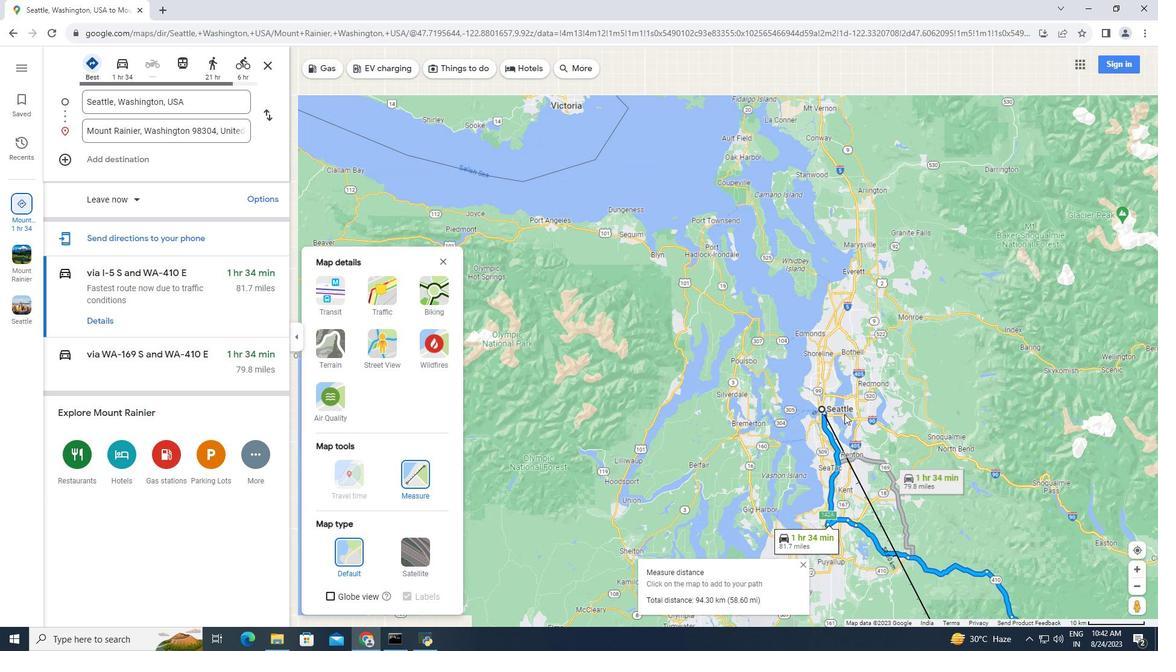 
Action: Mouse moved to (841, 404)
Screenshot: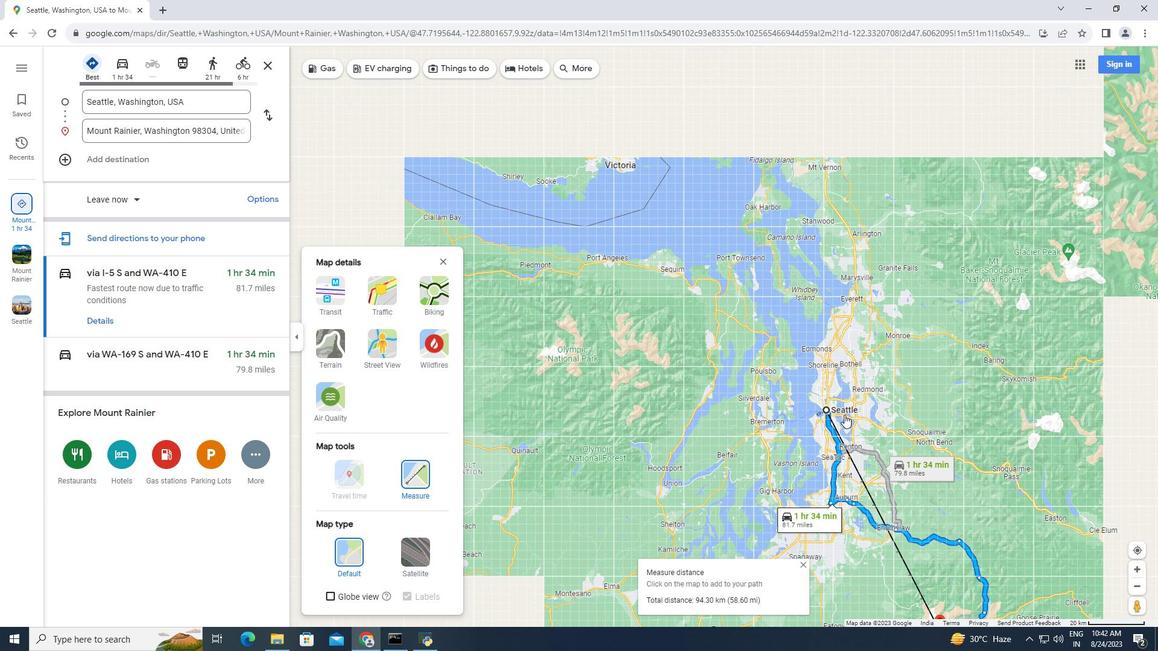
Action: Mouse scrolled (841, 404) with delta (0, 0)
Screenshot: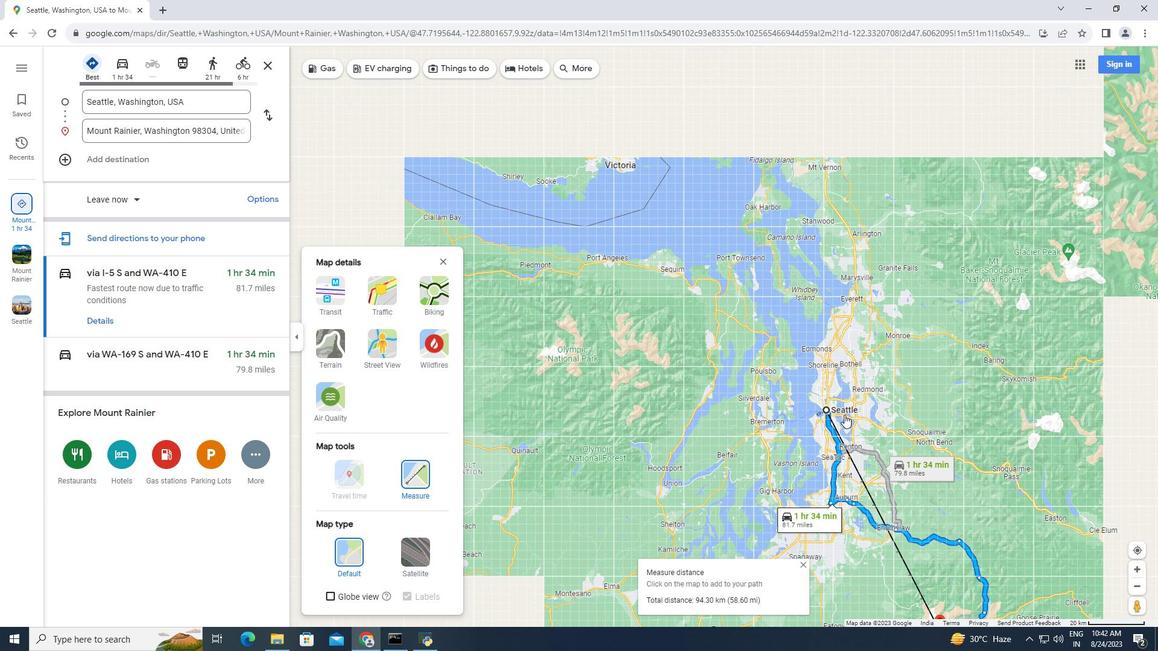 
Action: Mouse scrolled (841, 404) with delta (0, 0)
Screenshot: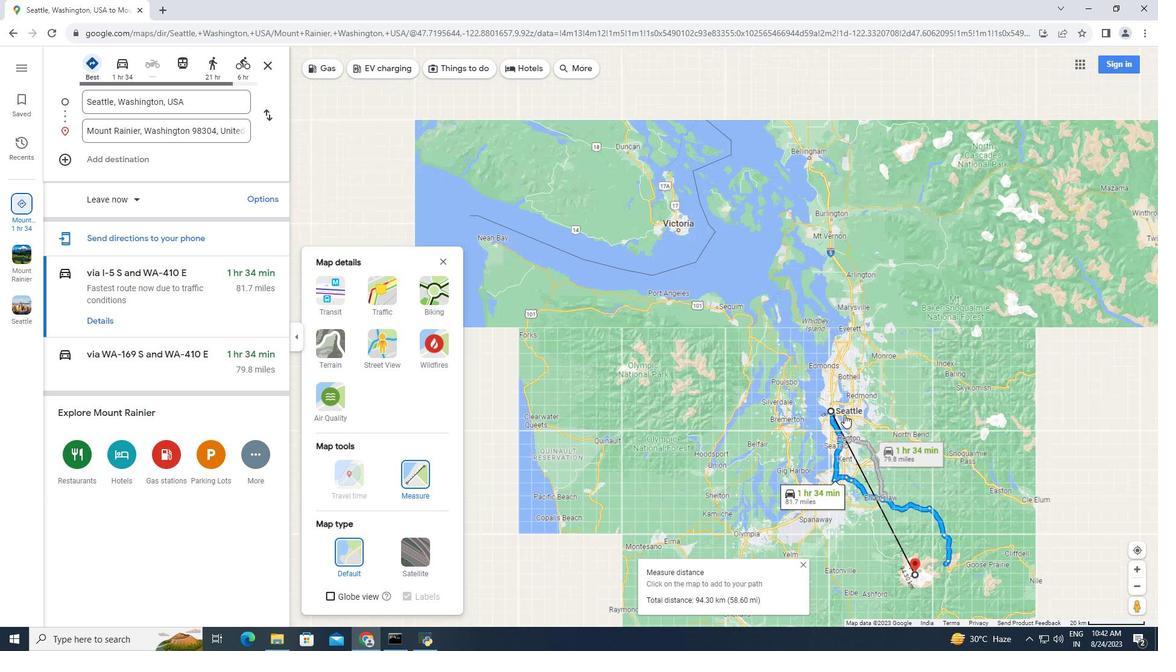
Action: Mouse scrolled (841, 404) with delta (0, 0)
Screenshot: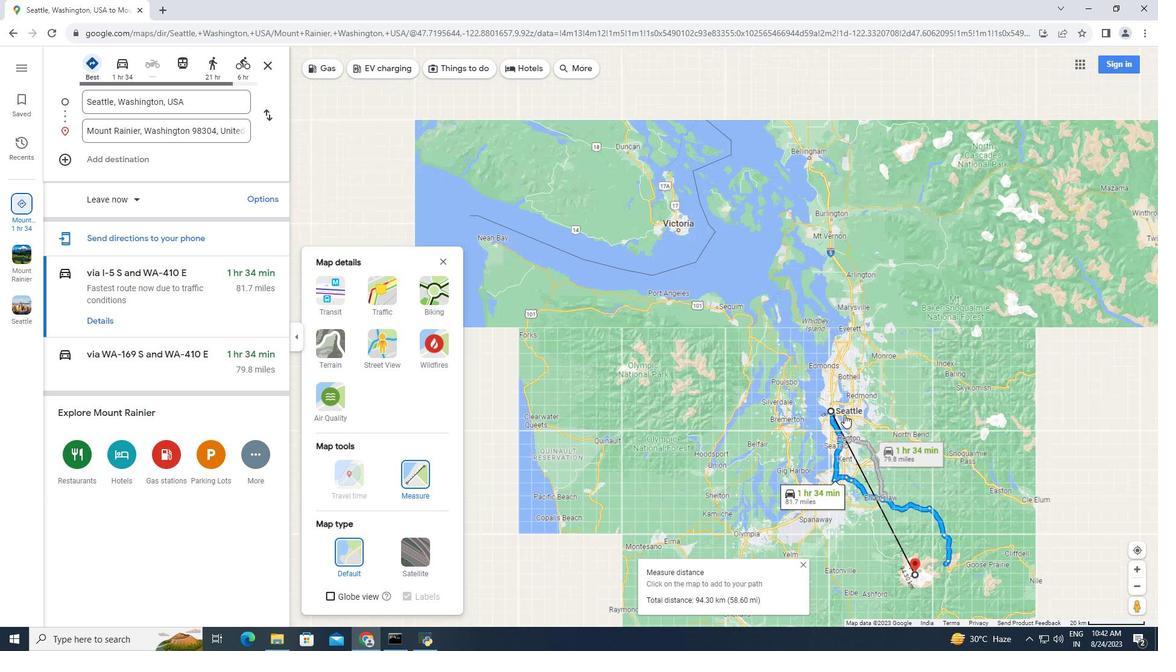 
Action: Mouse moved to (670, 433)
Screenshot: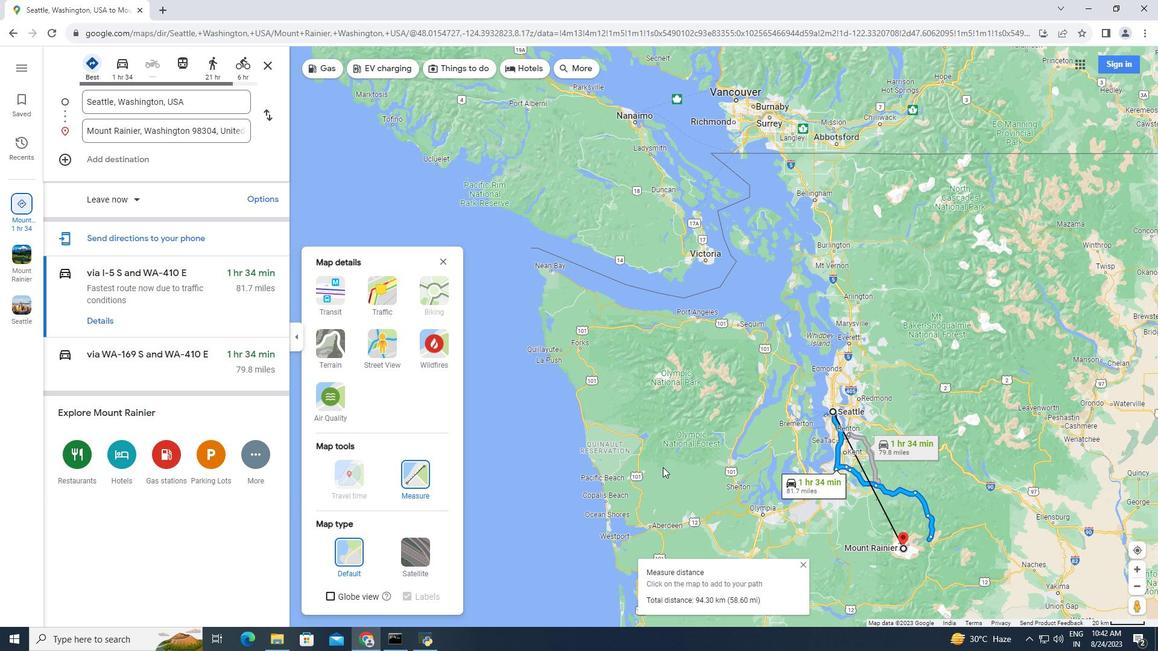 
